 Task: Create new customer invoice with Date Opened: 30-Apr-23, Select Customer: Dollar Tree, Terms: Net 15. Make invoice entry for item-1 with Date: 30-Apr-23, Description: Rimmel Lasting Finish Exaggerate Lip Liner 120 Pink Candy
, Income Account: Income:Sales, Quantity: 1, Unit Price: 10.49, Sales Tax: Y, Sales Tax Included: Y, Tax Table: Sales Tax. Post Invoice with Post Date: 30-Apr-23, Post to Accounts: Assets:Accounts Receivable. Pay / Process Payment with Transaction Date: 14-May-23, Amount: 10.49, Transfer Account: Checking Account. Go to 'Print Invoice'. Give a print command to print a copy of invoice.
Action: Mouse moved to (200, 42)
Screenshot: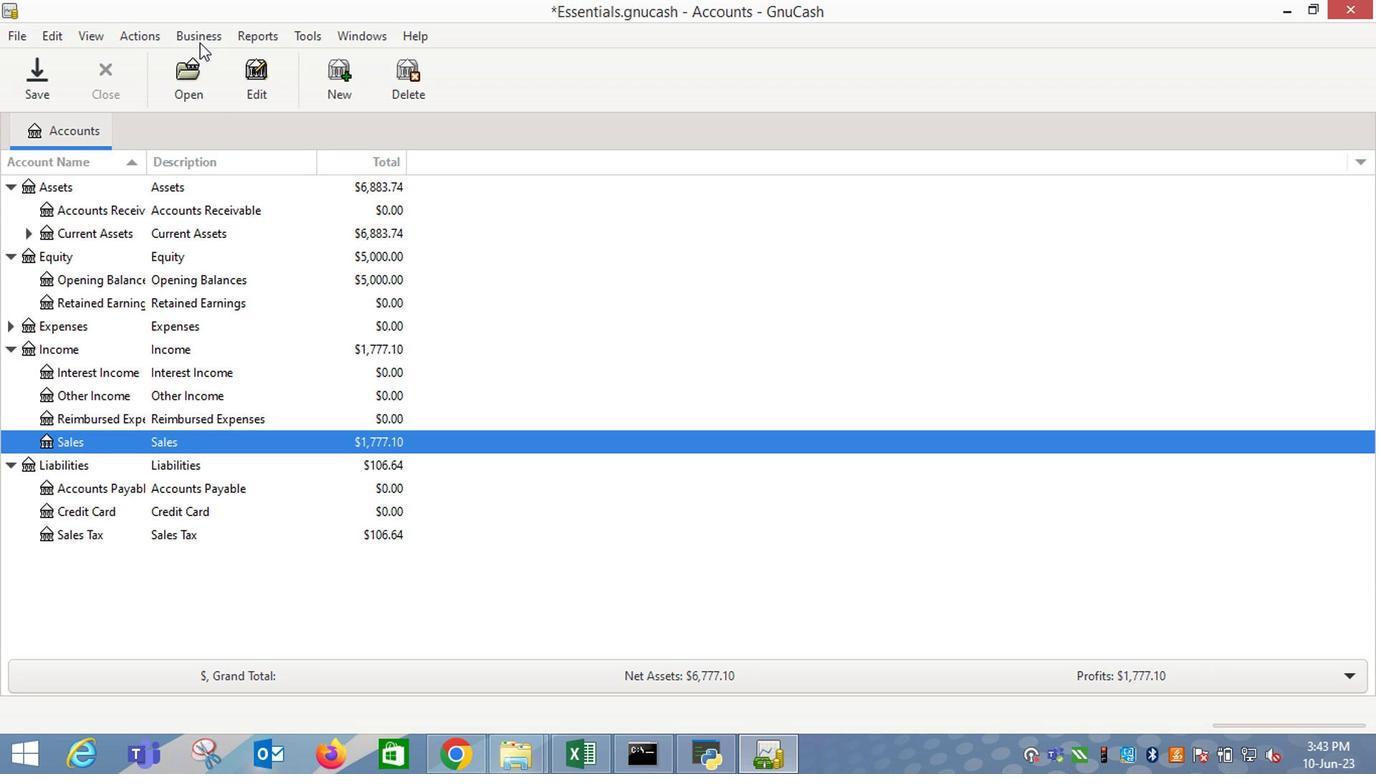 
Action: Mouse pressed left at (200, 42)
Screenshot: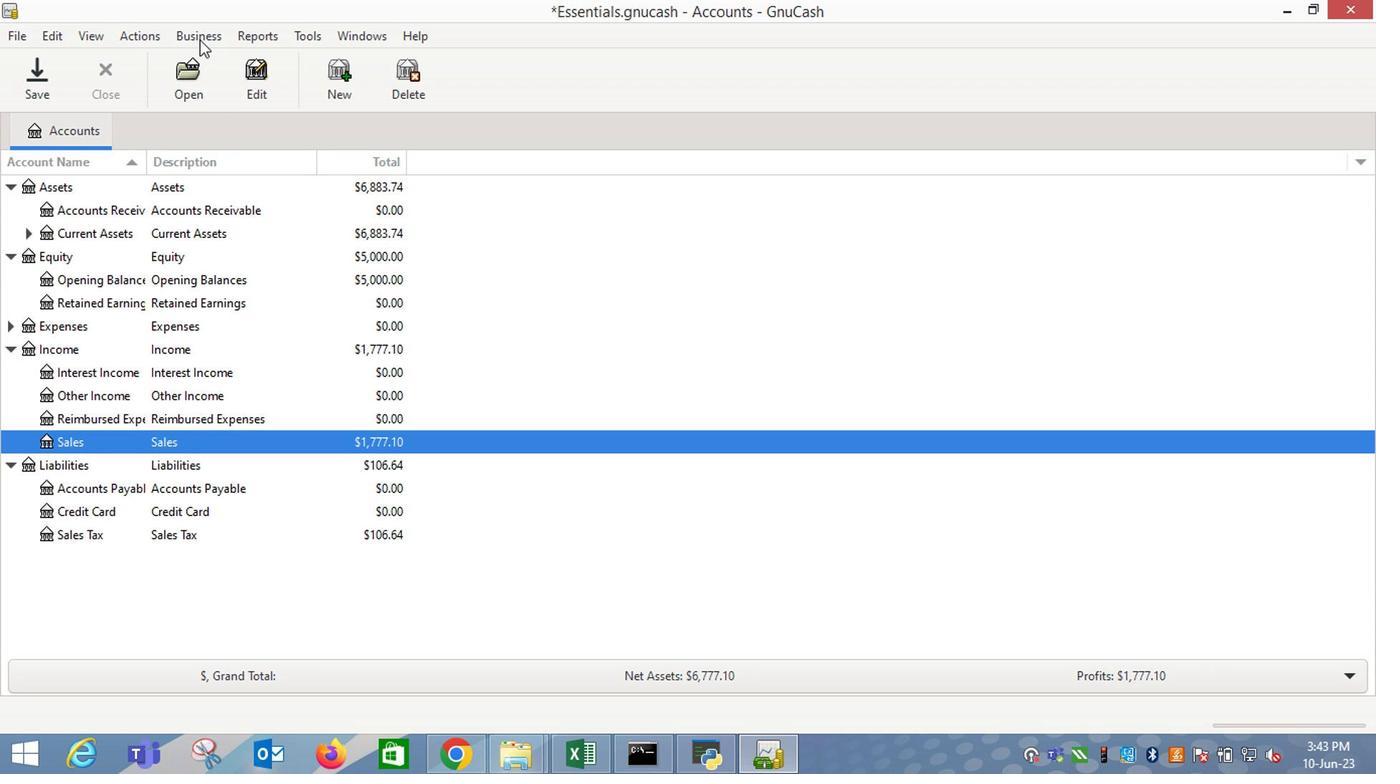 
Action: Mouse moved to (460, 141)
Screenshot: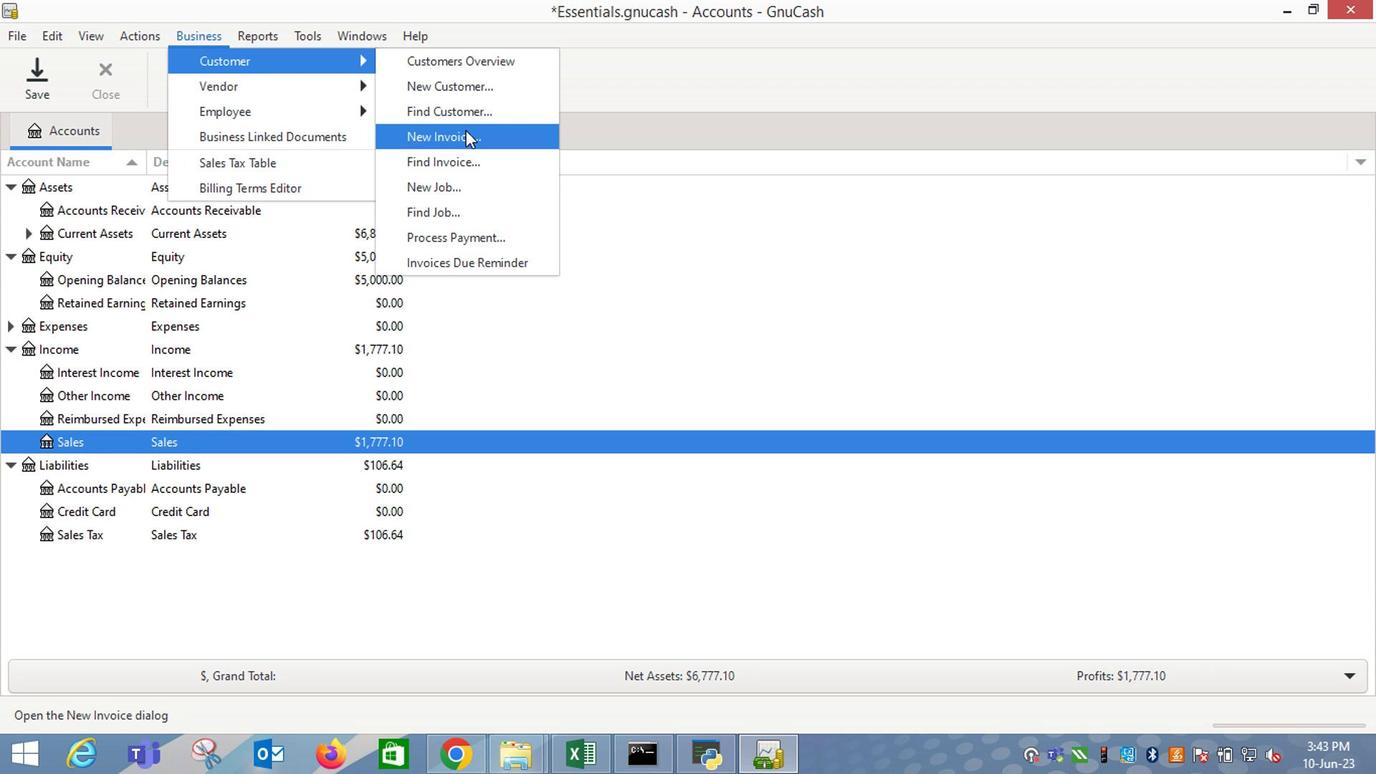 
Action: Mouse pressed left at (460, 141)
Screenshot: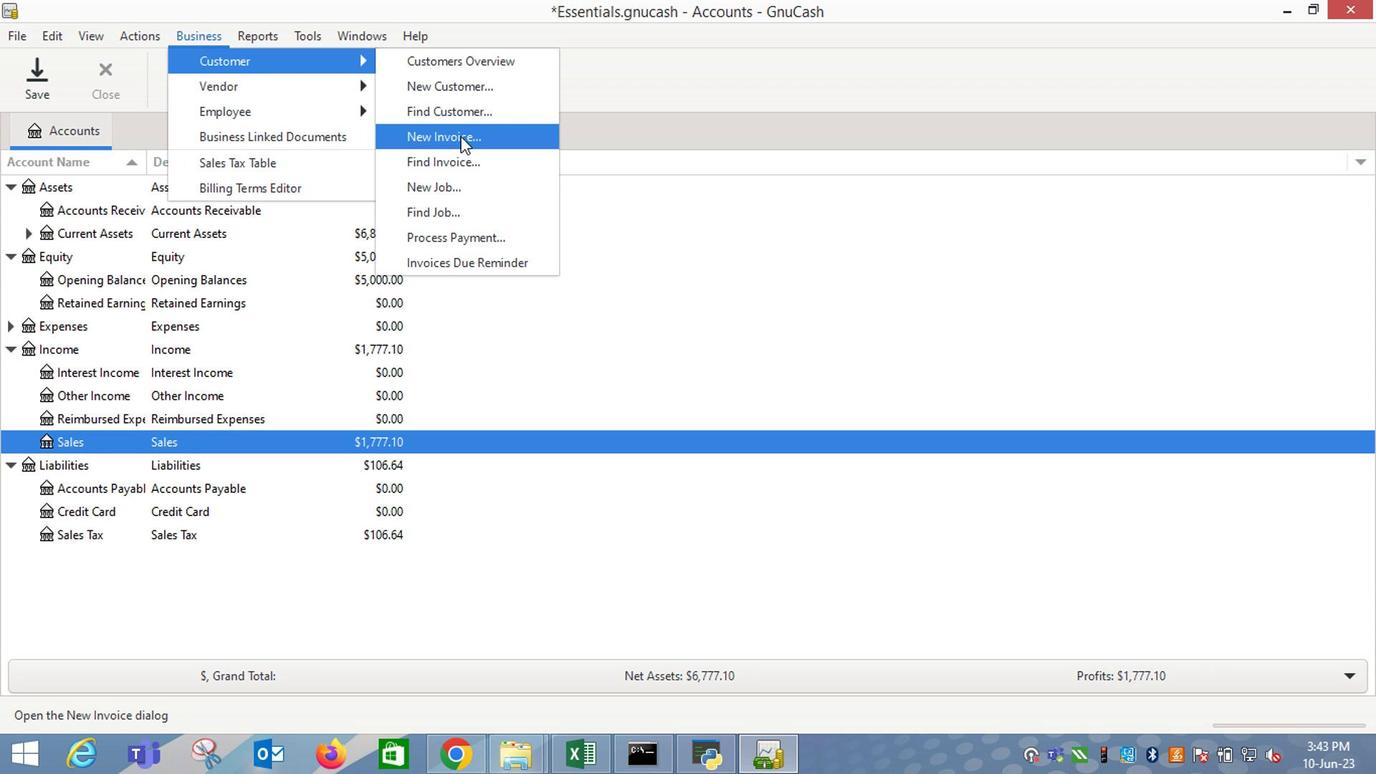 
Action: Mouse moved to (823, 314)
Screenshot: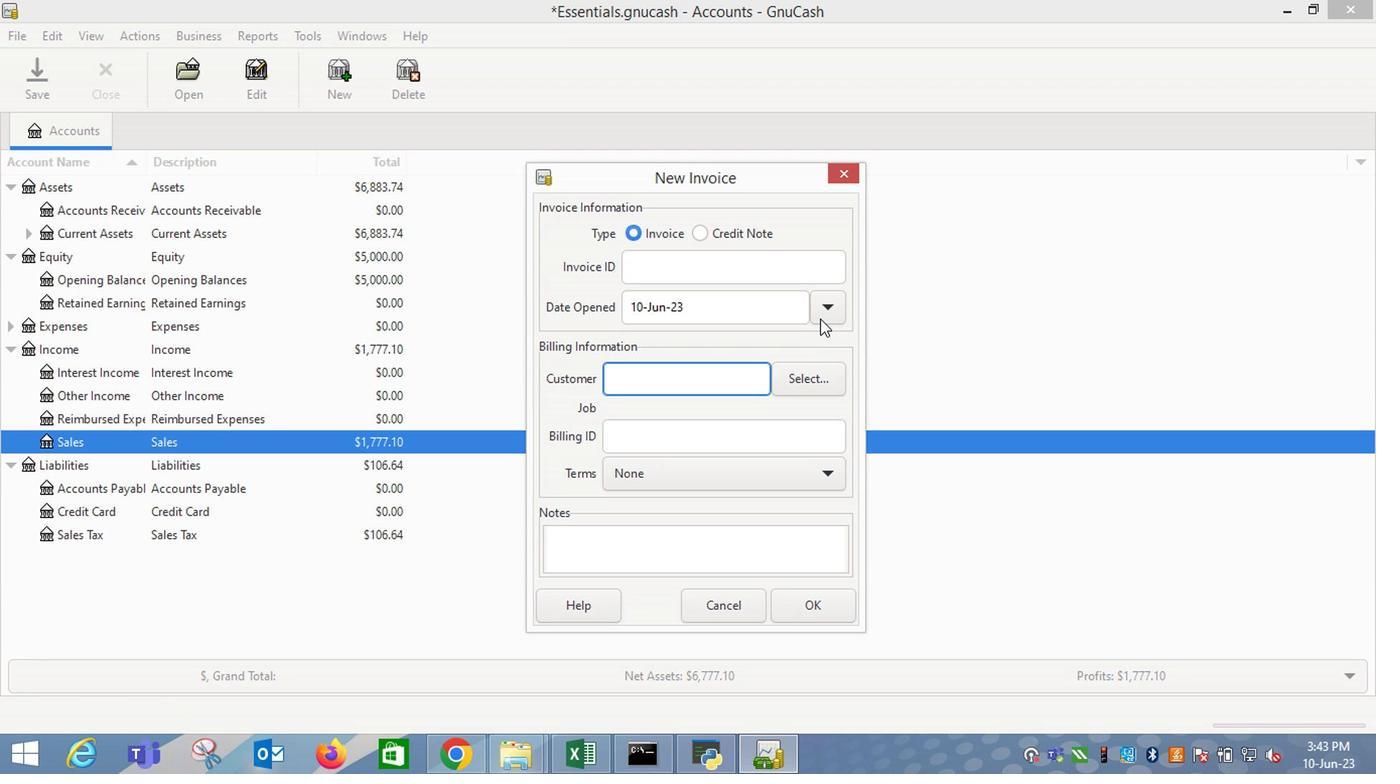 
Action: Mouse pressed left at (823, 314)
Screenshot: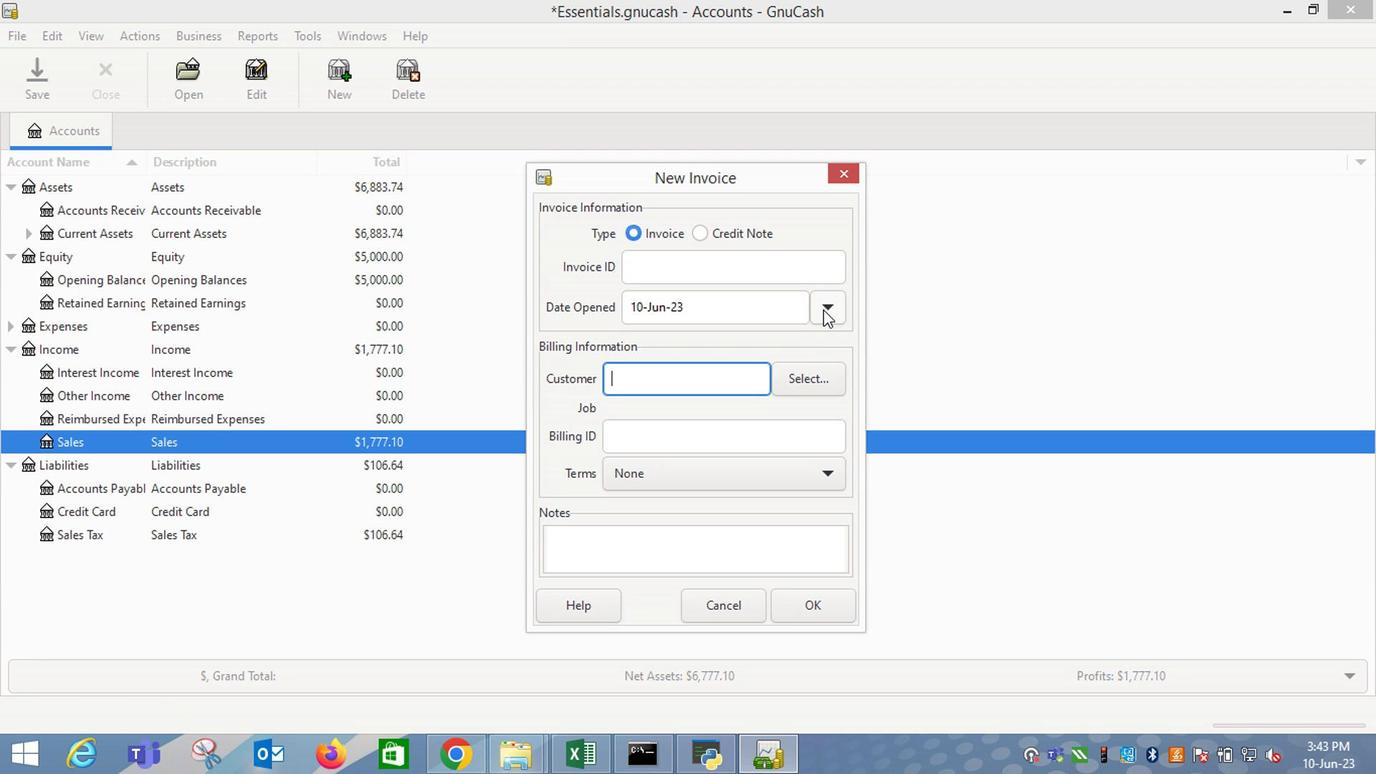 
Action: Mouse moved to (666, 339)
Screenshot: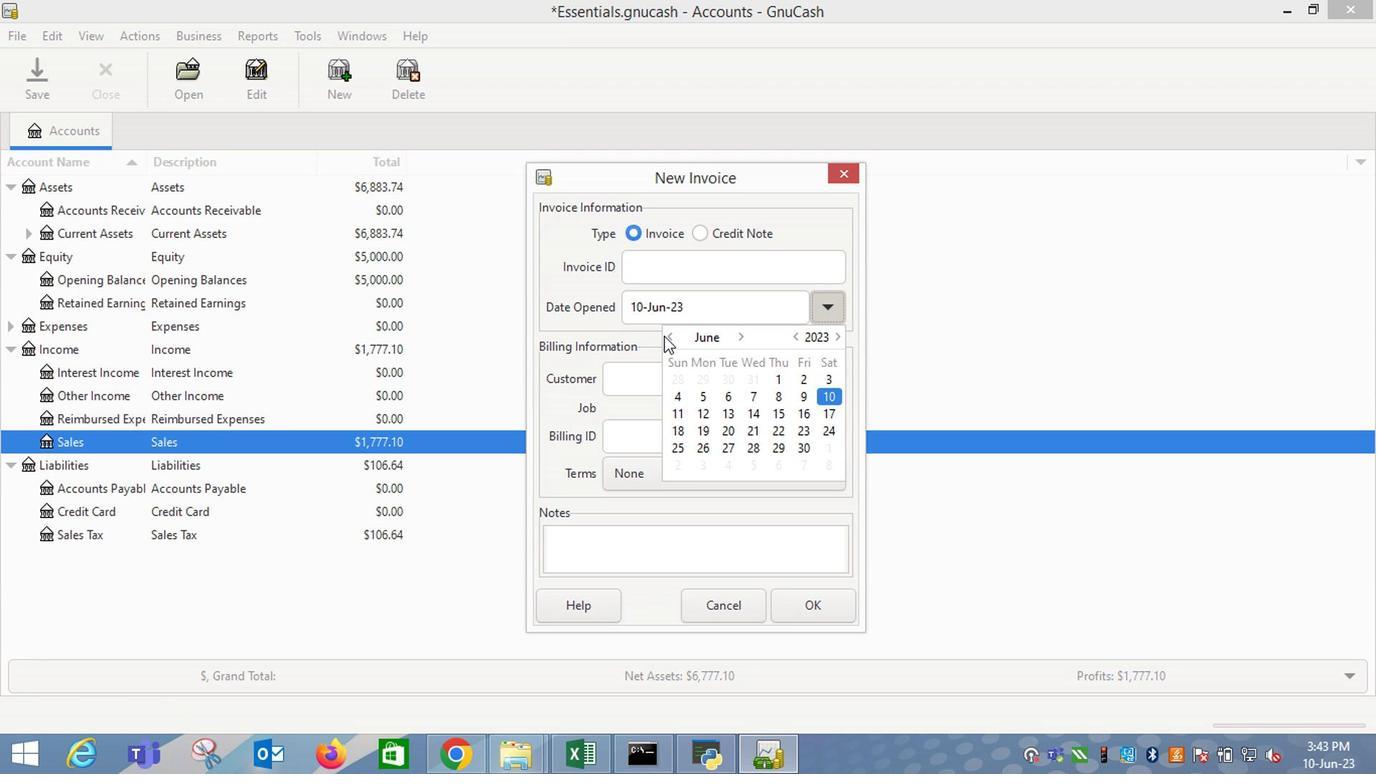
Action: Mouse pressed left at (666, 339)
Screenshot: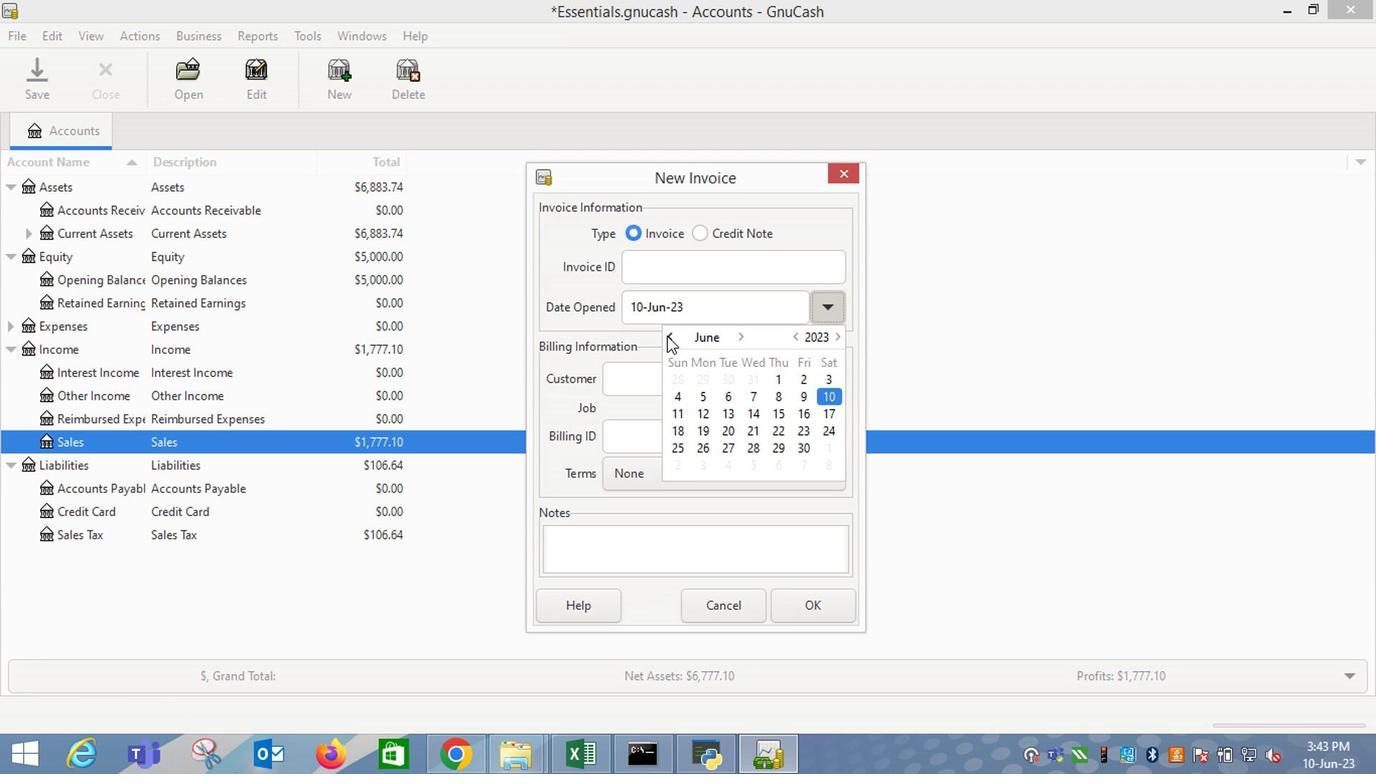 
Action: Mouse moved to (732, 444)
Screenshot: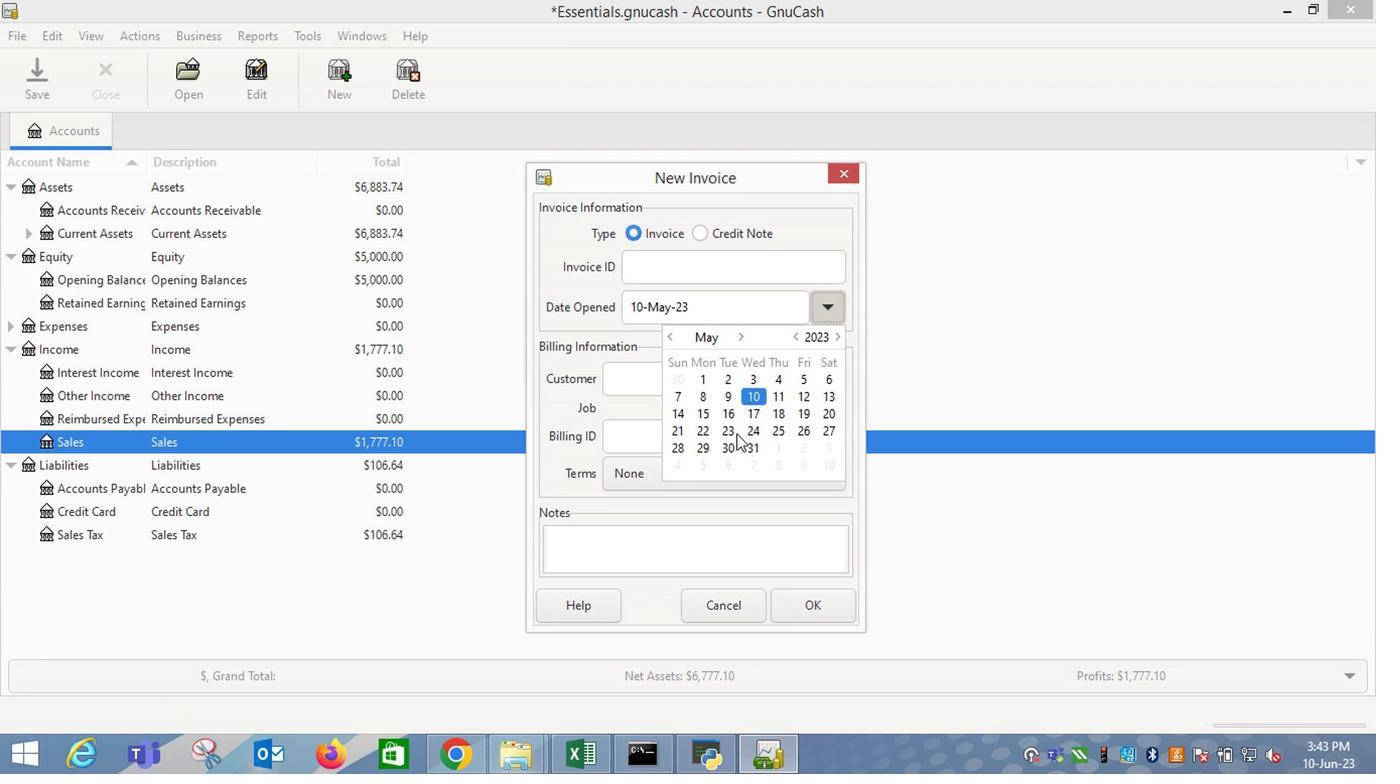 
Action: Mouse pressed left at (732, 444)
Screenshot: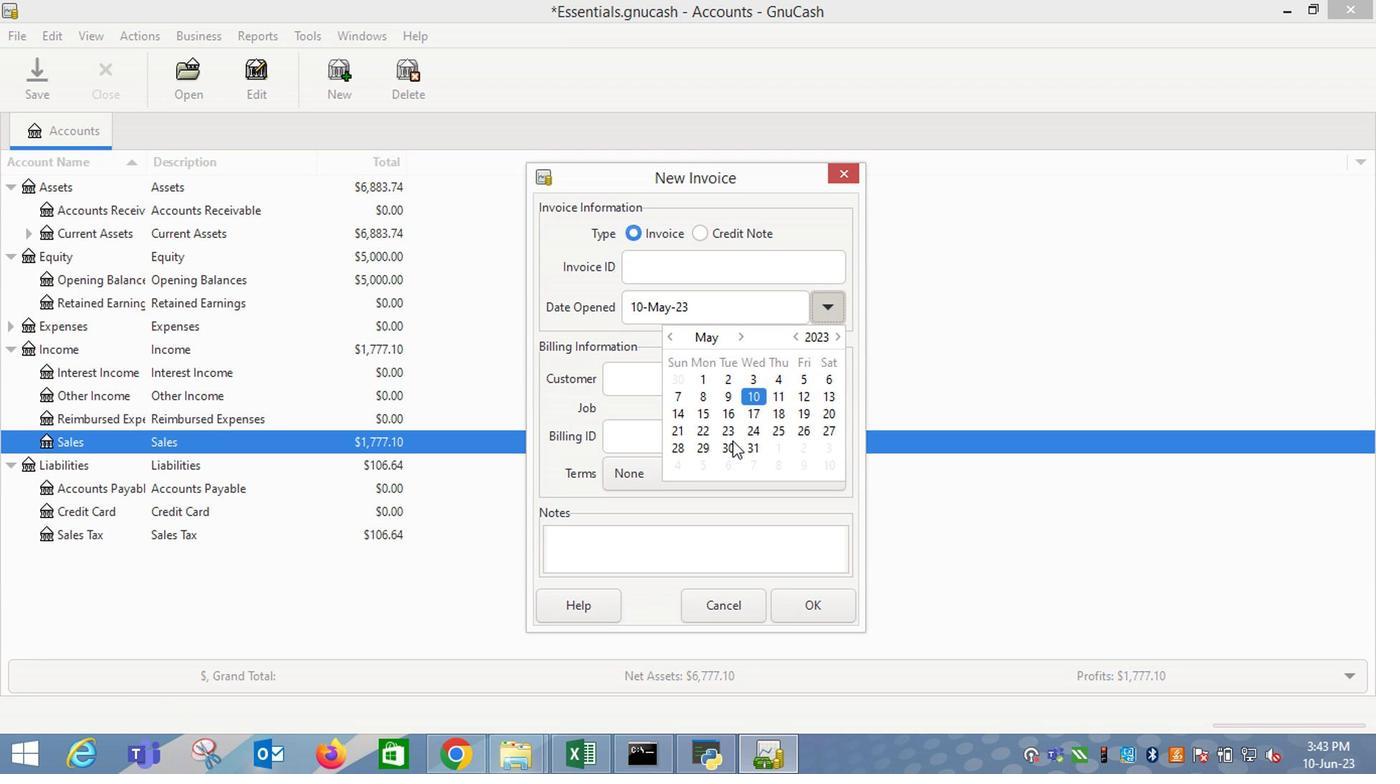 
Action: Mouse moved to (666, 339)
Screenshot: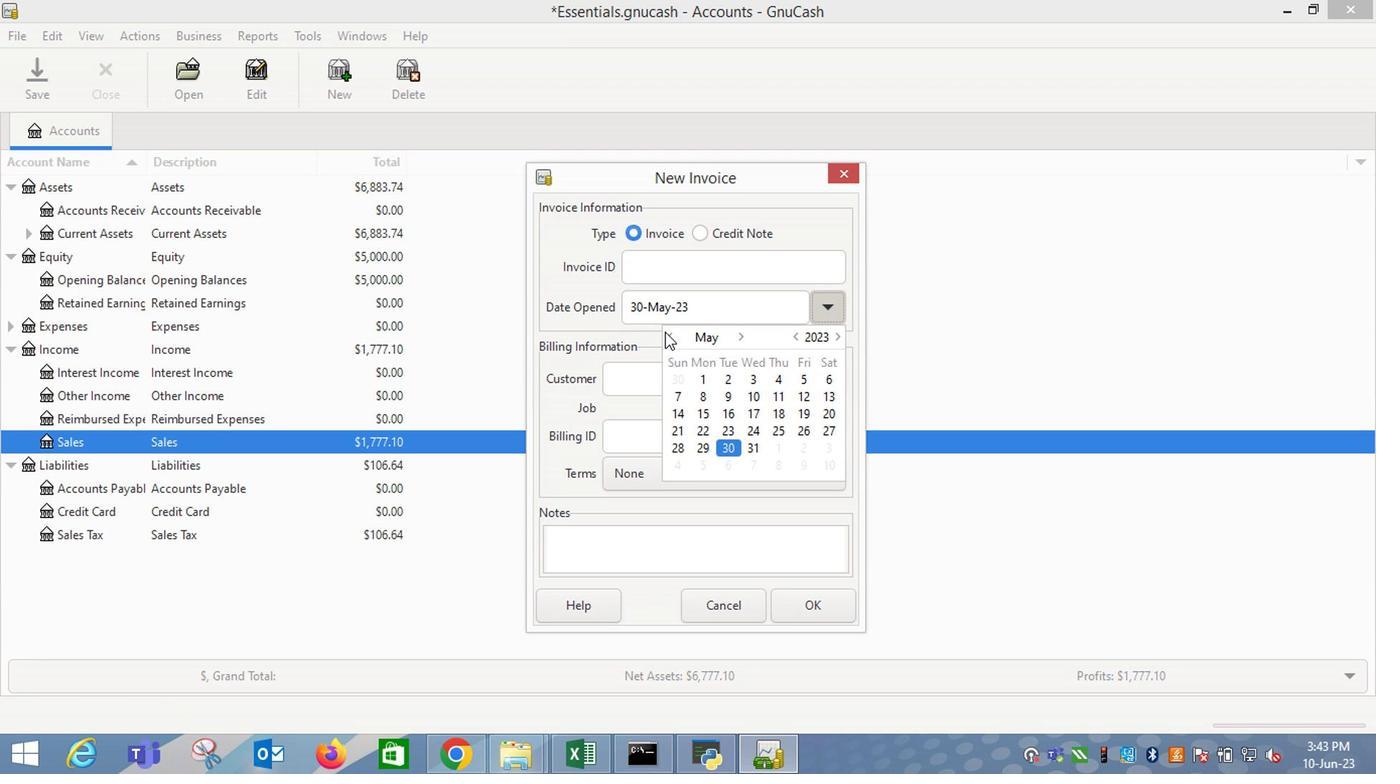 
Action: Mouse pressed left at (666, 339)
Screenshot: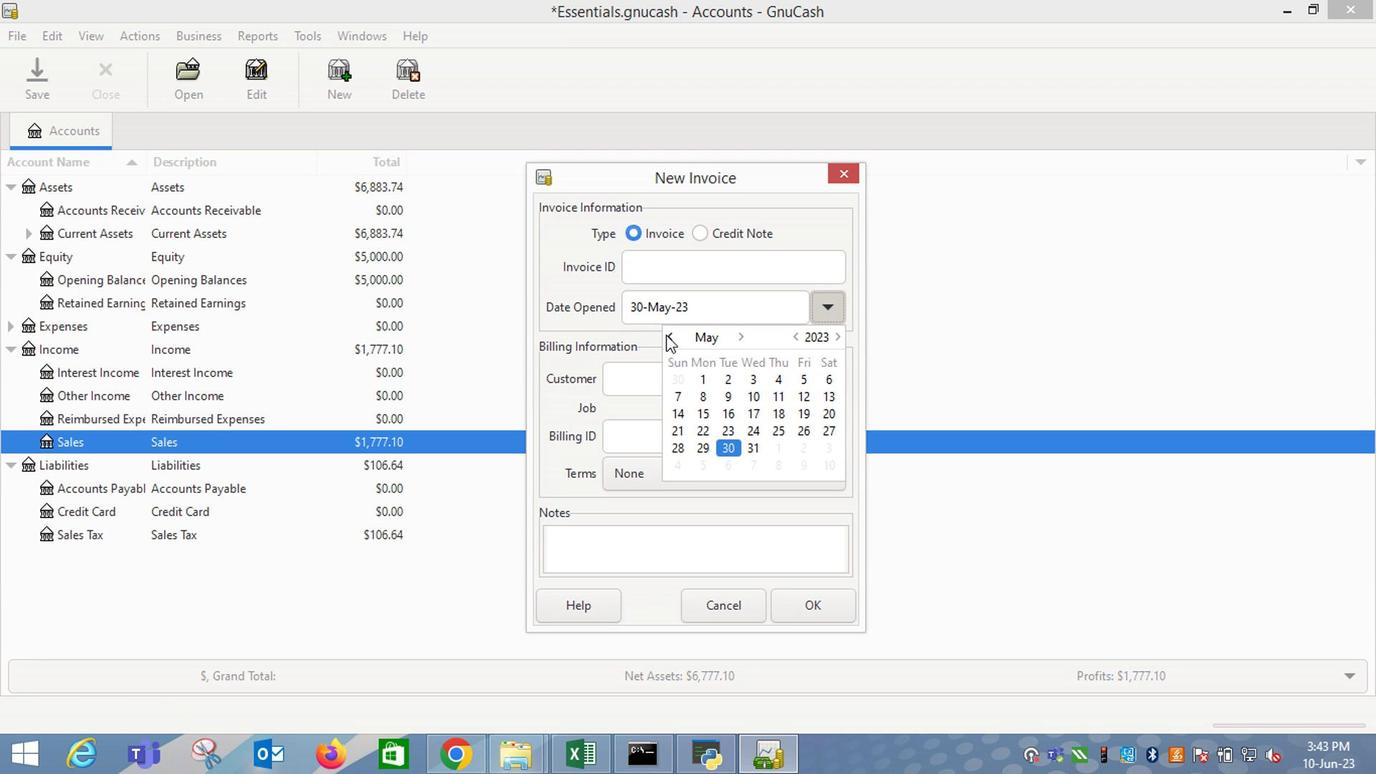 
Action: Mouse moved to (673, 467)
Screenshot: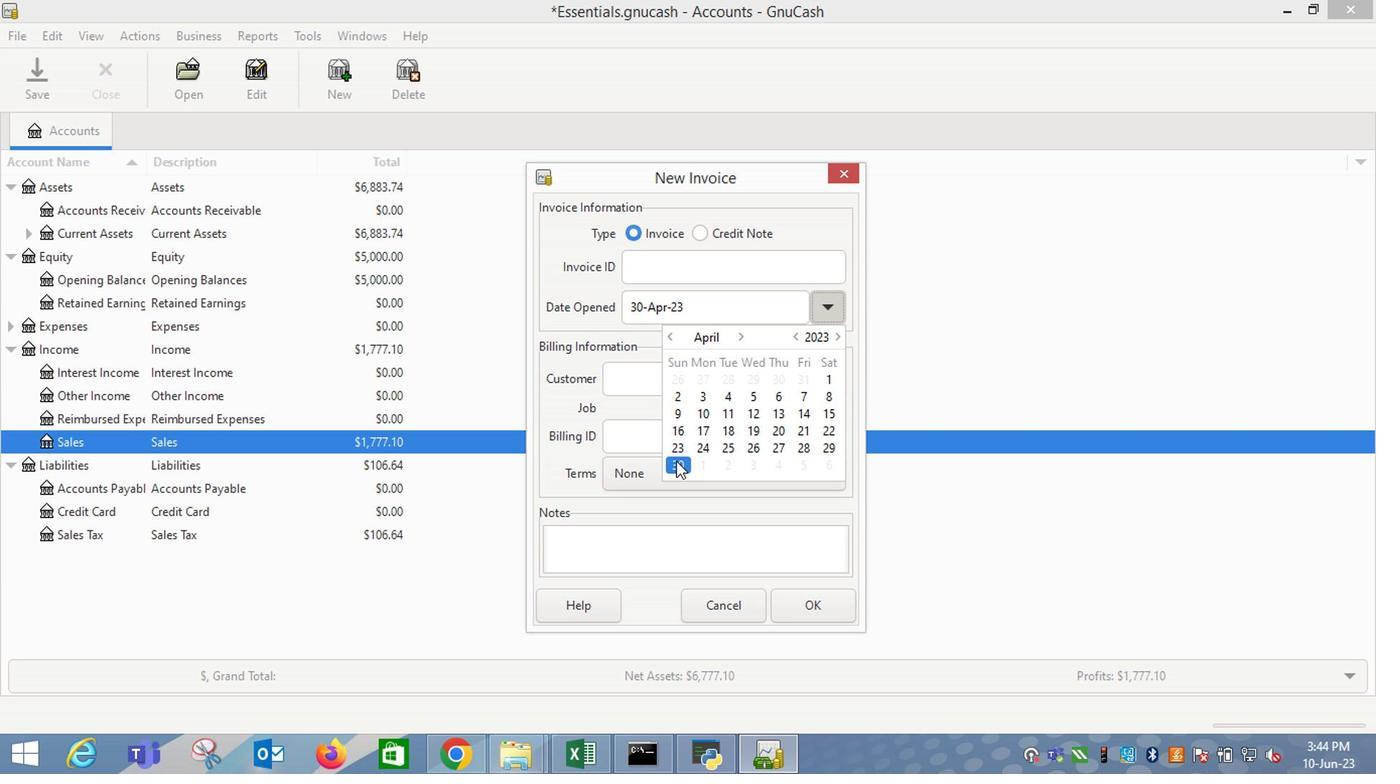 
Action: Mouse pressed left at (673, 467)
Screenshot: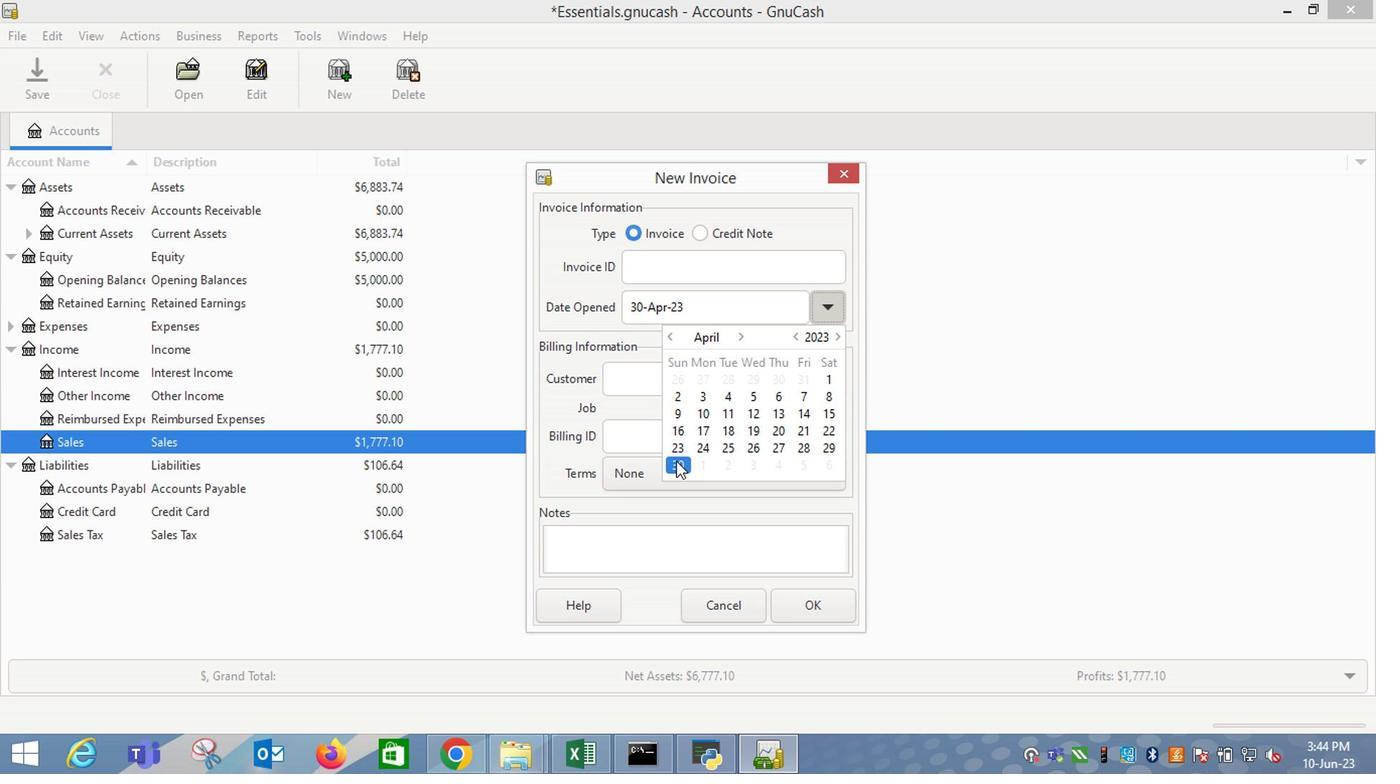 
Action: Mouse moved to (618, 374)
Screenshot: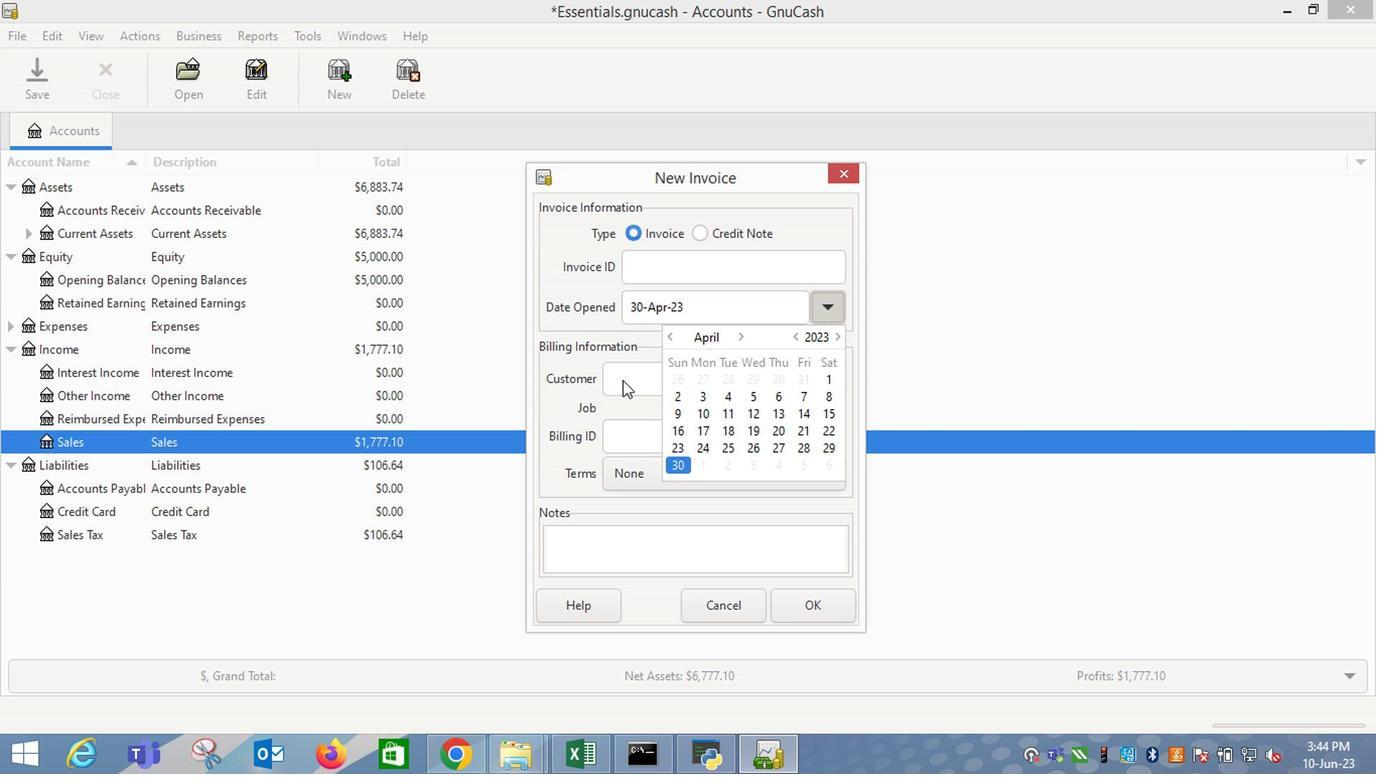 
Action: Mouse pressed left at (618, 374)
Screenshot: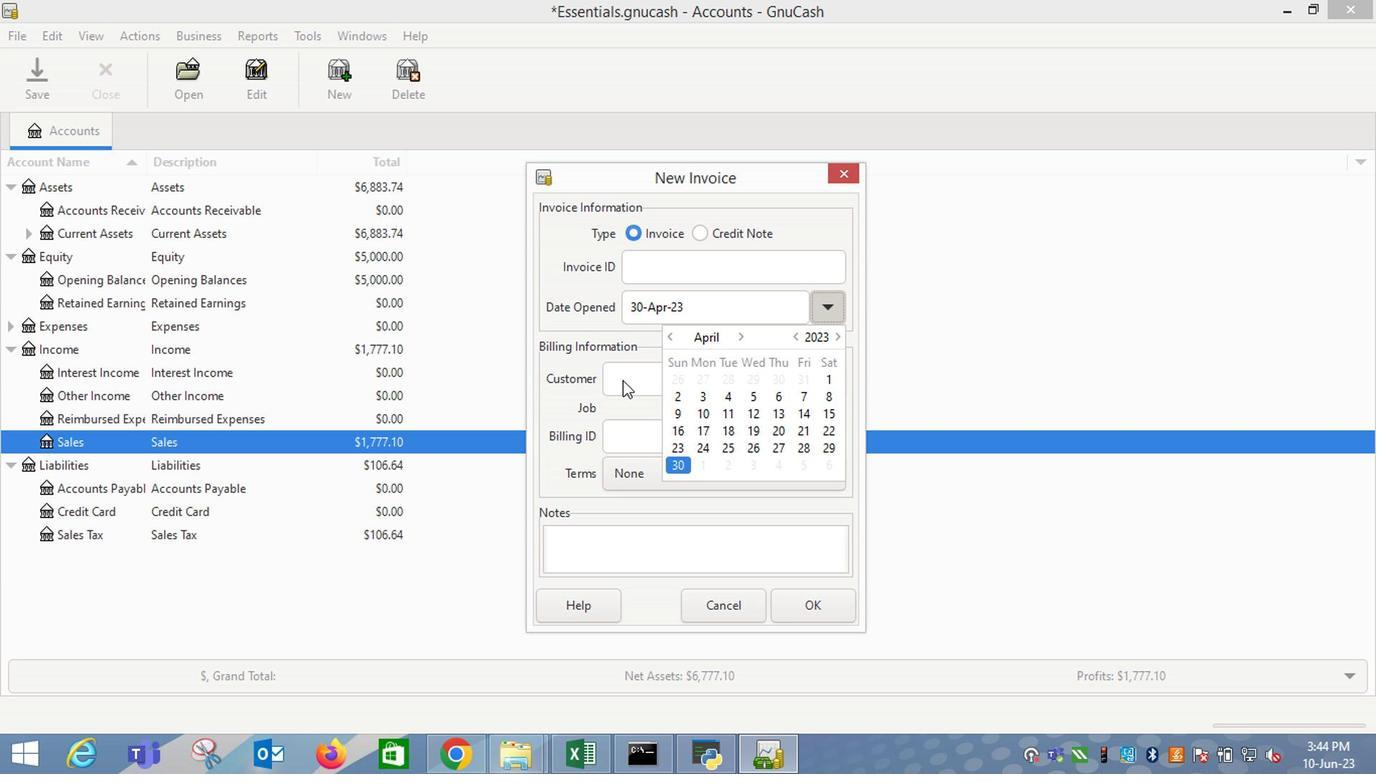 
Action: Mouse moved to (656, 387)
Screenshot: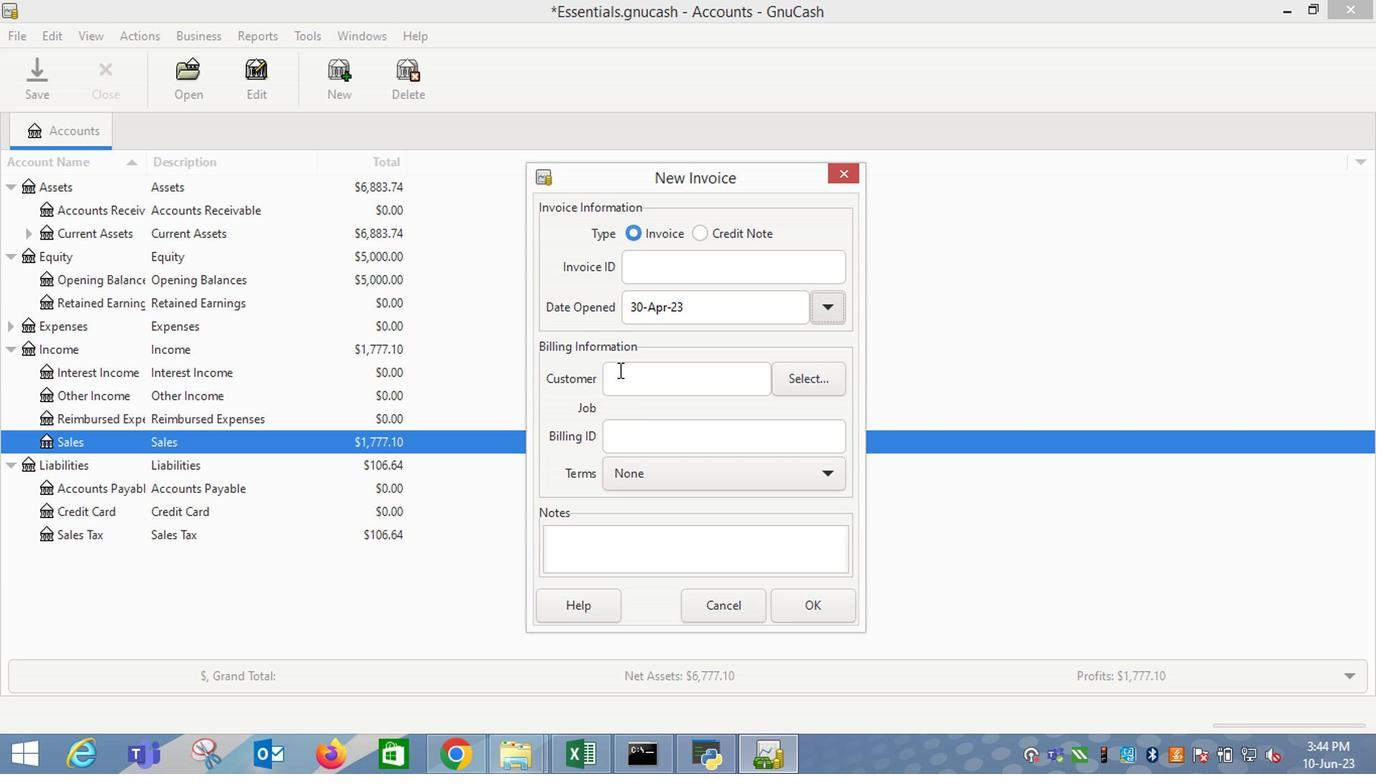 
Action: Mouse pressed left at (656, 387)
Screenshot: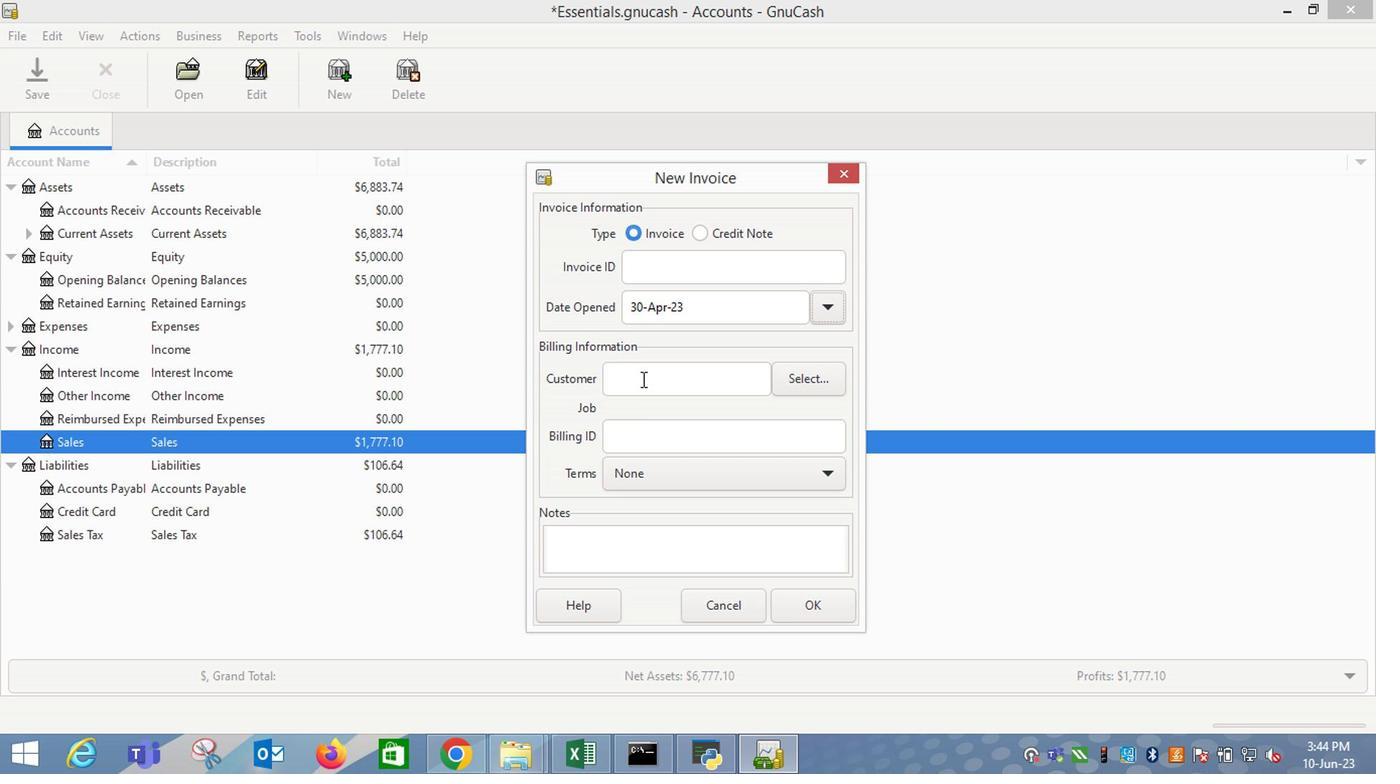 
Action: Mouse moved to (658, 387)
Screenshot: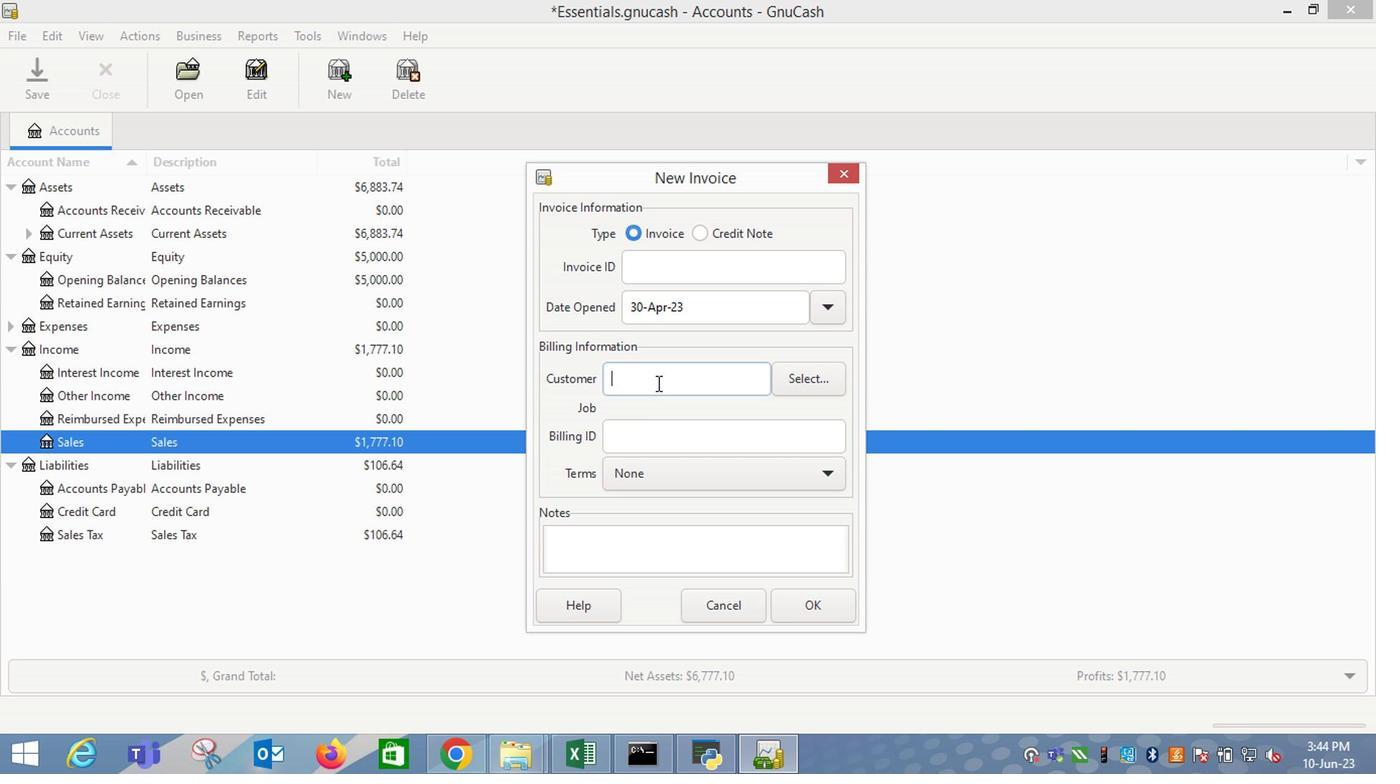 
Action: Key pressed <Key.shift_r>Doll
Screenshot: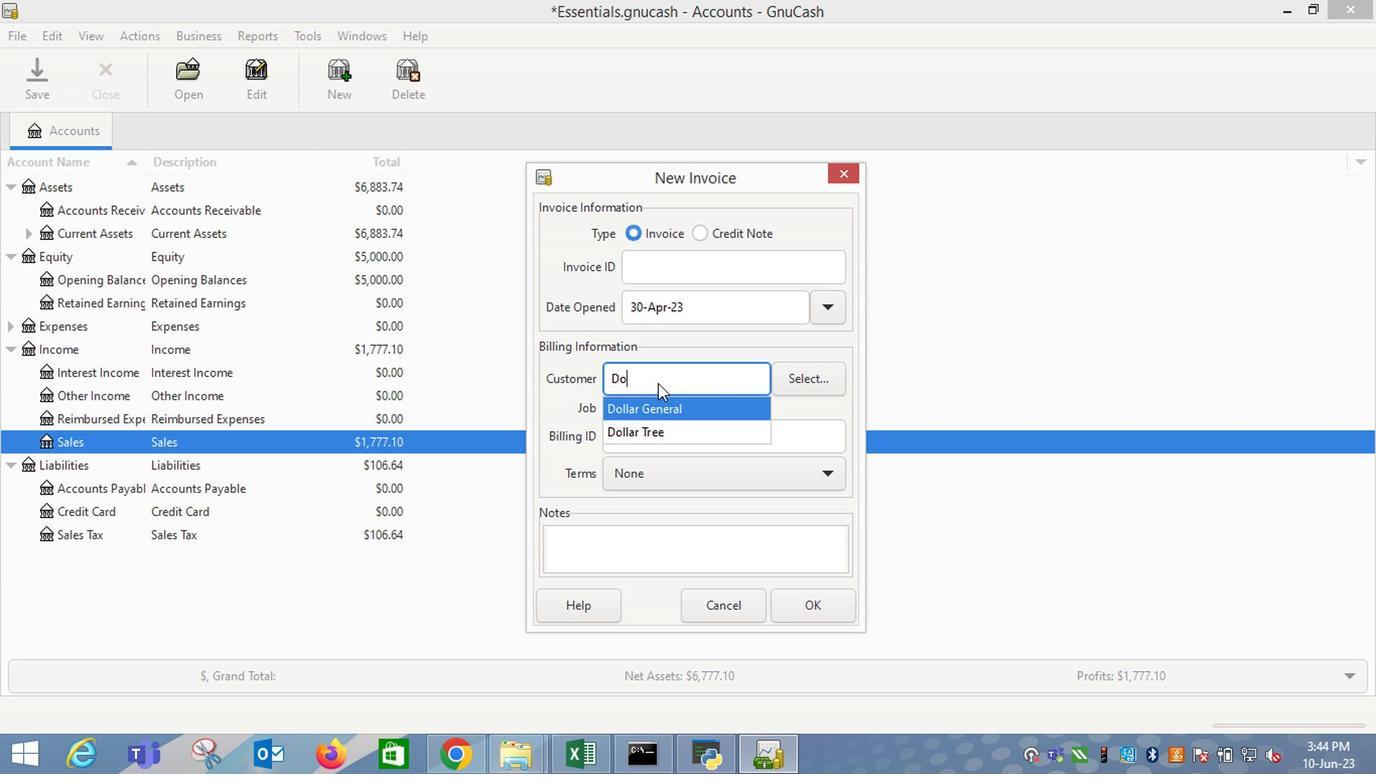 
Action: Mouse moved to (635, 432)
Screenshot: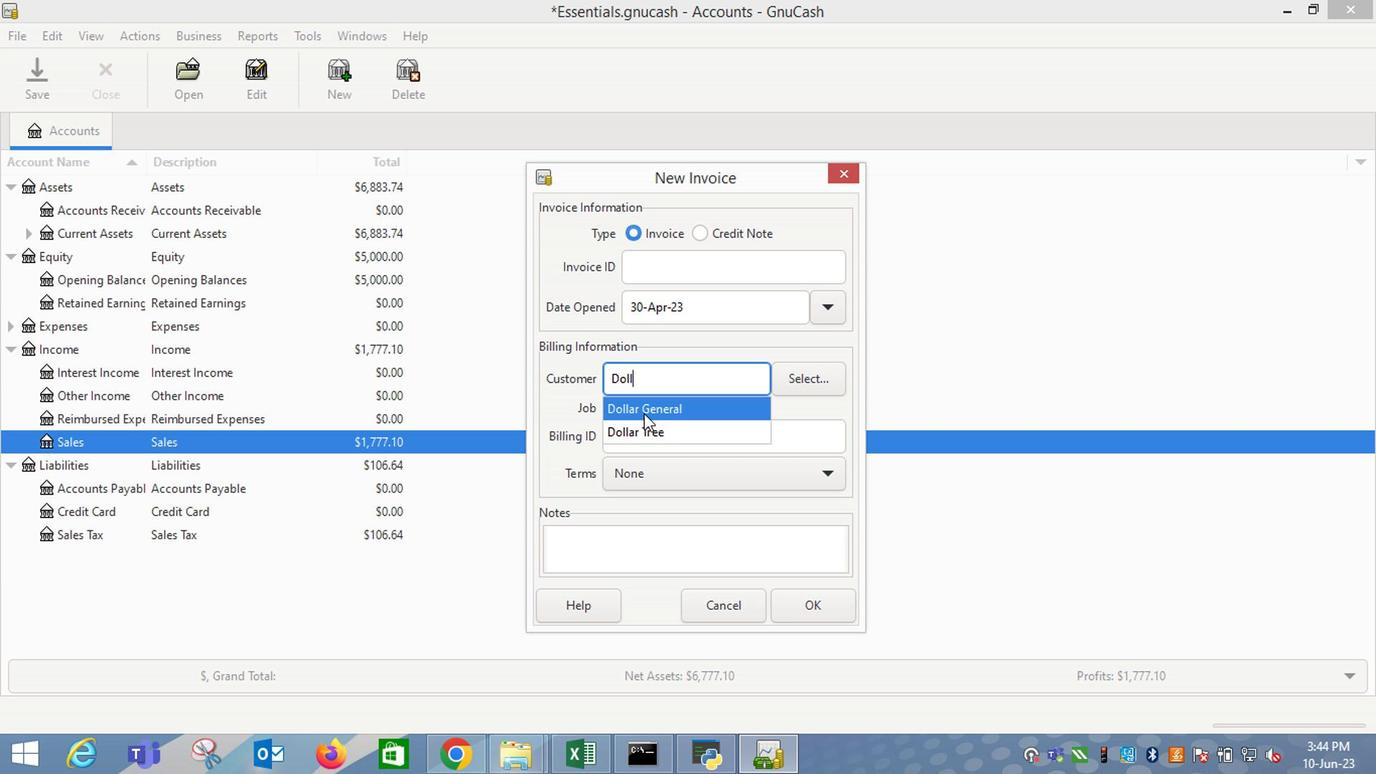 
Action: Mouse pressed left at (635, 432)
Screenshot: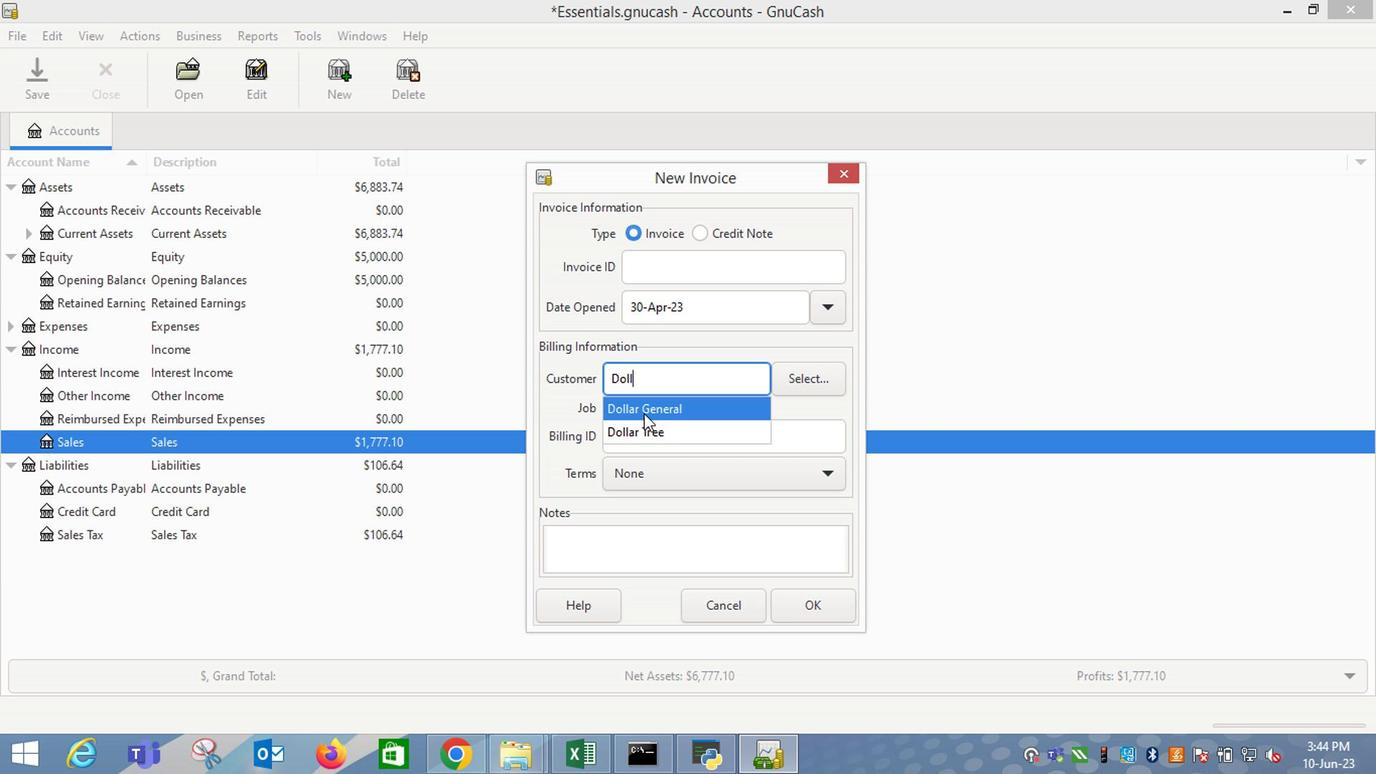 
Action: Mouse moved to (655, 487)
Screenshot: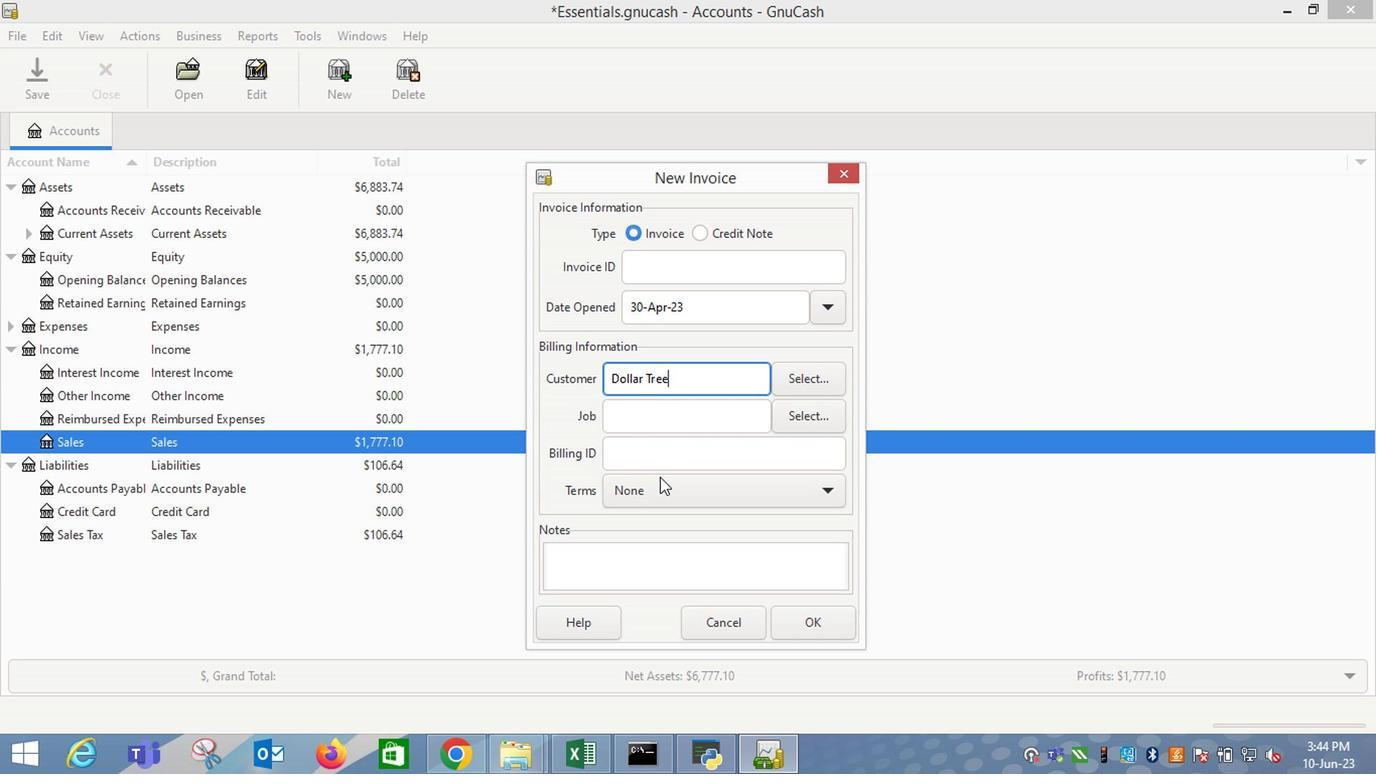 
Action: Mouse pressed left at (655, 487)
Screenshot: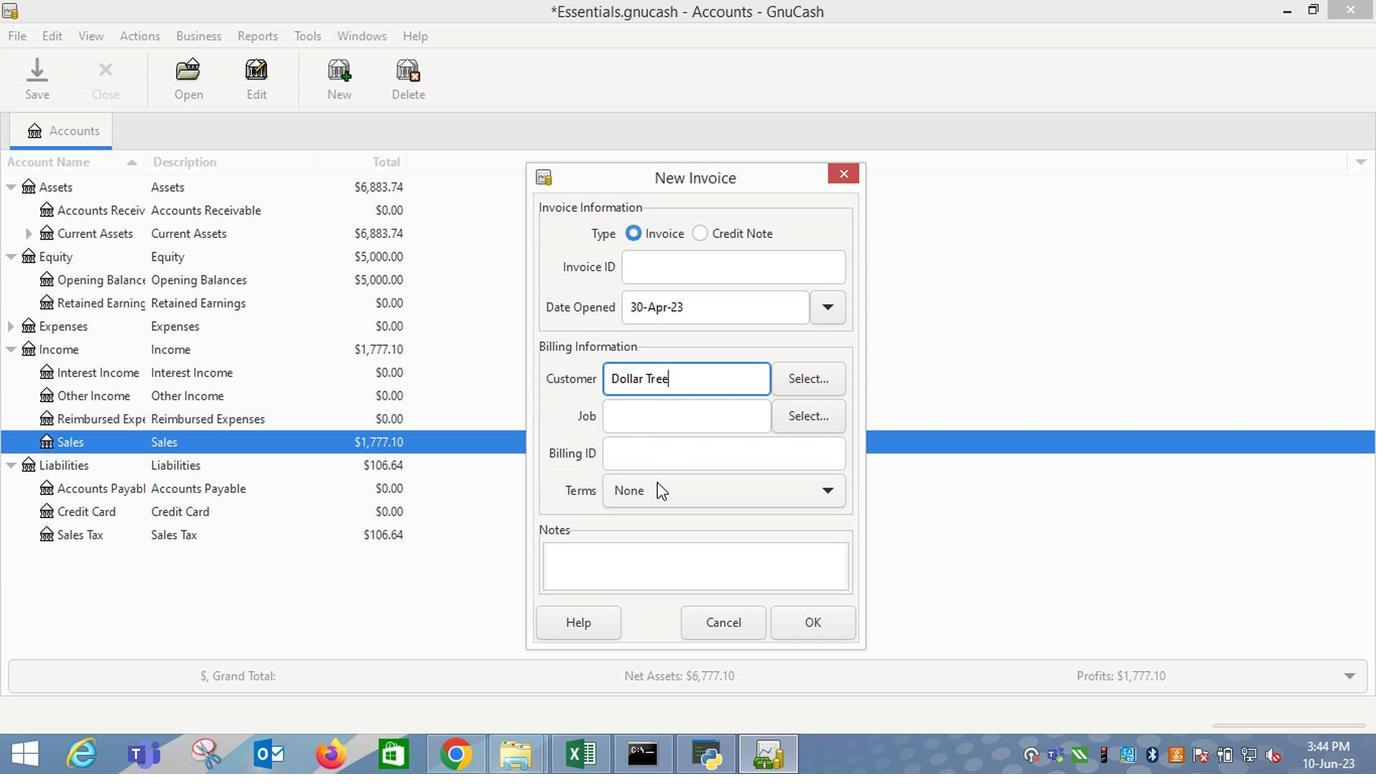 
Action: Mouse moved to (653, 534)
Screenshot: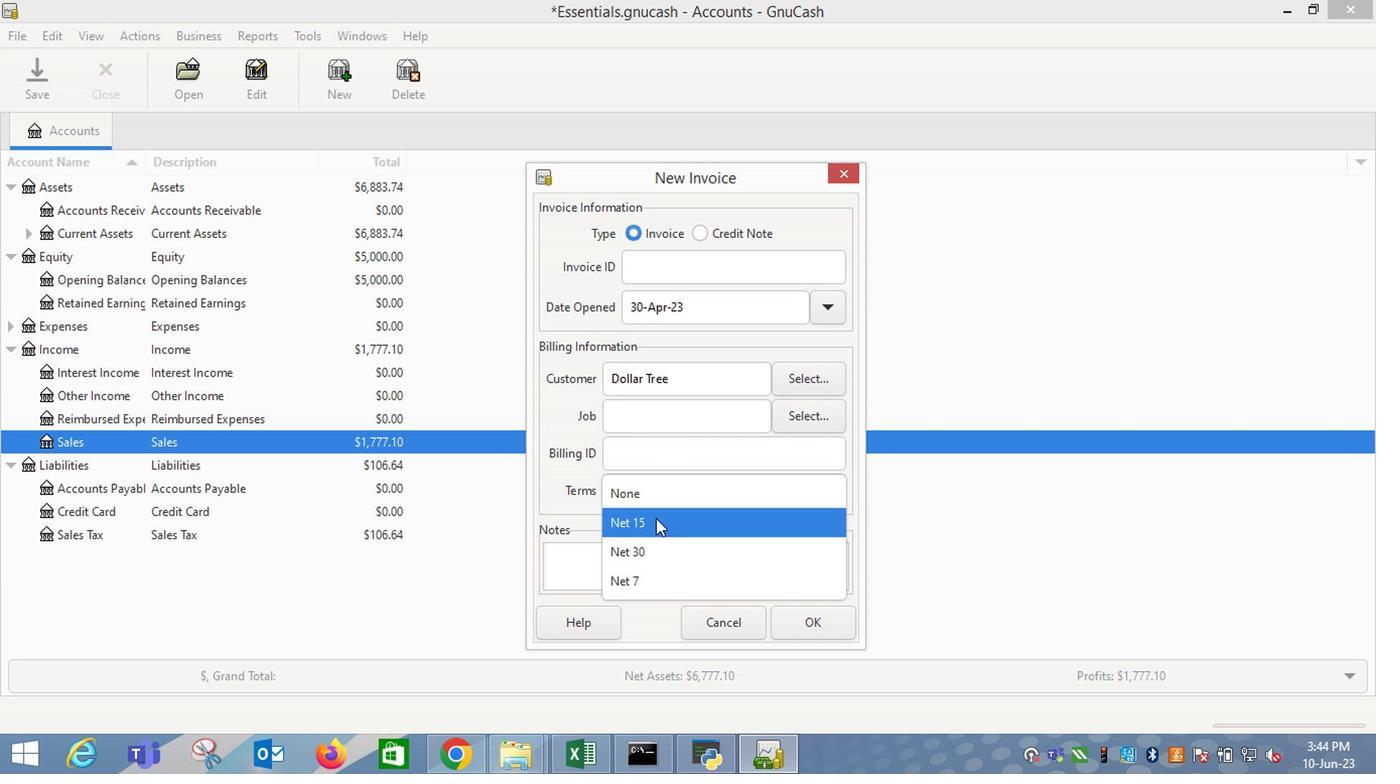 
Action: Mouse pressed left at (653, 534)
Screenshot: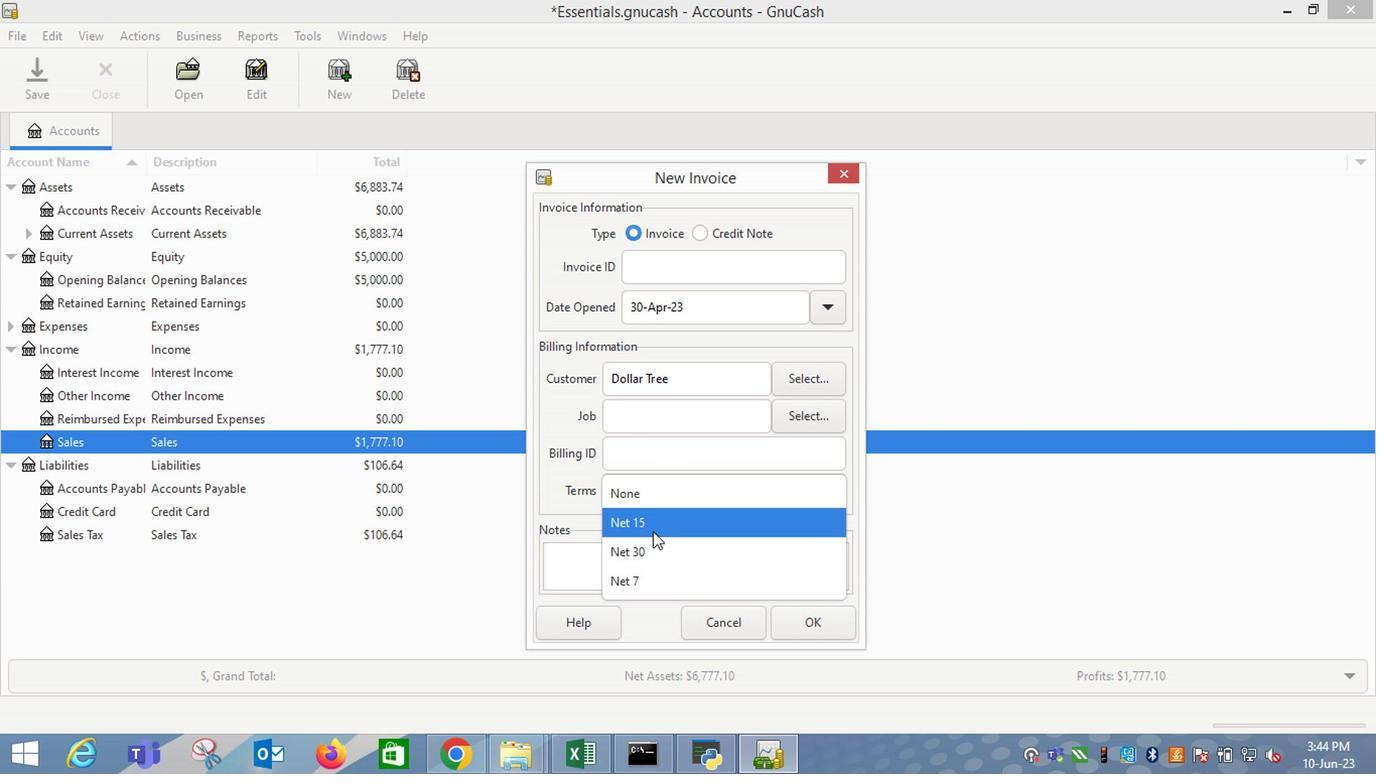 
Action: Mouse moved to (778, 618)
Screenshot: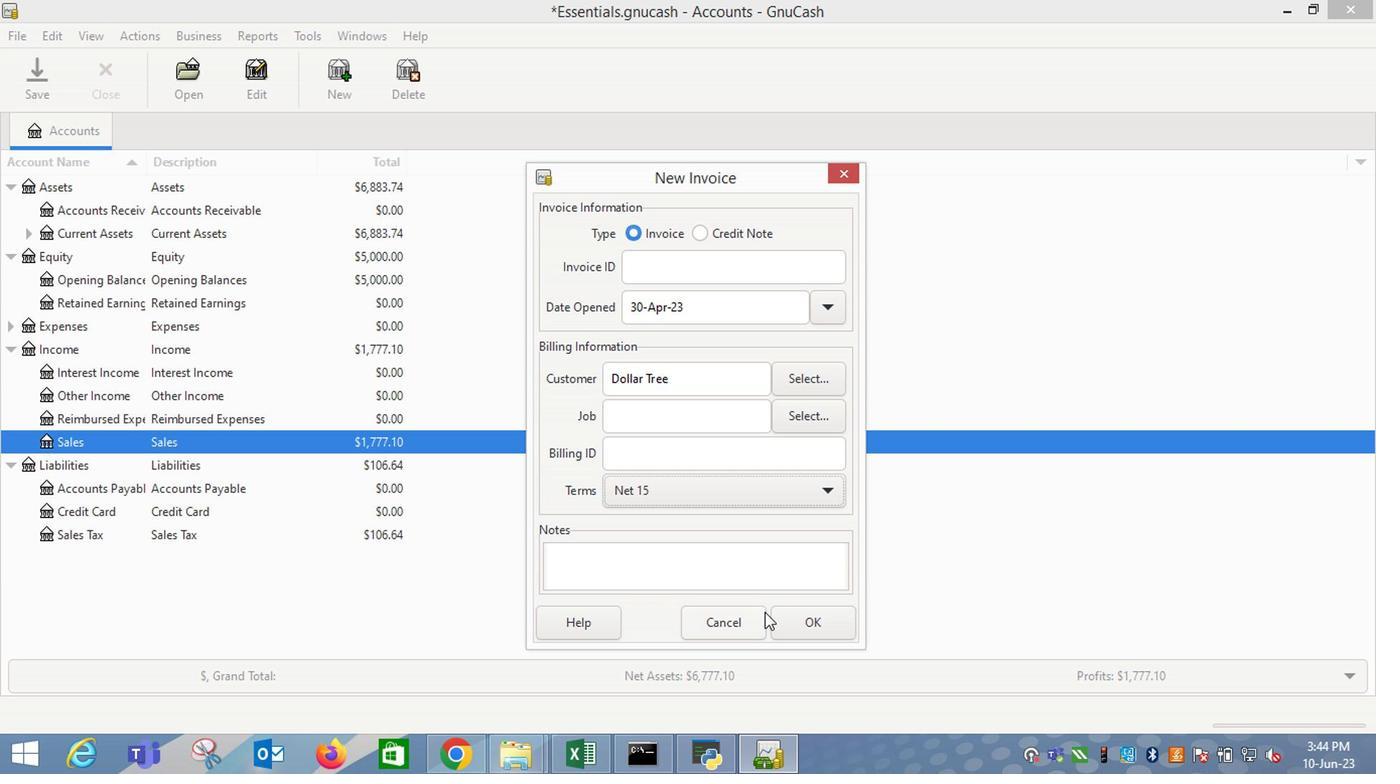 
Action: Mouse pressed left at (778, 618)
Screenshot: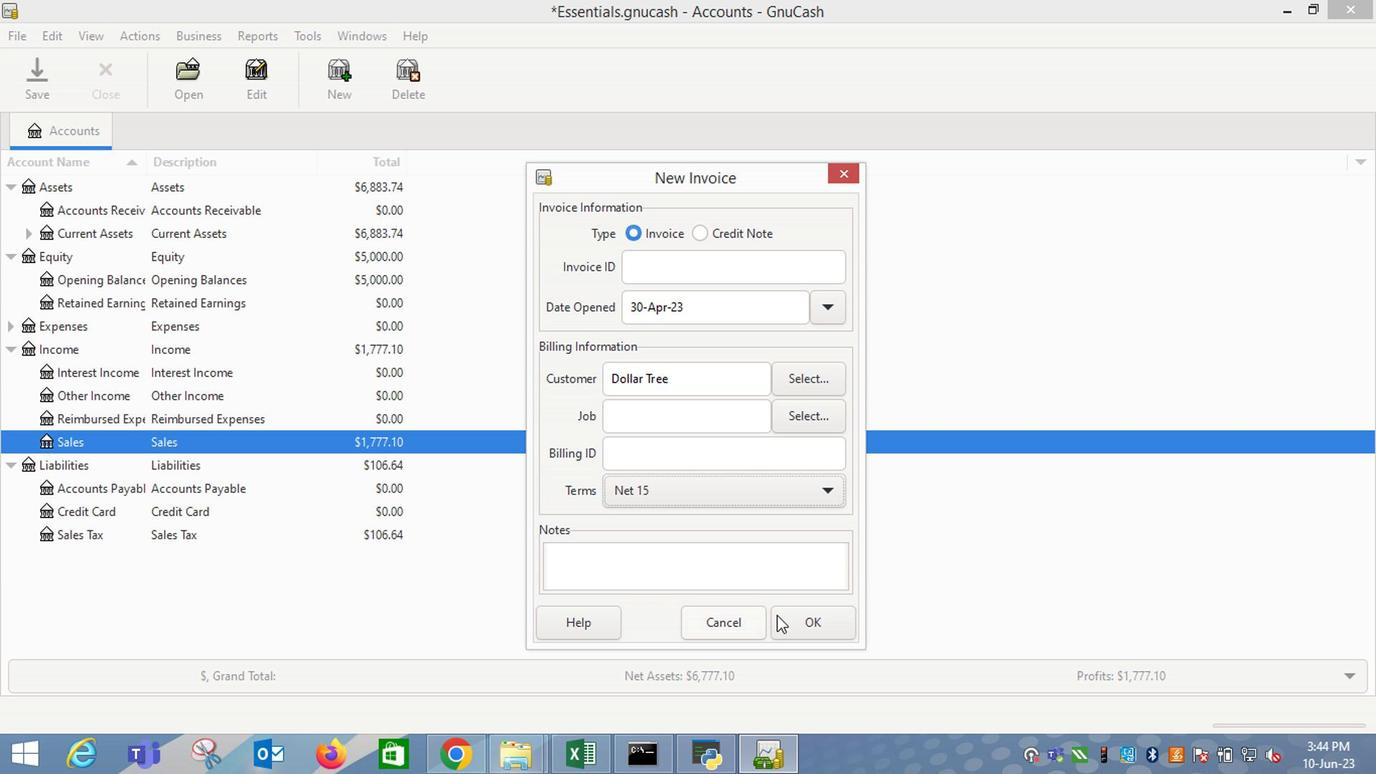 
Action: Mouse moved to (100, 396)
Screenshot: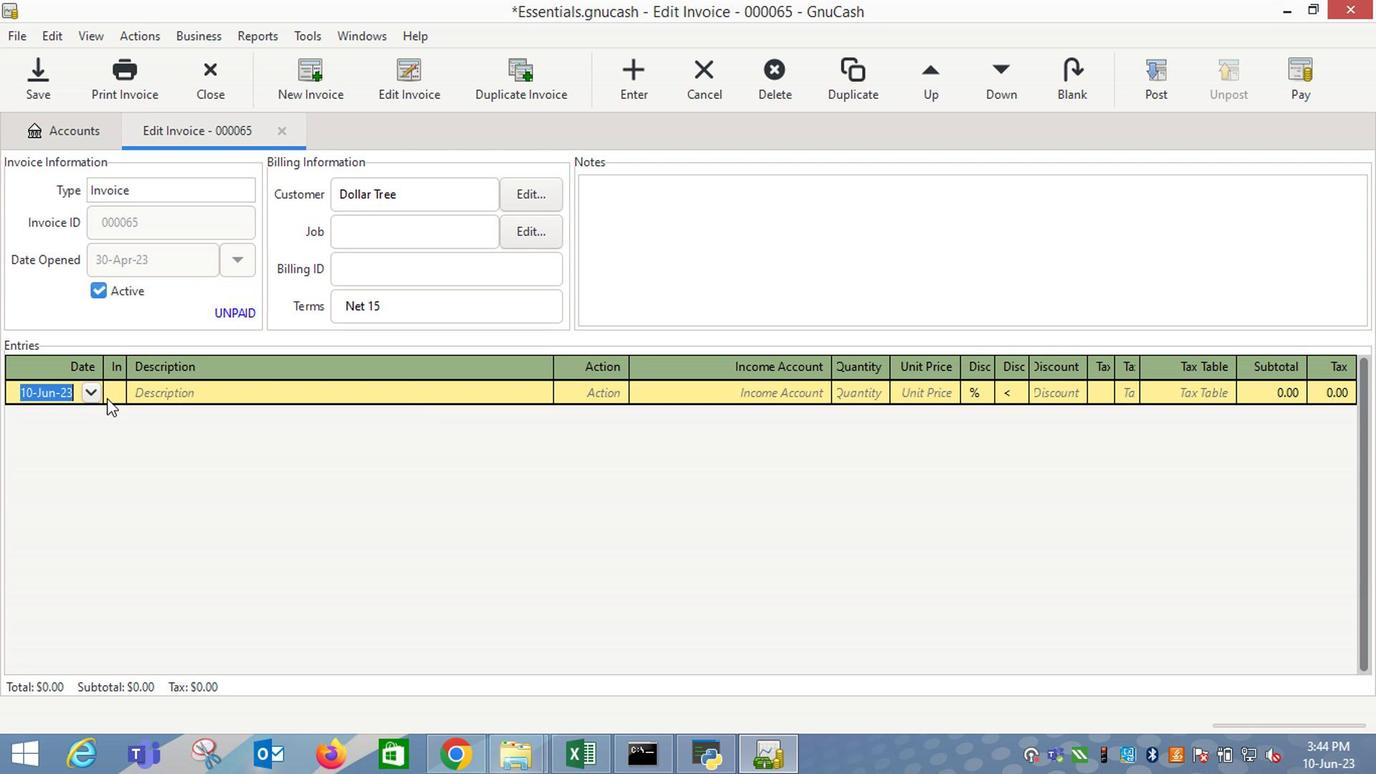 
Action: Mouse pressed left at (100, 396)
Screenshot: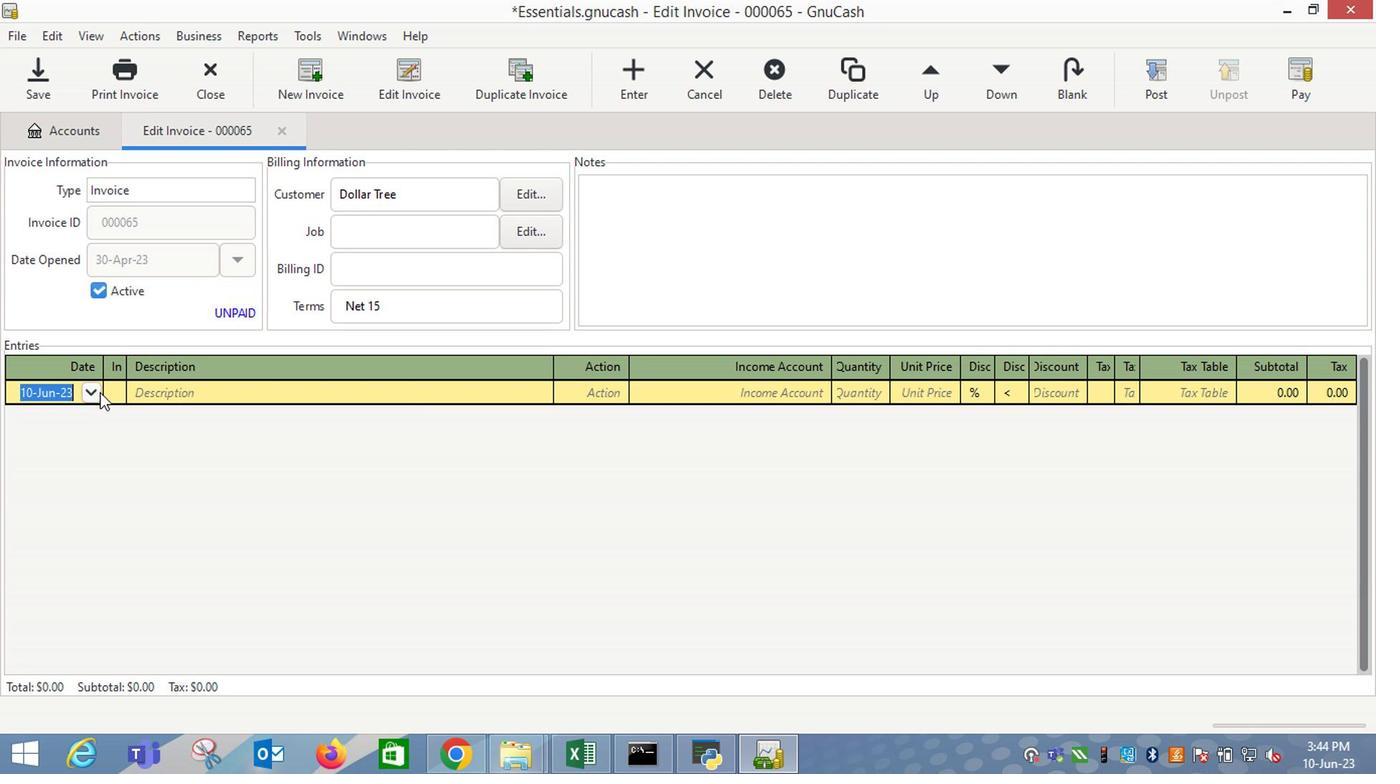 
Action: Mouse moved to (13, 427)
Screenshot: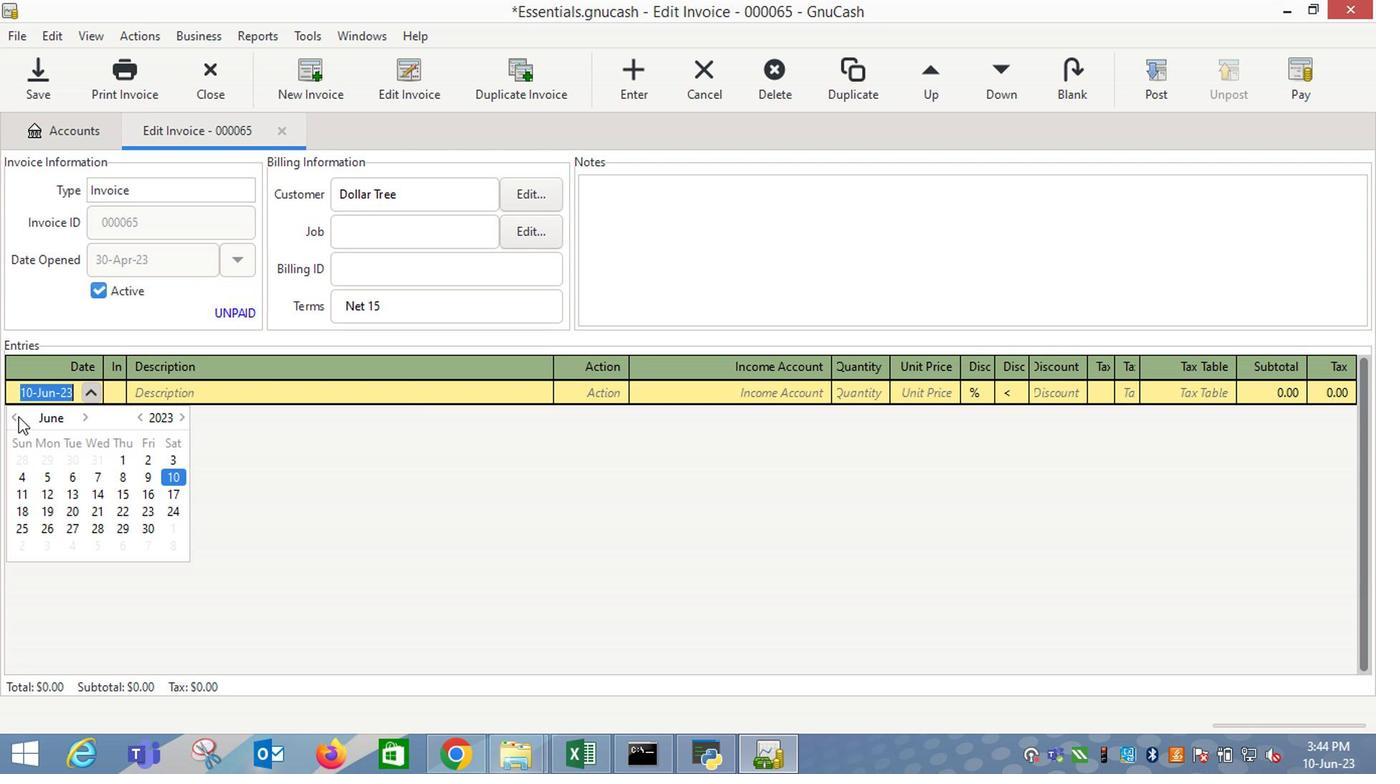 
Action: Mouse pressed left at (13, 427)
Screenshot: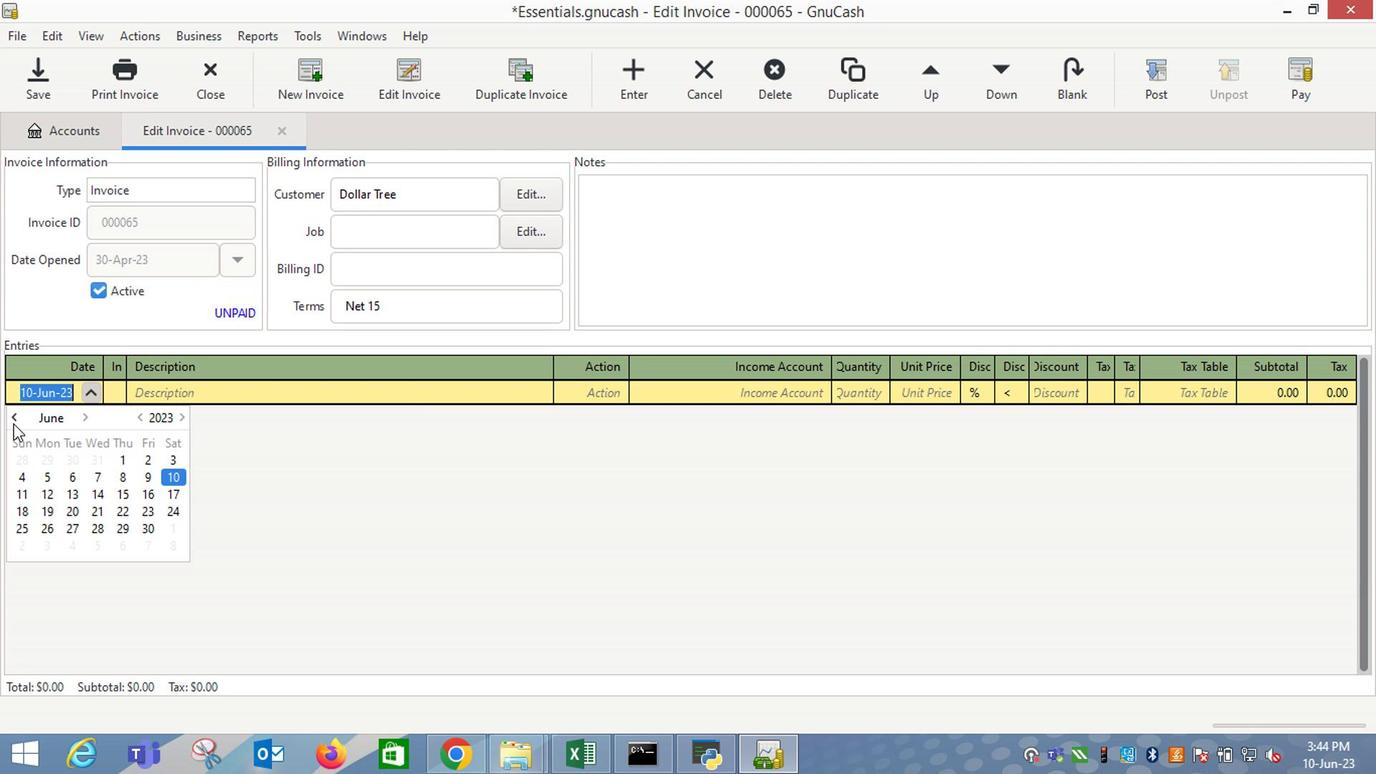 
Action: Mouse pressed left at (13, 427)
Screenshot: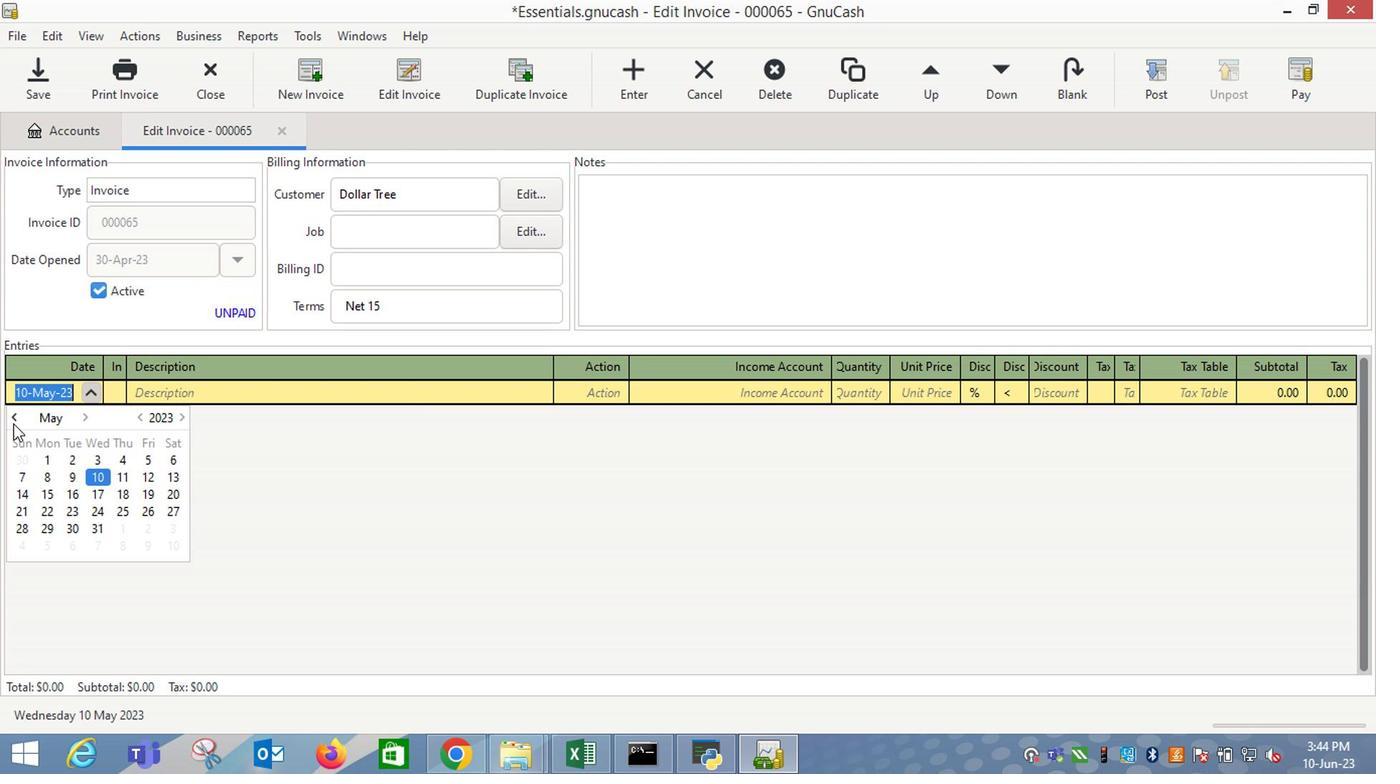 
Action: Mouse moved to (24, 554)
Screenshot: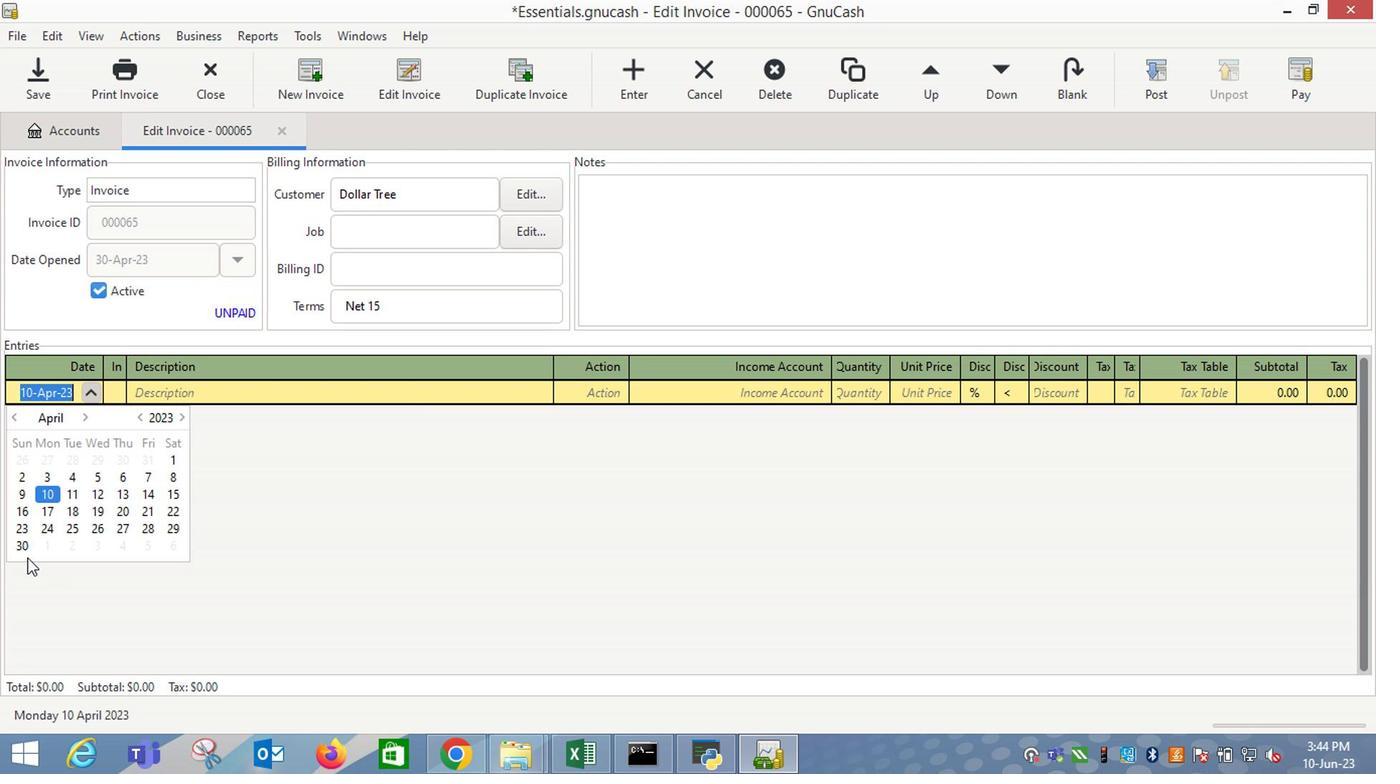 
Action: Mouse pressed left at (24, 554)
Screenshot: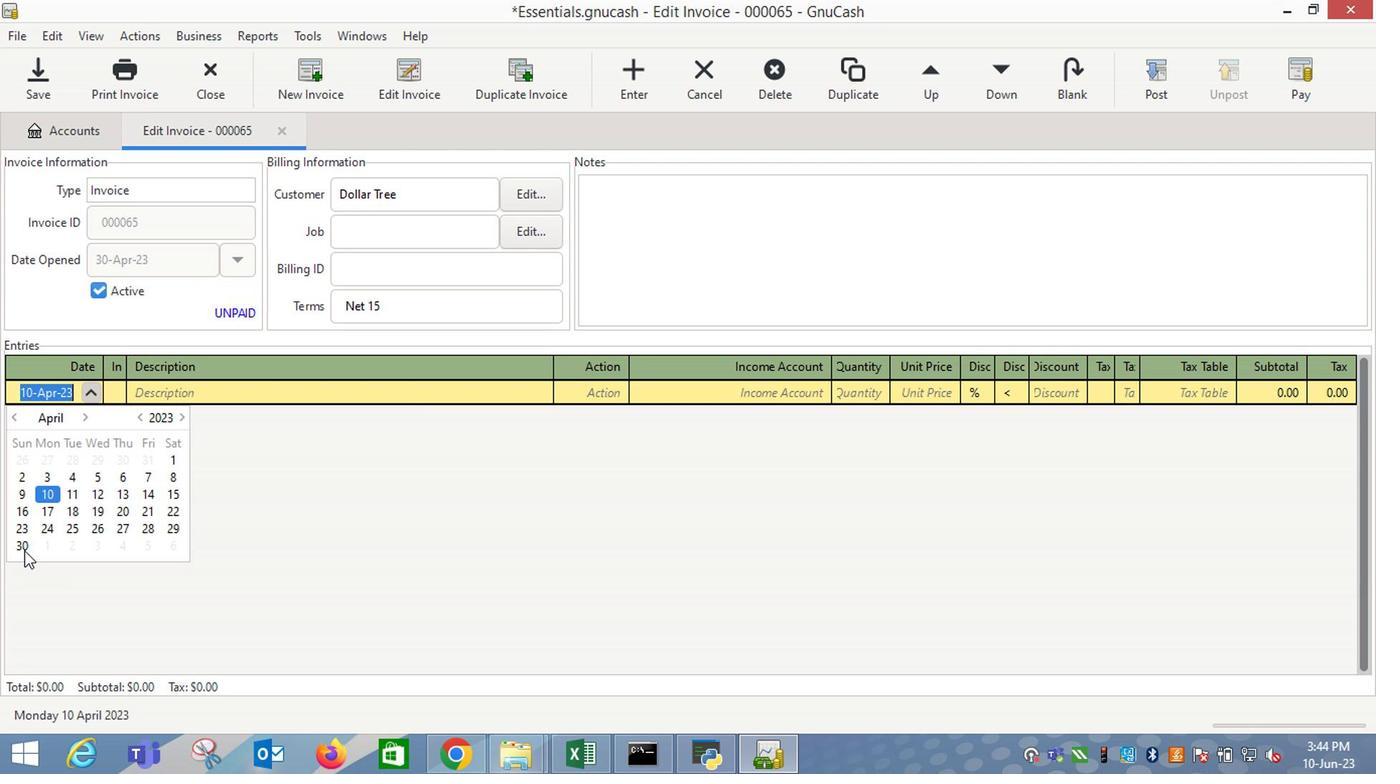 
Action: Mouse moved to (24, 554)
Screenshot: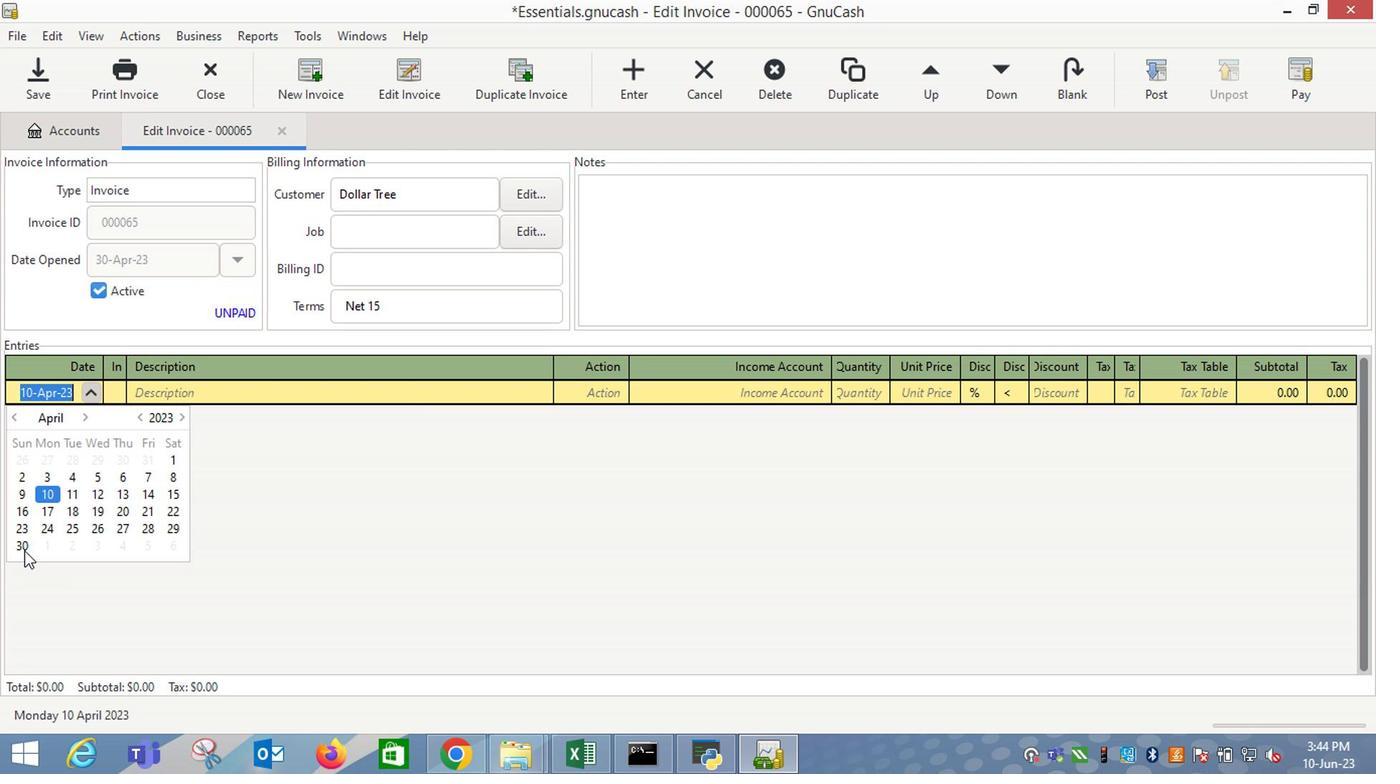 
Action: Key pressed <Key.tab><Key.shift_r>Rimmel<Key.space><Key.tab>1<Key.tab><Key.tab>
Screenshot: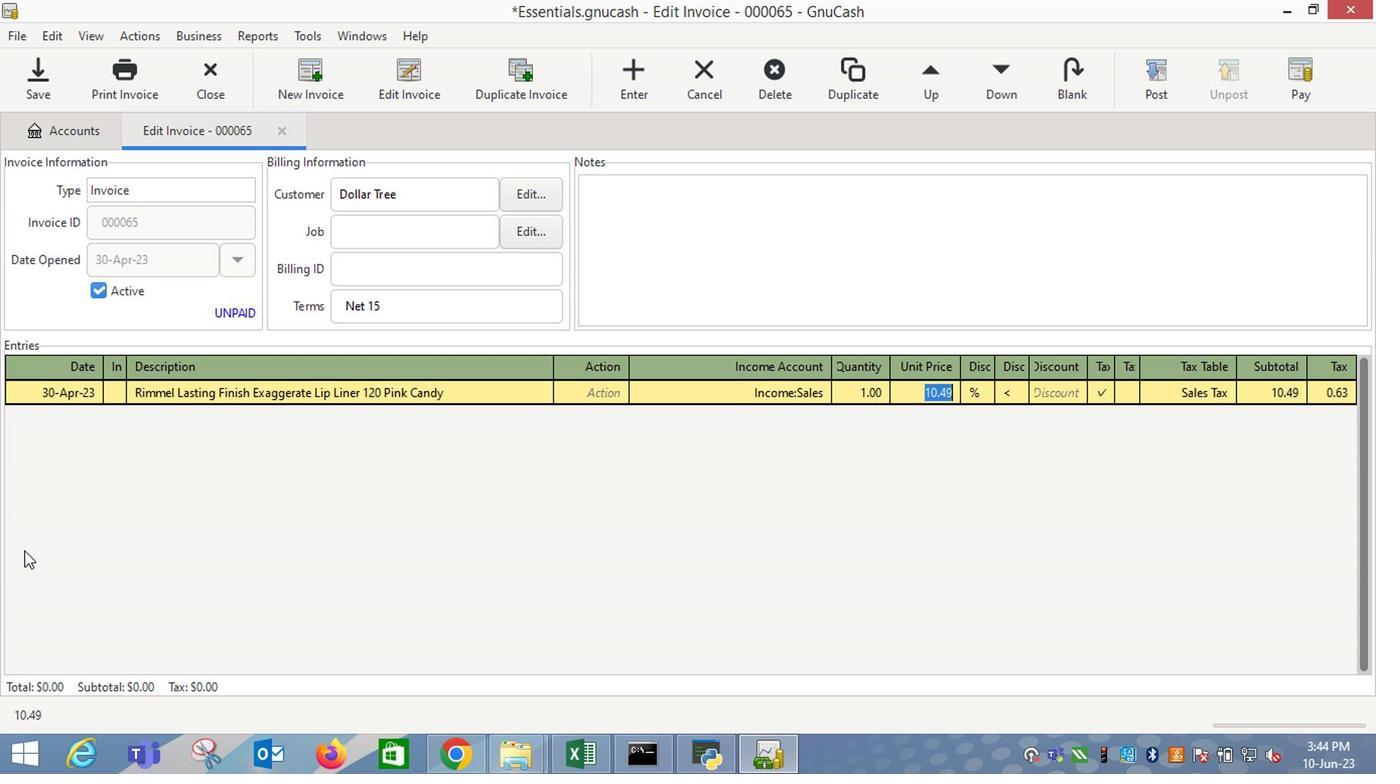 
Action: Mouse moved to (1125, 399)
Screenshot: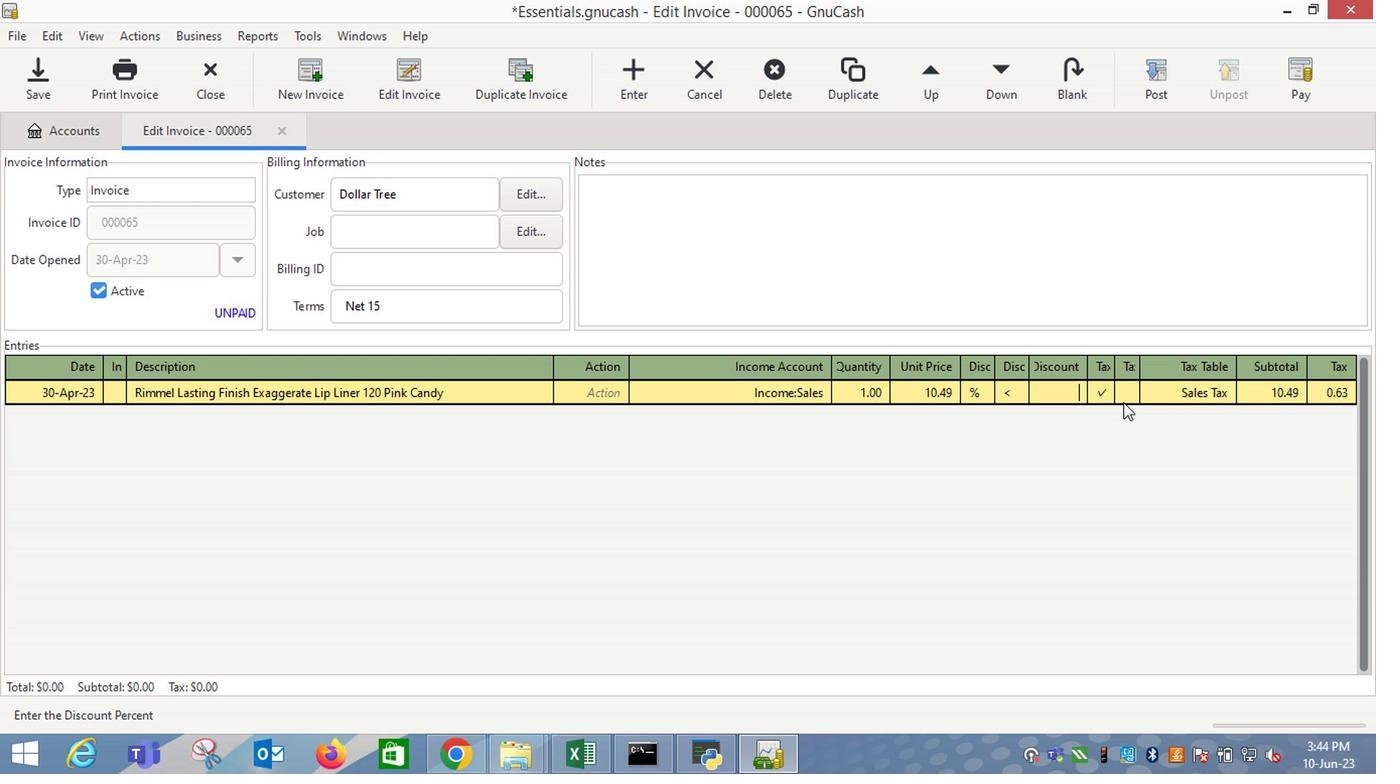 
Action: Mouse pressed left at (1125, 399)
Screenshot: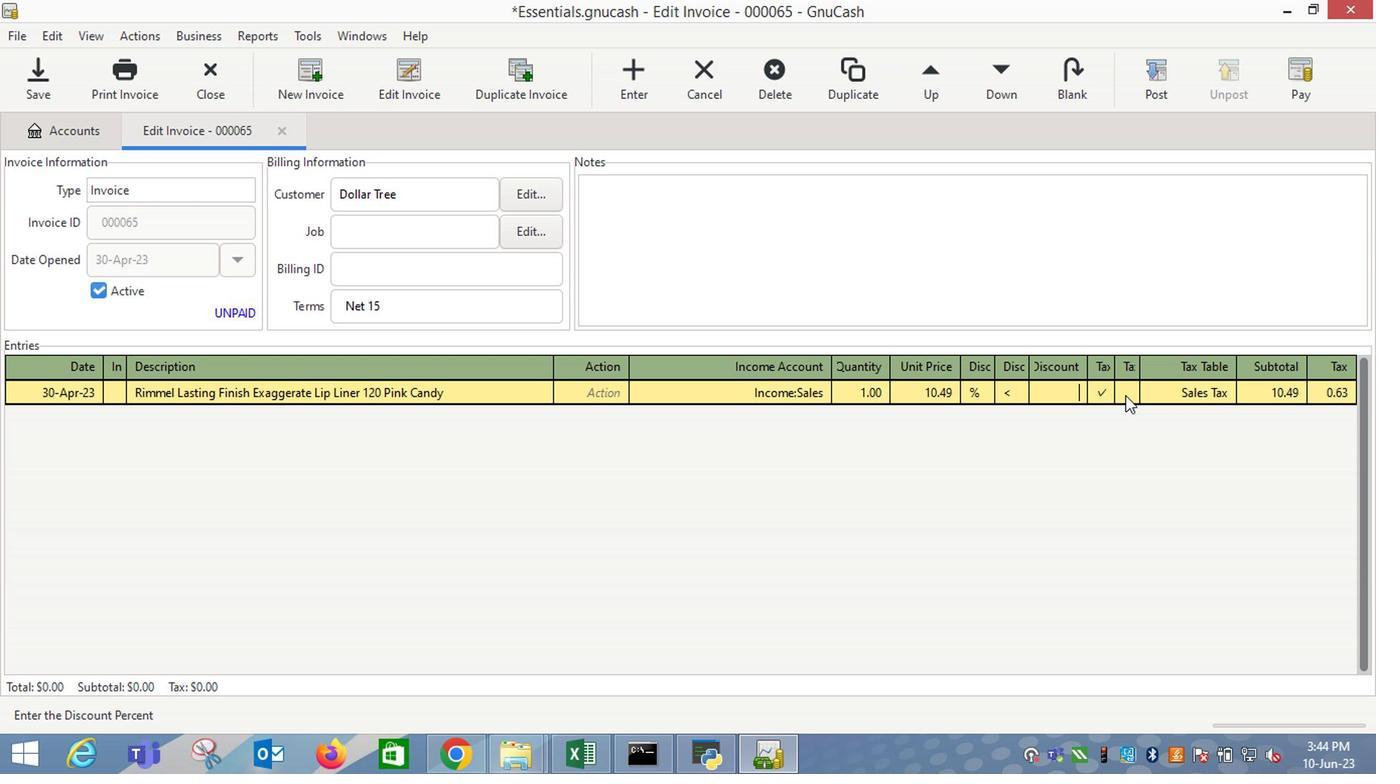 
Action: Mouse moved to (1200, 400)
Screenshot: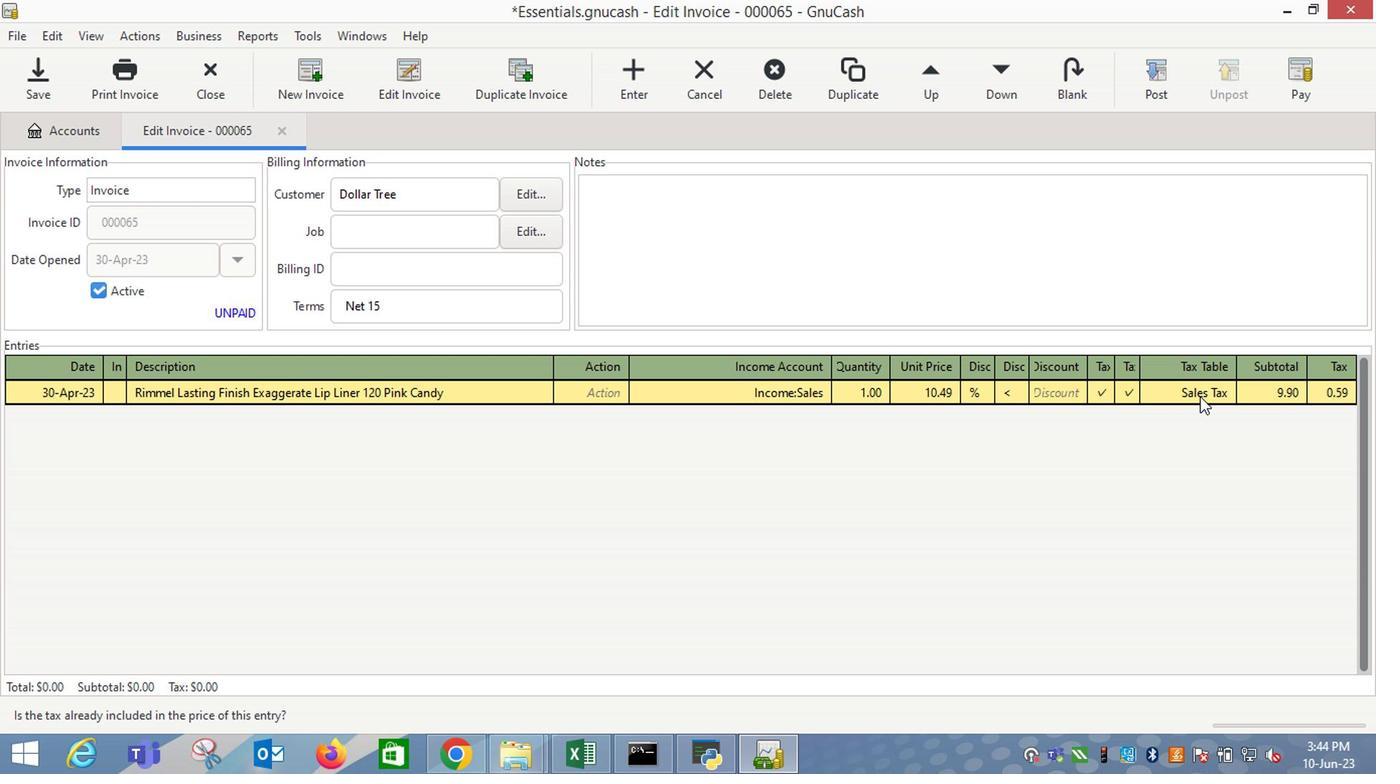 
Action: Mouse pressed left at (1200, 400)
Screenshot: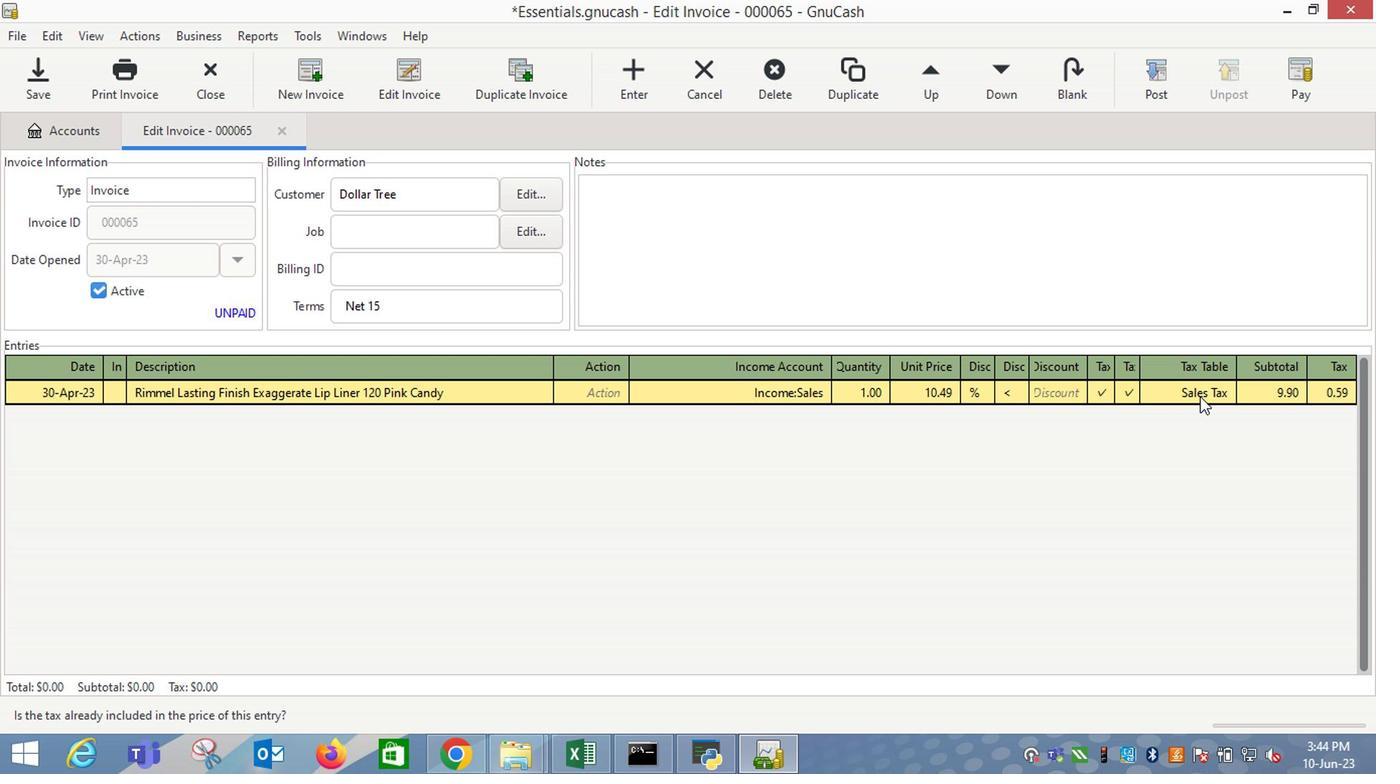 
Action: Mouse moved to (1194, 403)
Screenshot: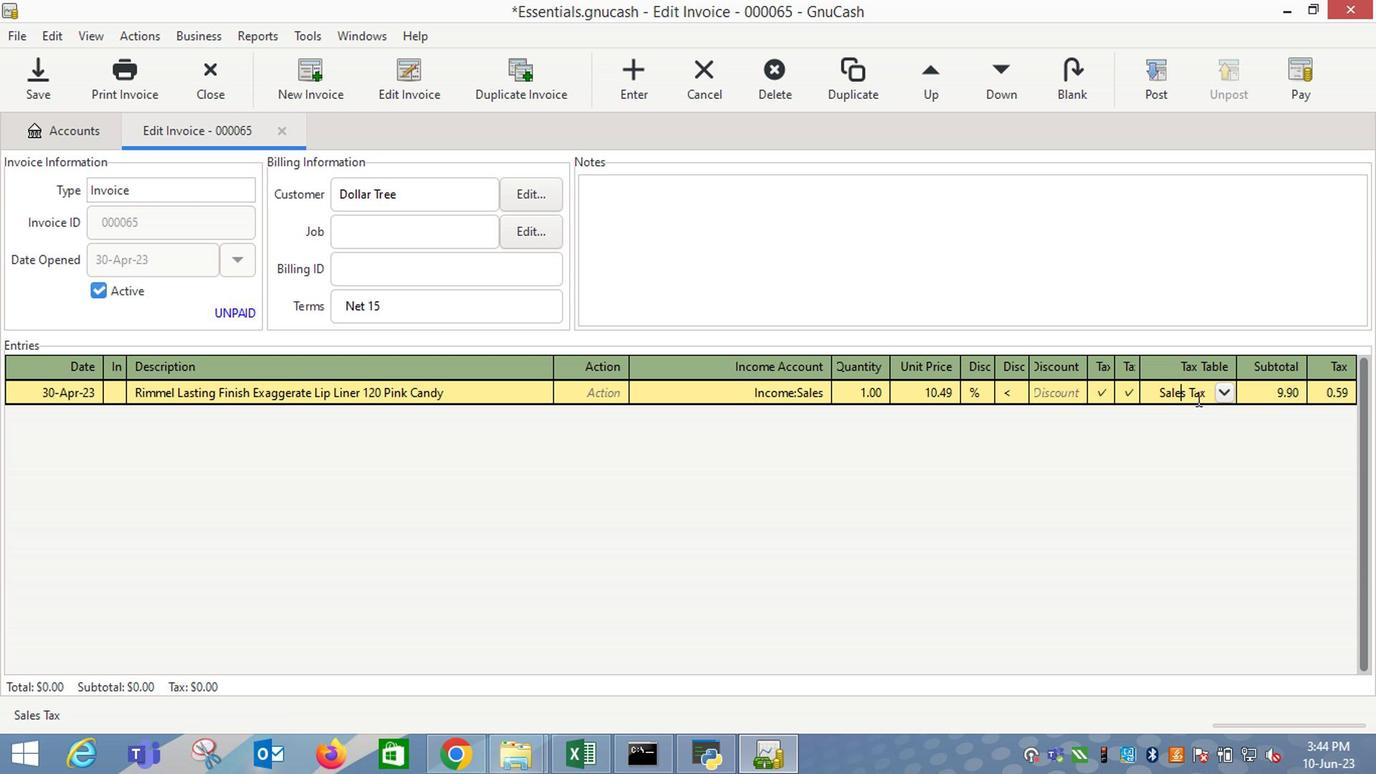 
Action: Key pressed <Key.enter>
Screenshot: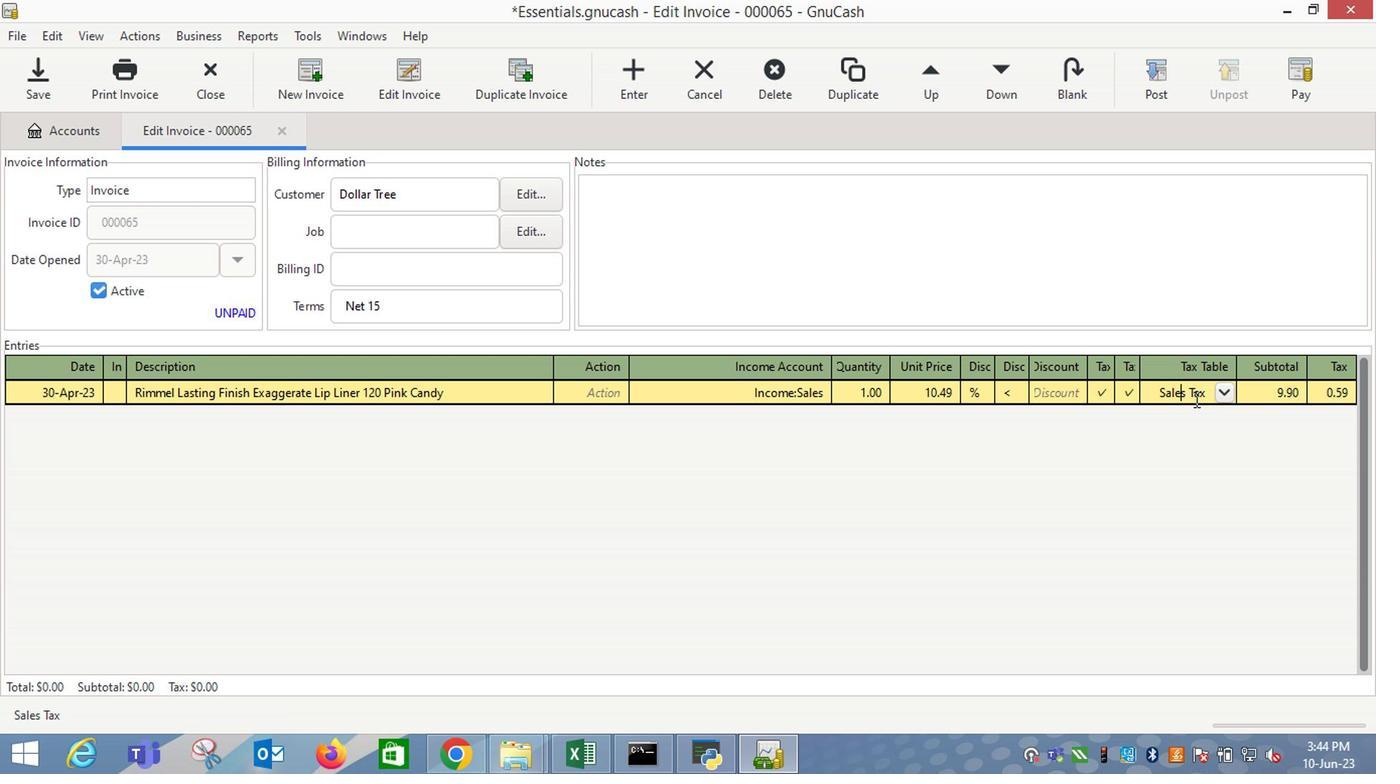 
Action: Mouse moved to (1169, 88)
Screenshot: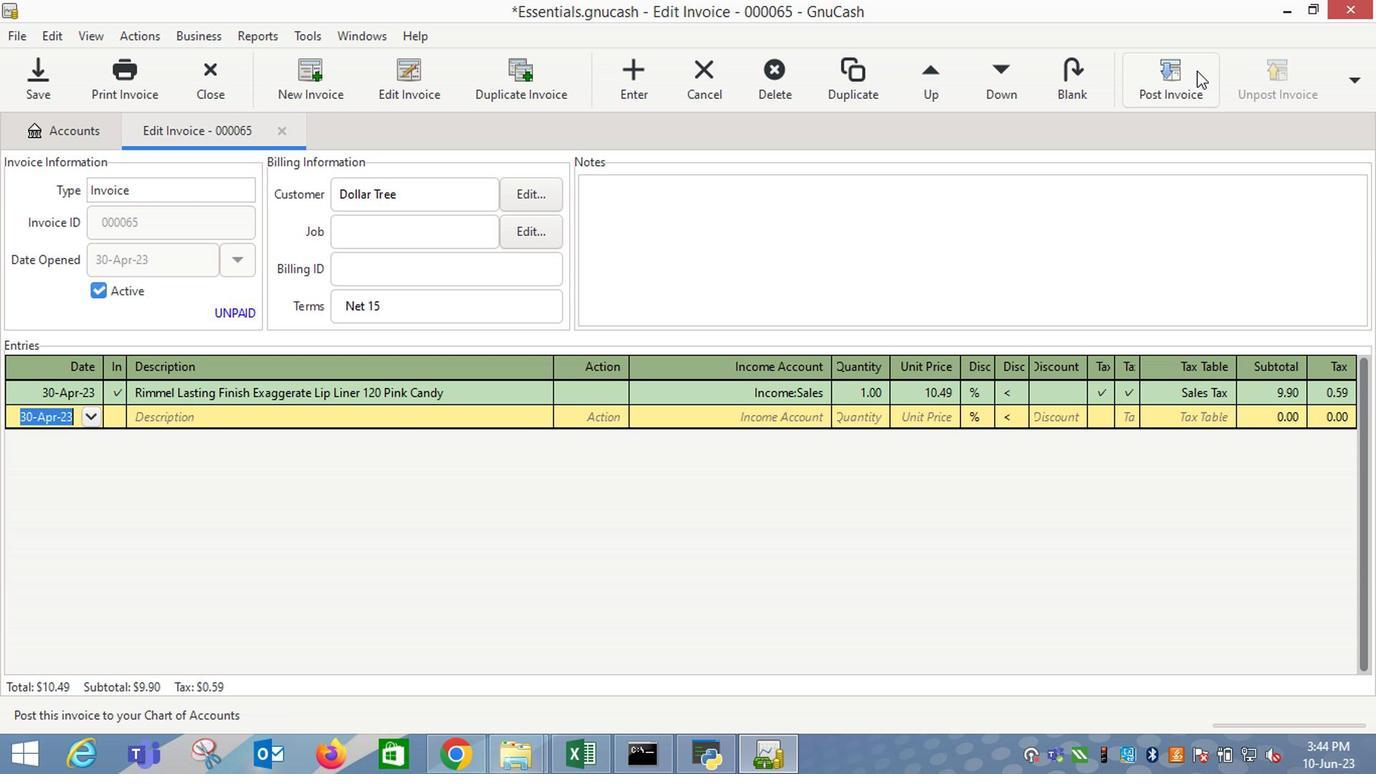 
Action: Mouse pressed left at (1169, 88)
Screenshot: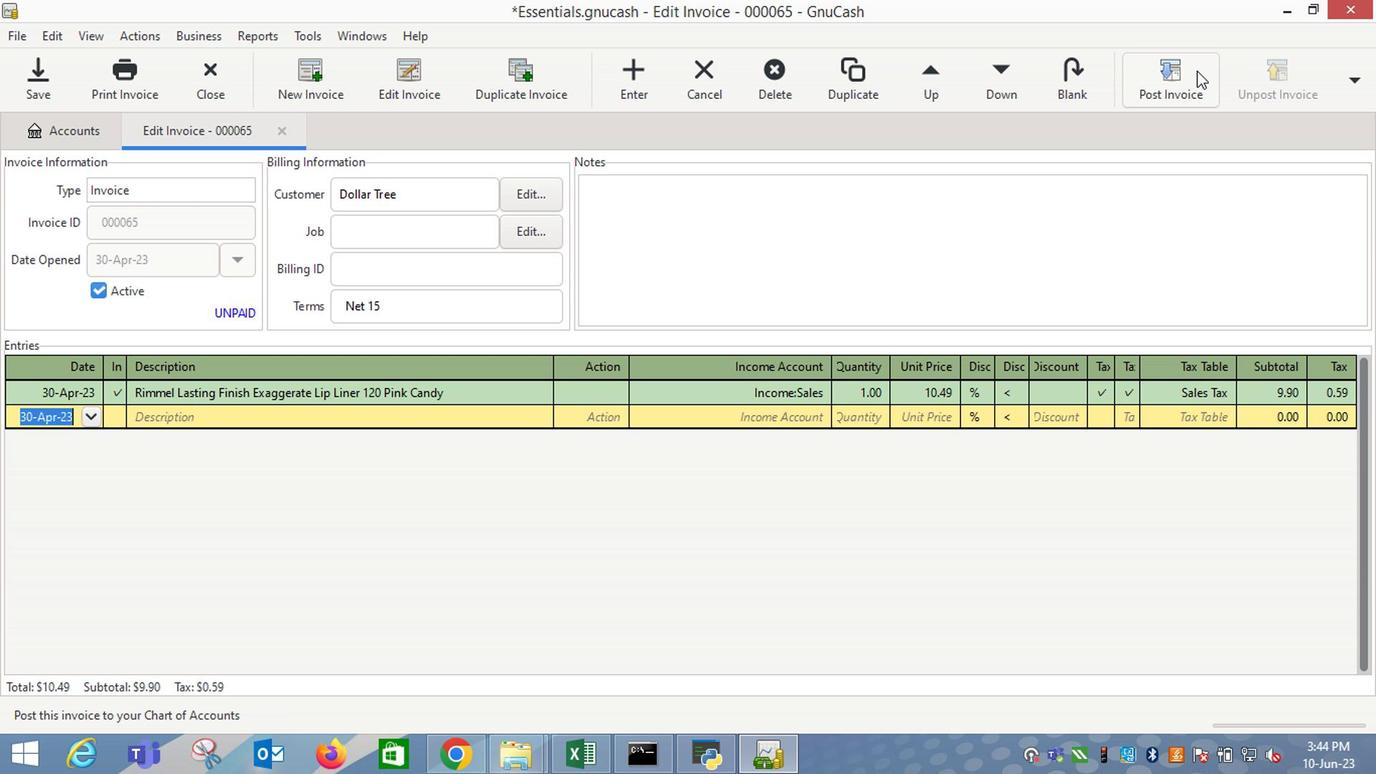
Action: Mouse moved to (856, 341)
Screenshot: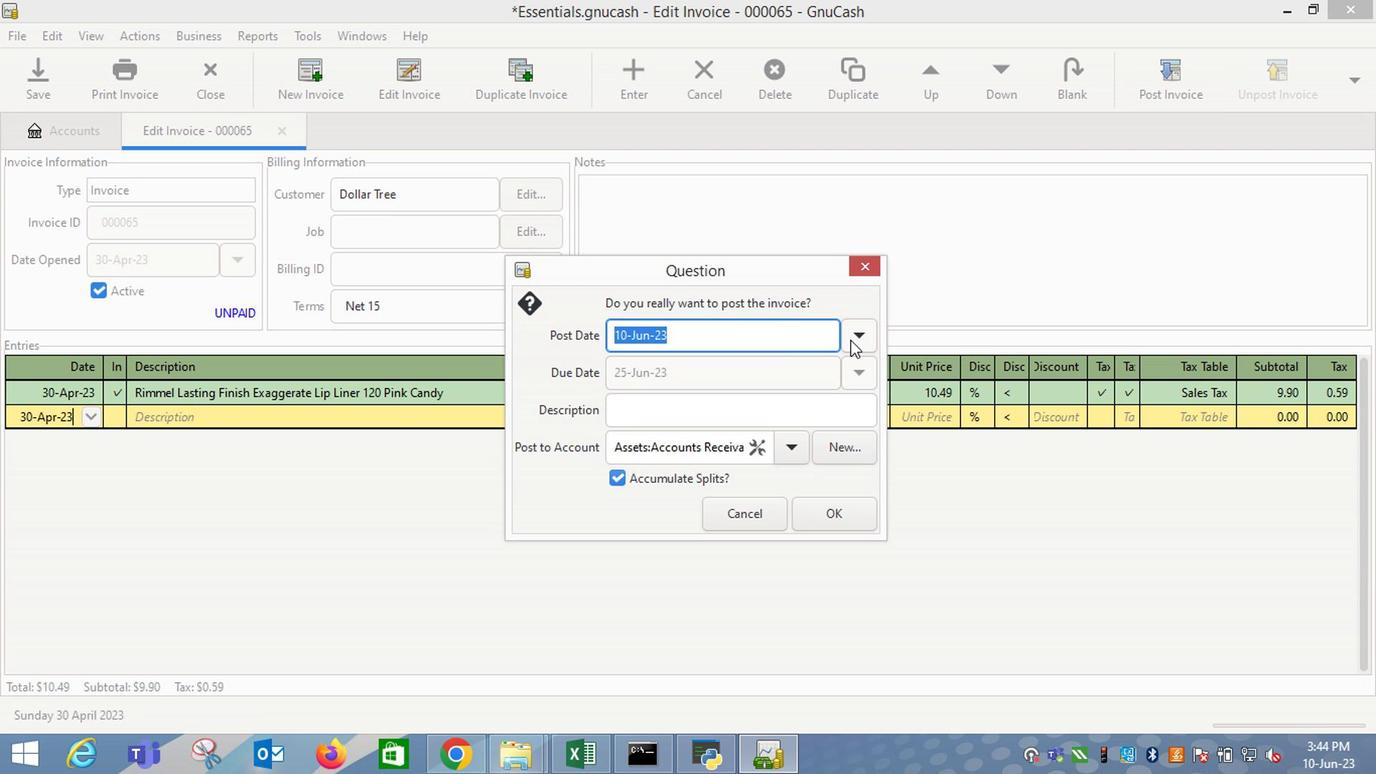 
Action: Mouse pressed left at (856, 341)
Screenshot: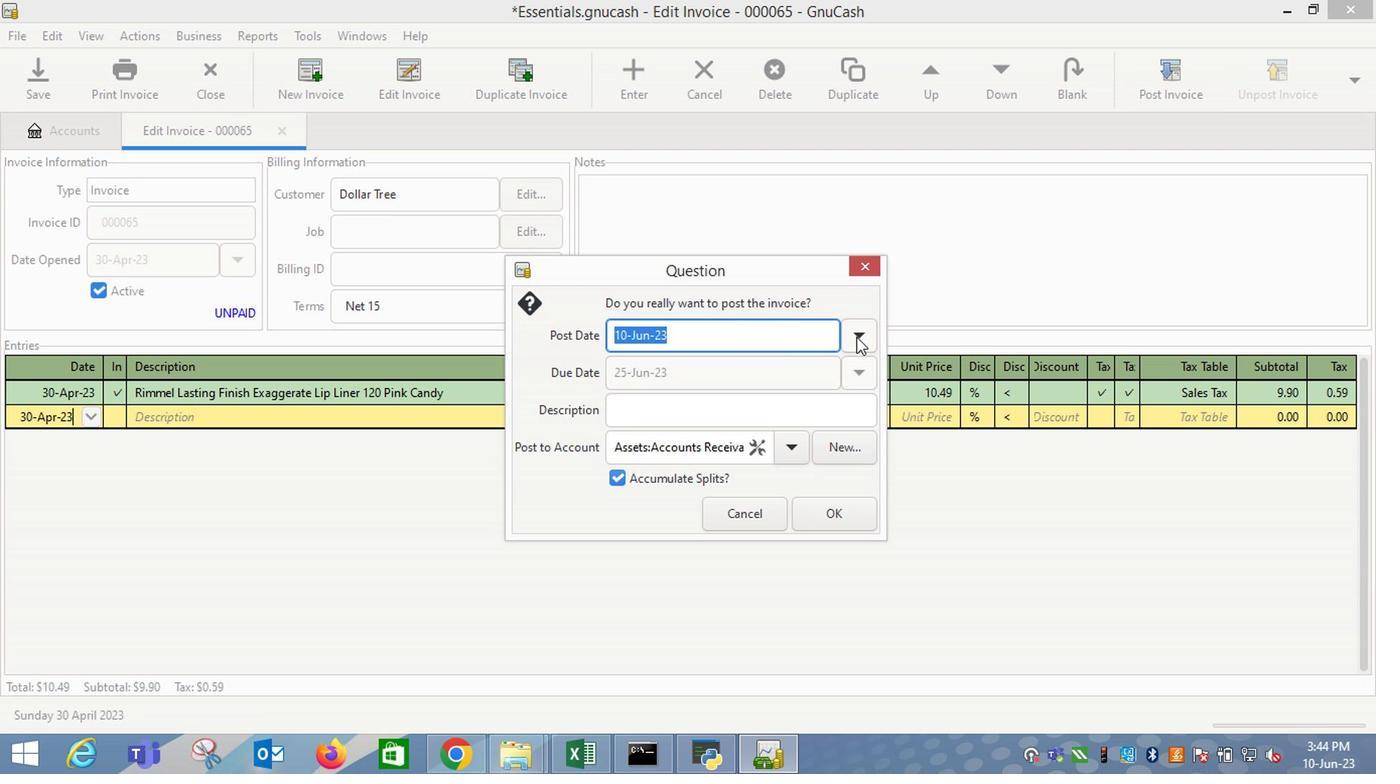 
Action: Mouse moved to (696, 364)
Screenshot: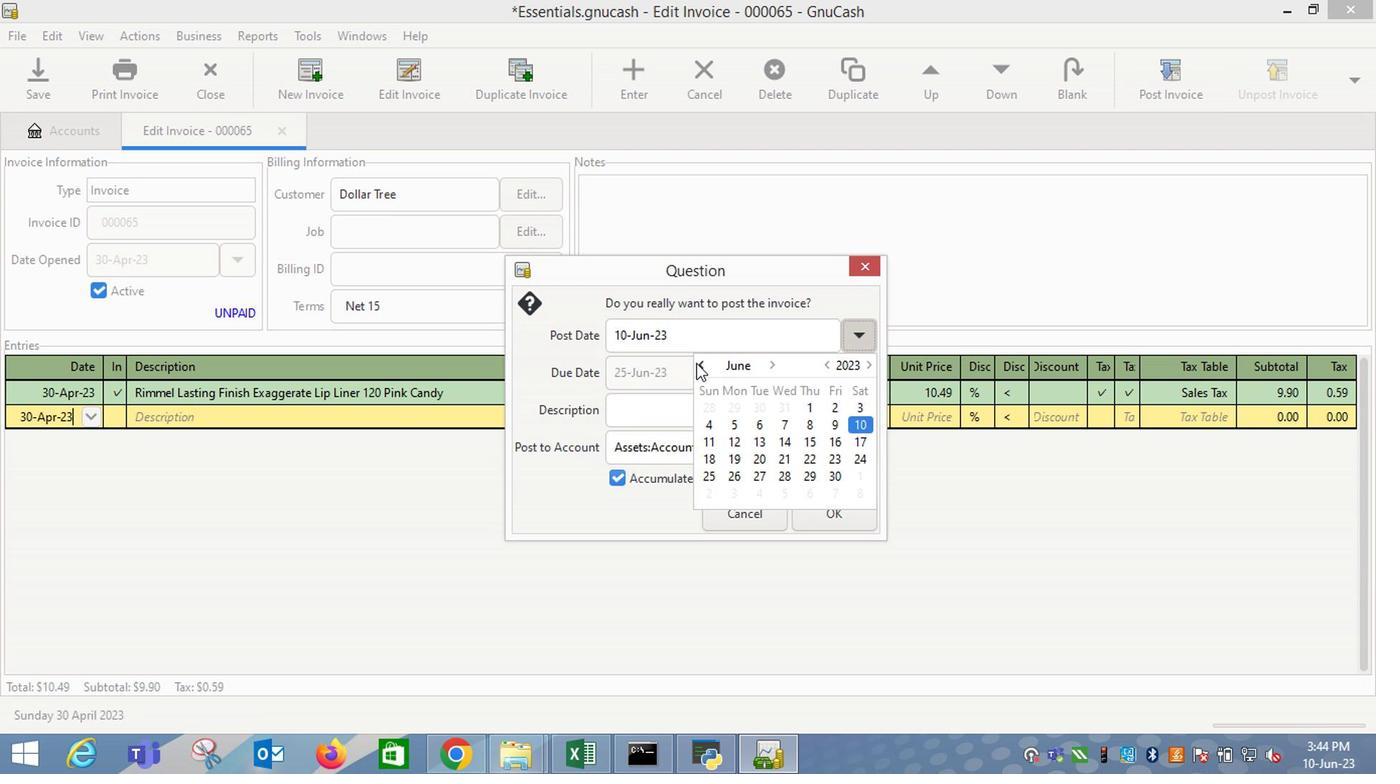
Action: Mouse pressed left at (696, 364)
Screenshot: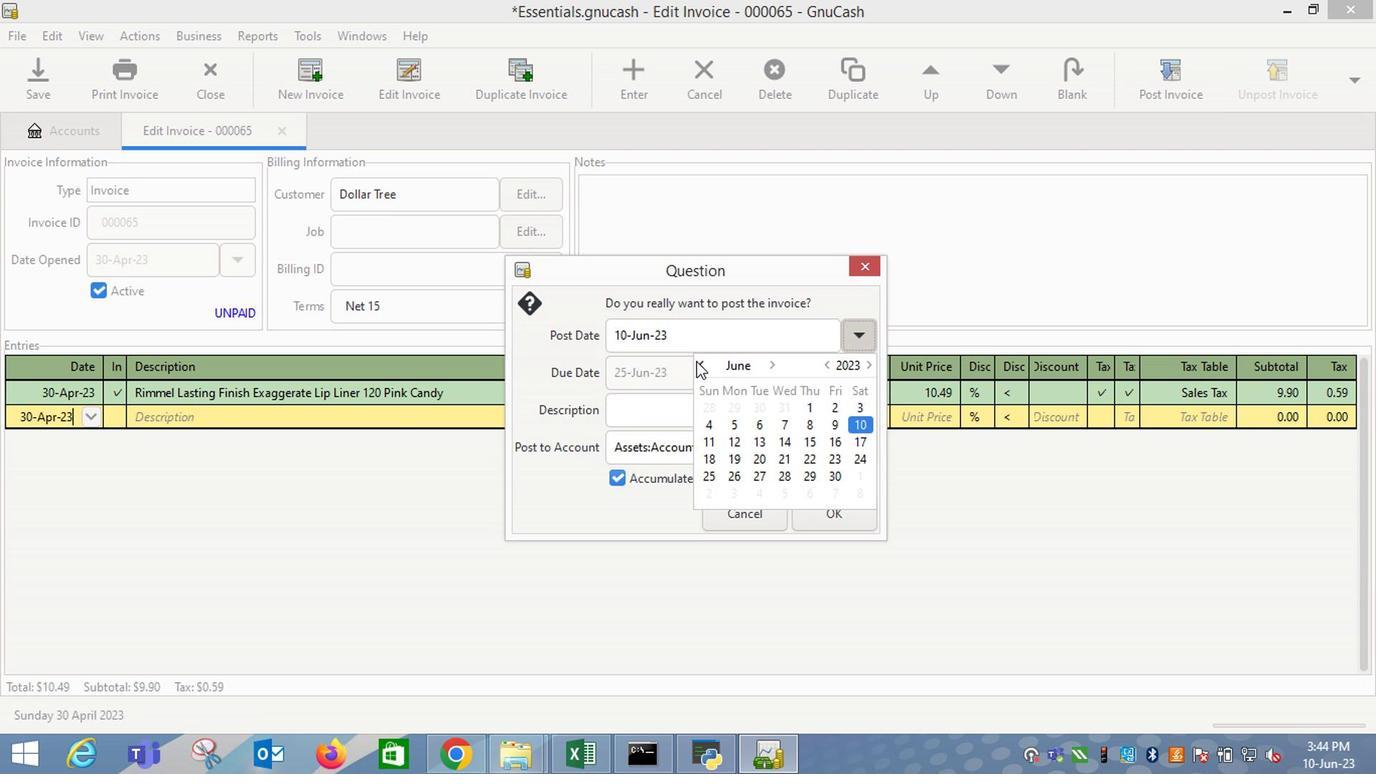 
Action: Mouse pressed left at (696, 364)
Screenshot: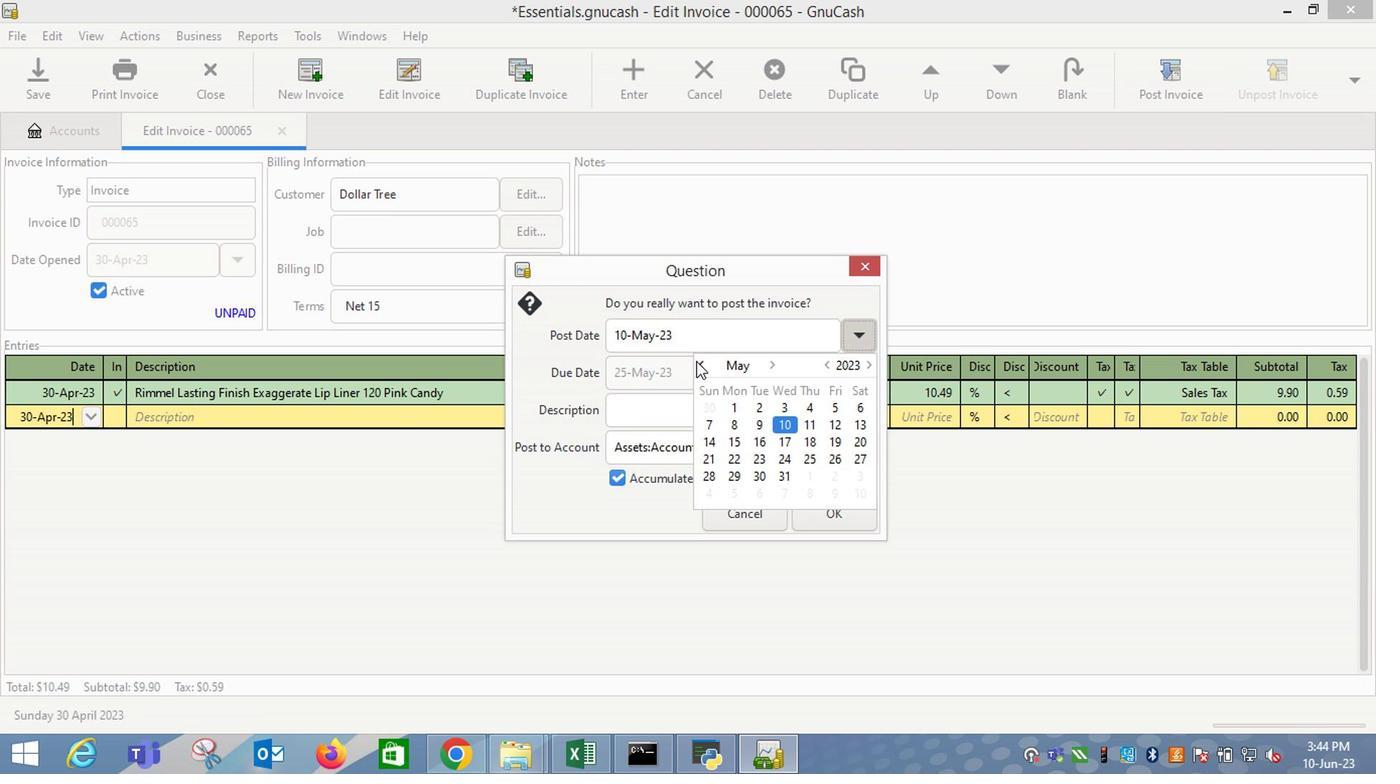 
Action: Mouse moved to (711, 501)
Screenshot: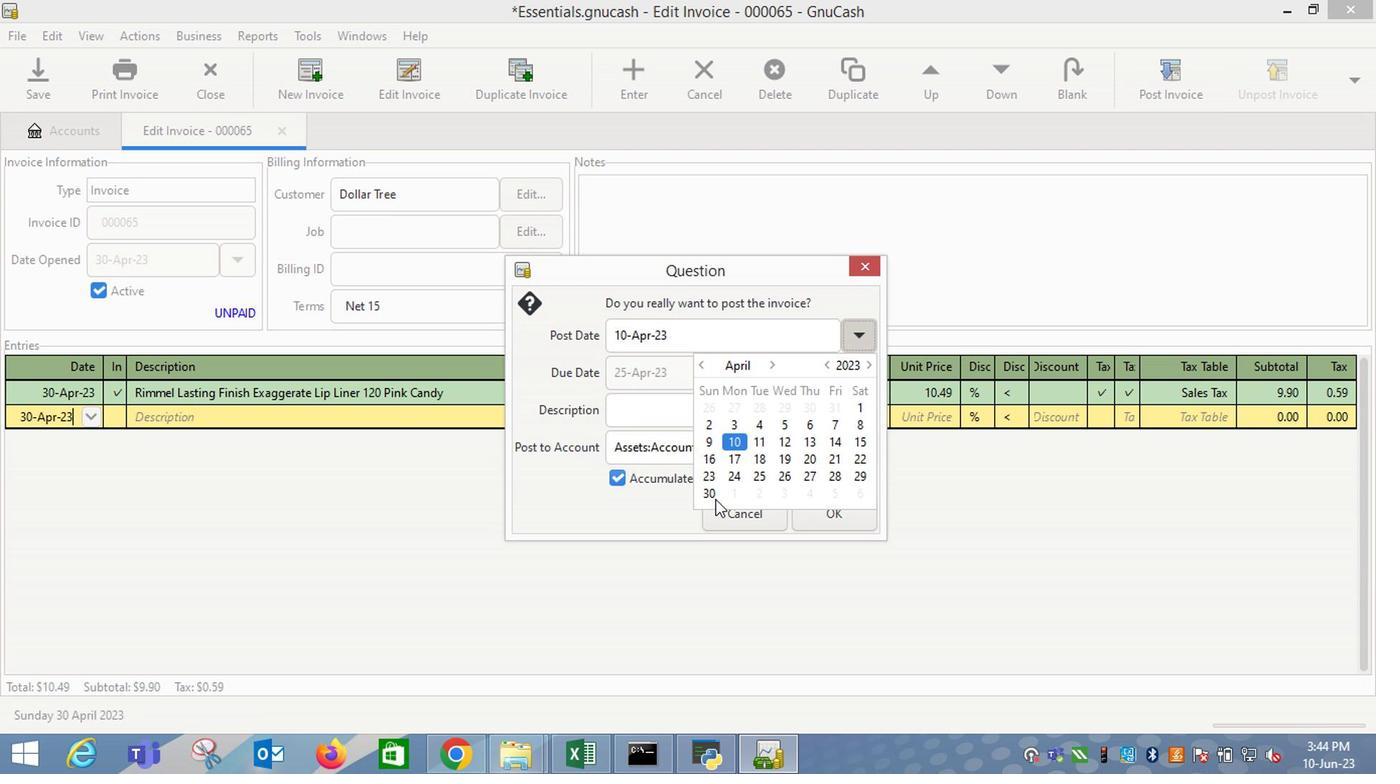 
Action: Mouse pressed left at (711, 501)
Screenshot: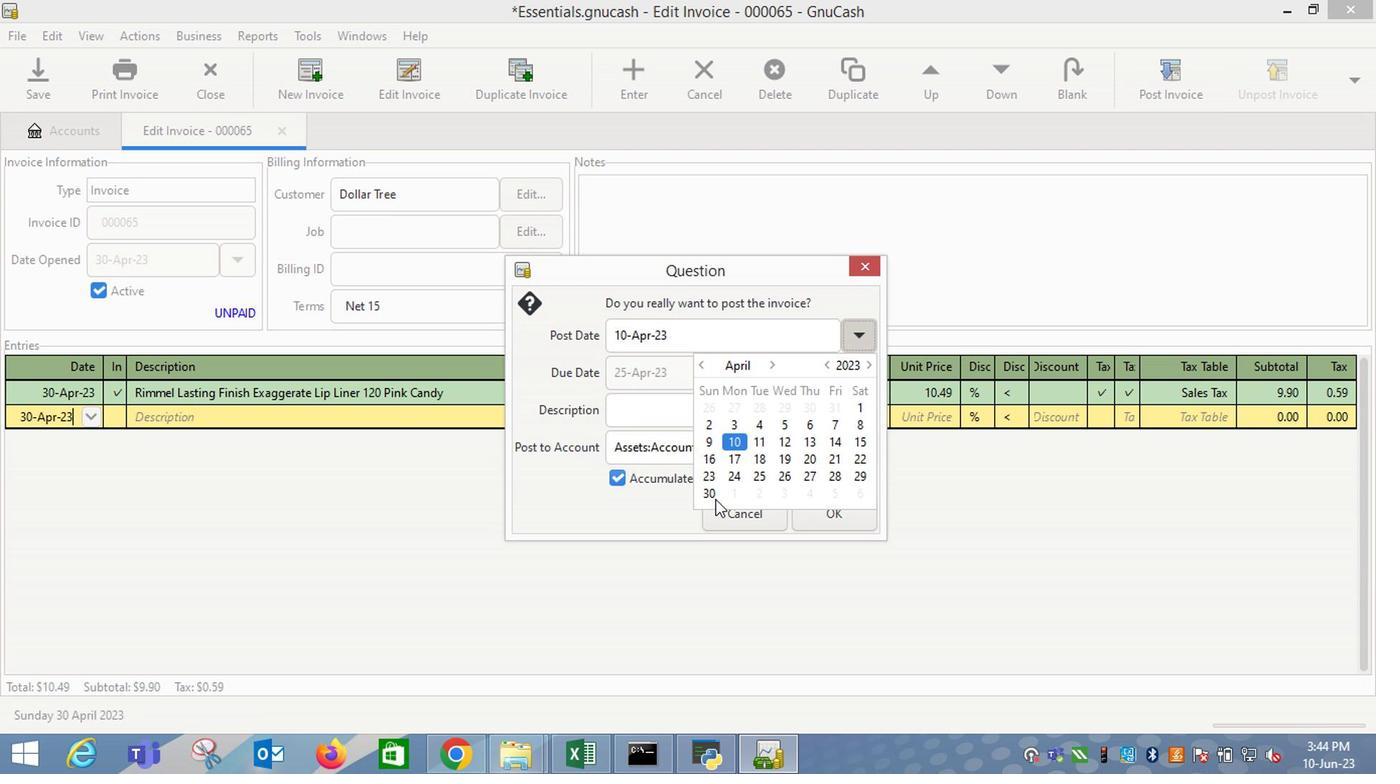 
Action: Mouse moved to (710, 498)
Screenshot: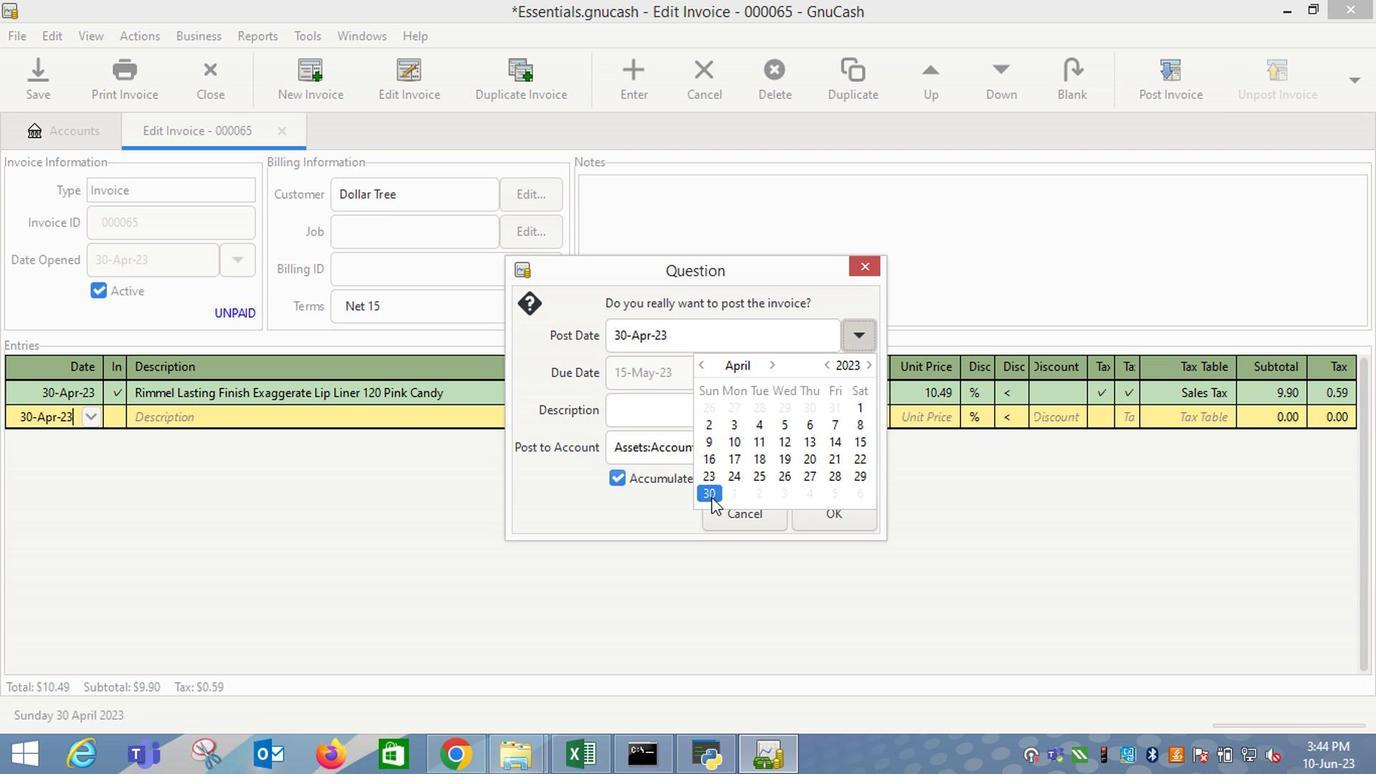 
Action: Key pressed <Key.tab>
Screenshot: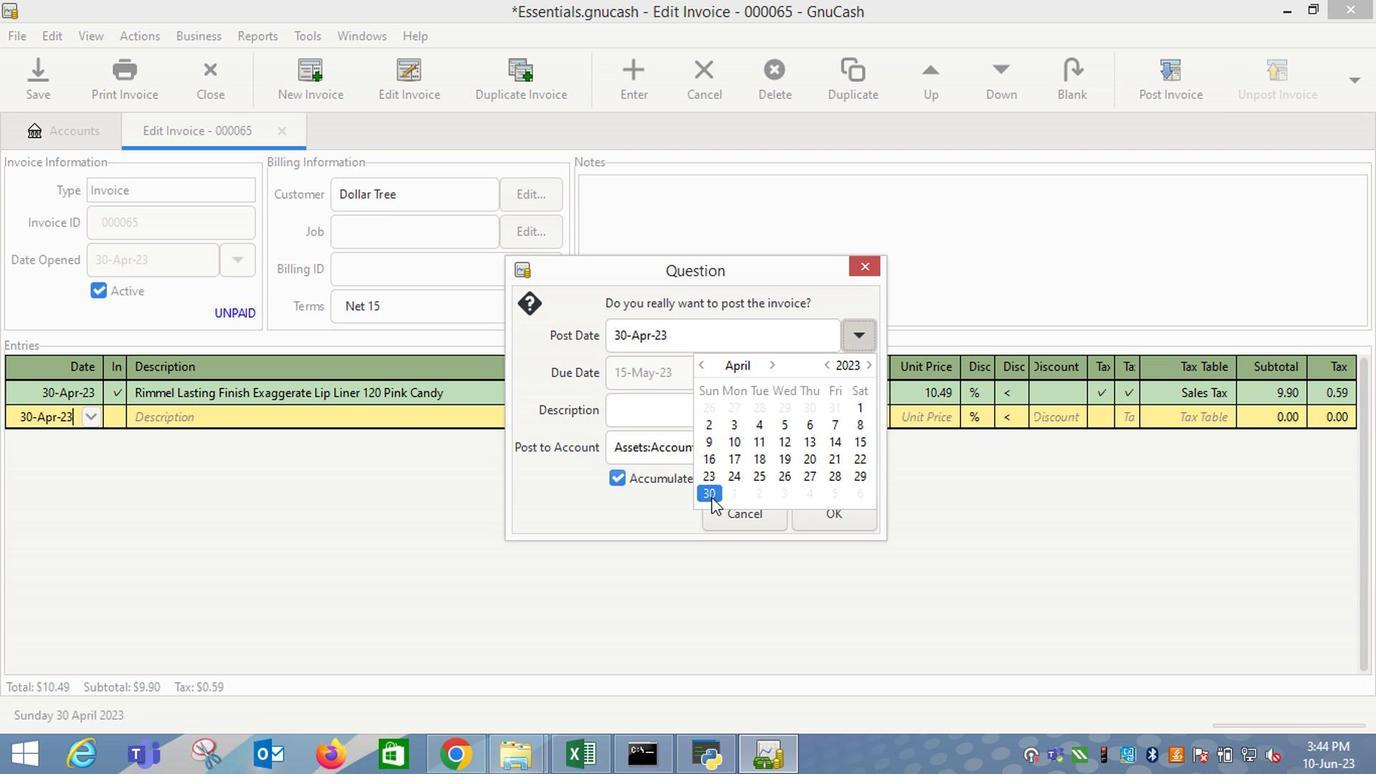 
Action: Mouse moved to (638, 400)
Screenshot: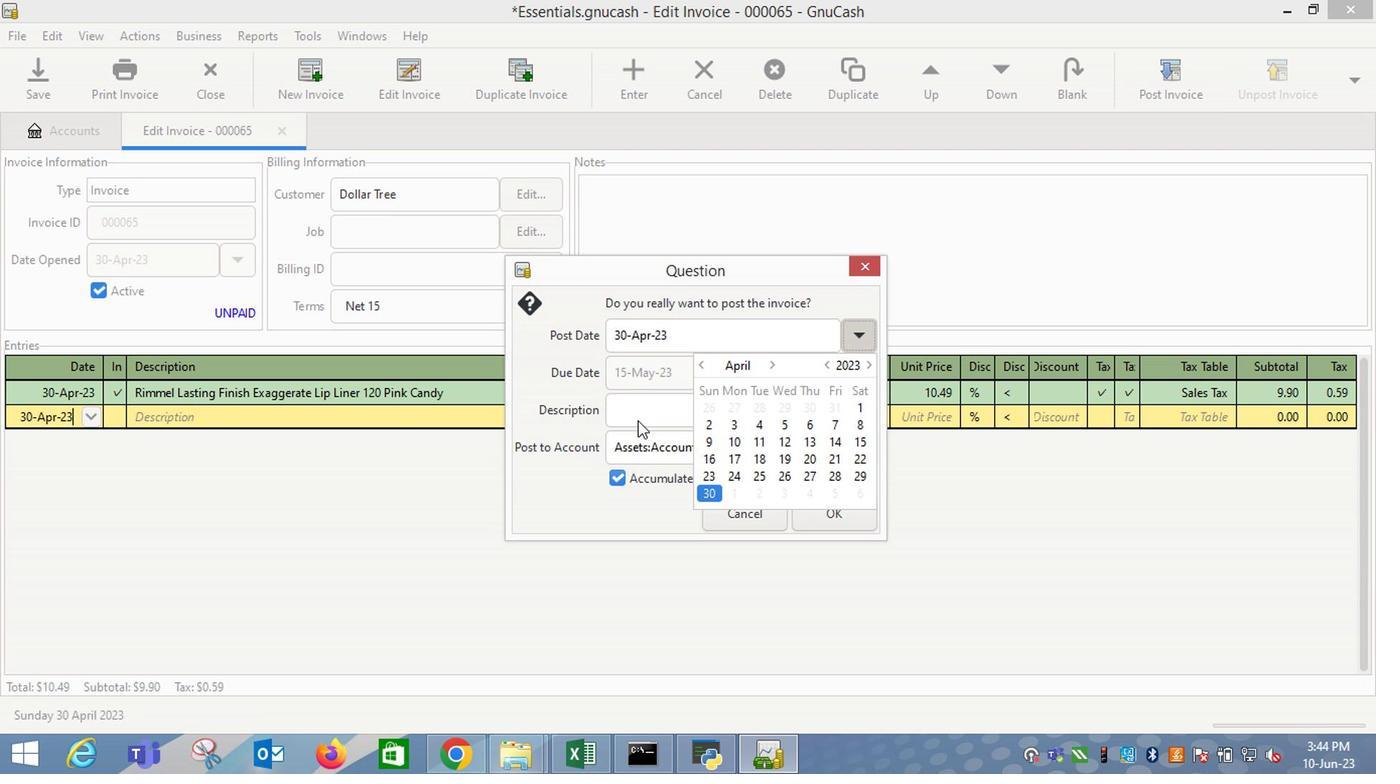 
Action: Mouse pressed left at (638, 400)
Screenshot: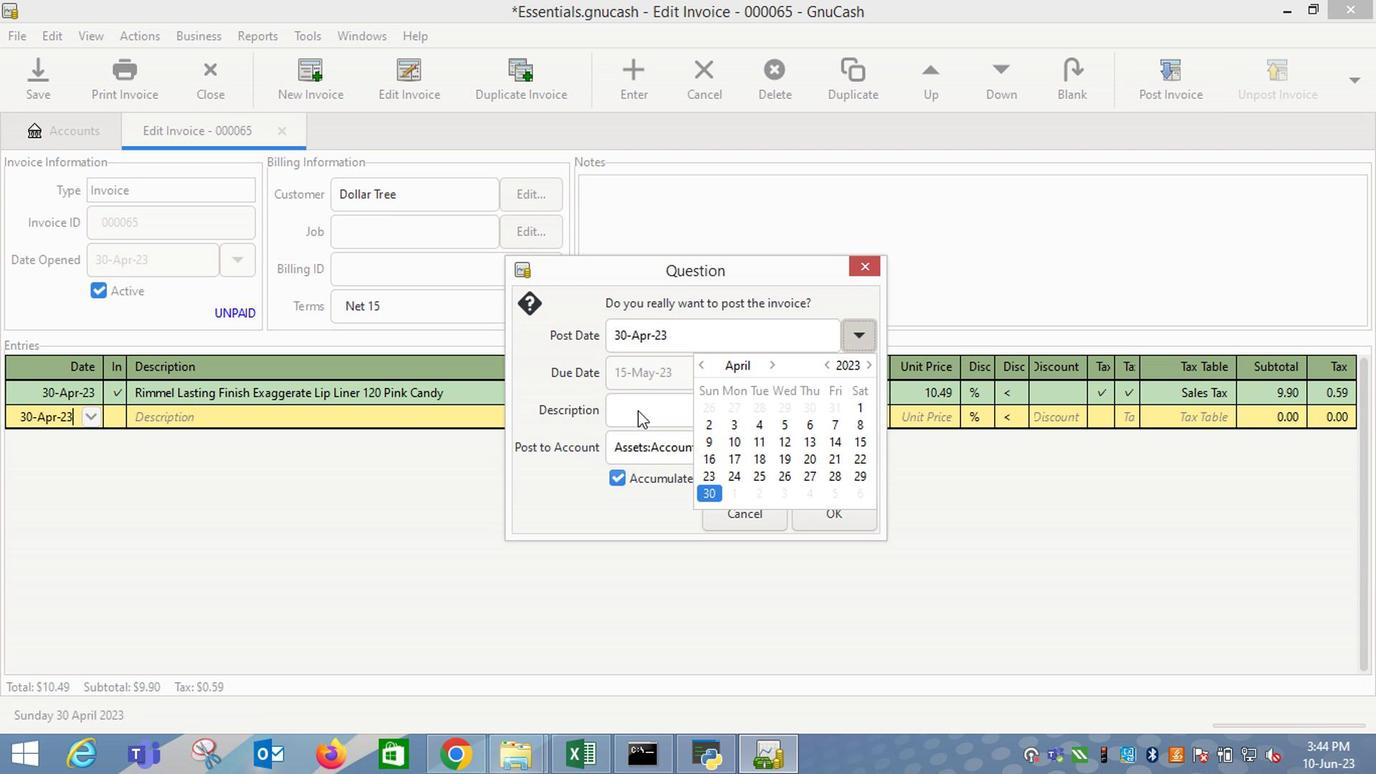 
Action: Mouse moved to (820, 509)
Screenshot: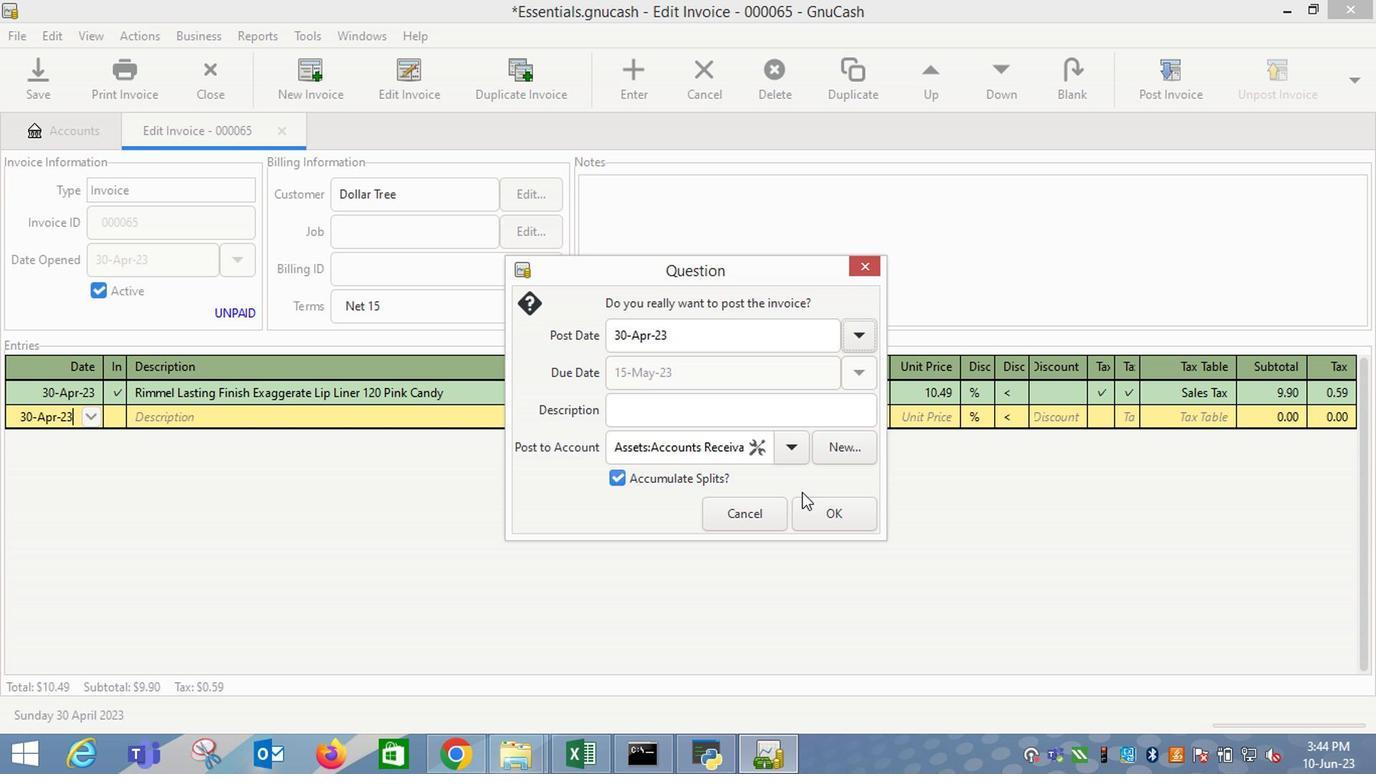 
Action: Mouse pressed left at (820, 509)
Screenshot: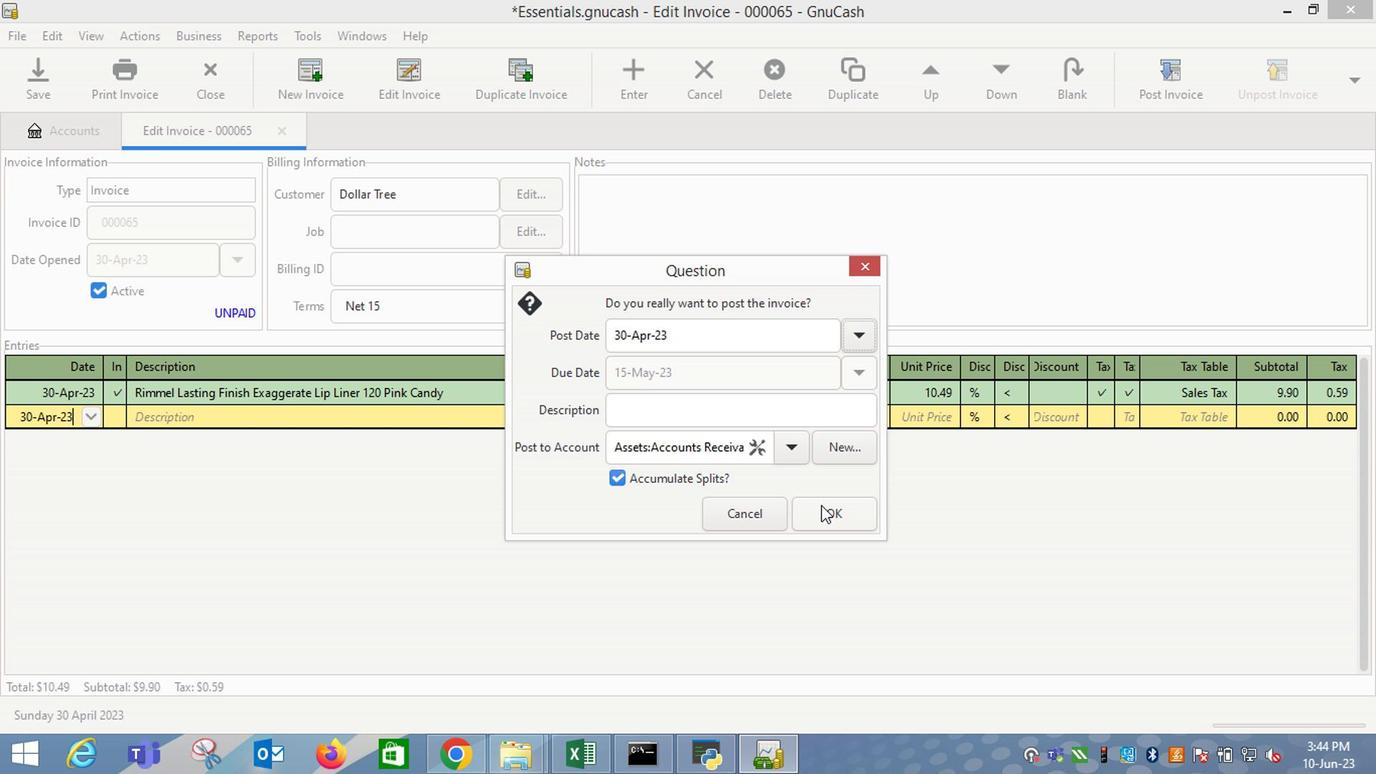 
Action: Mouse moved to (1294, 76)
Screenshot: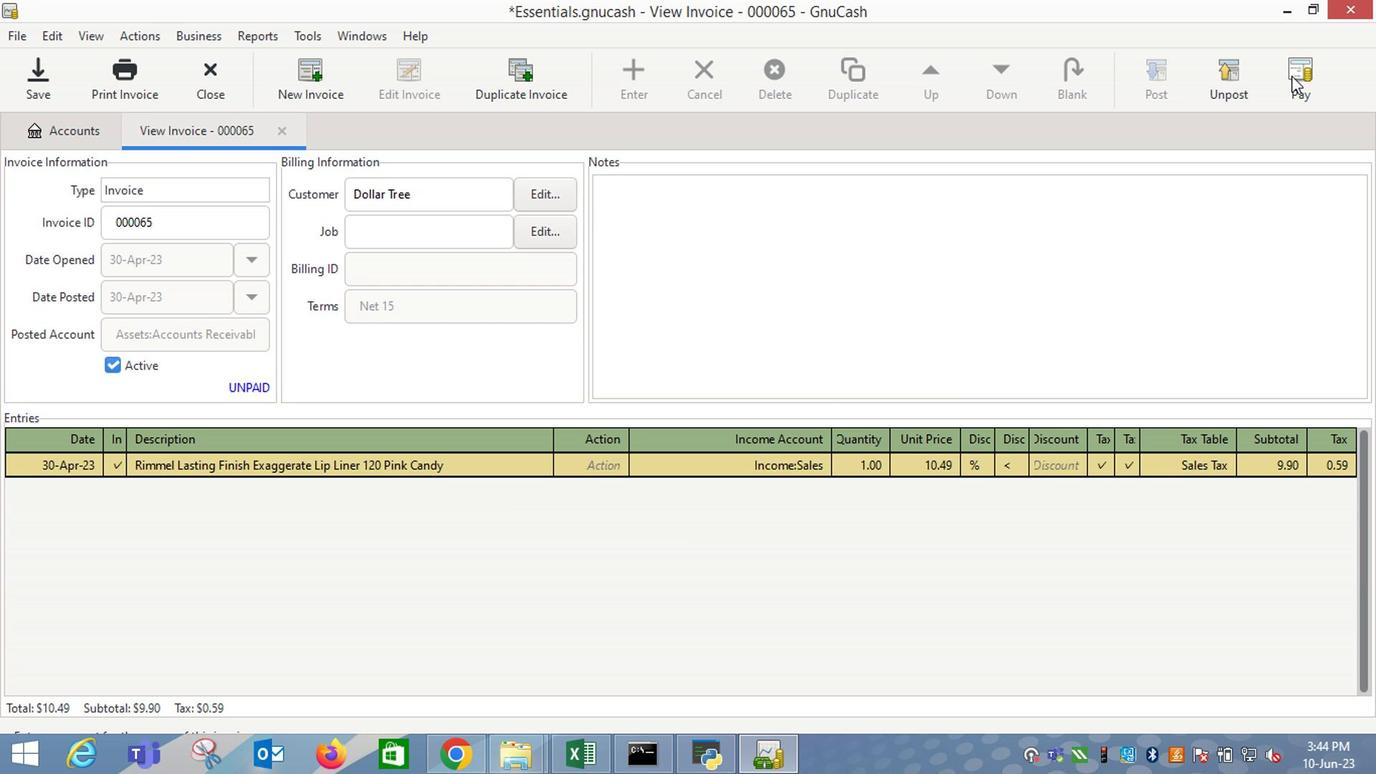 
Action: Mouse pressed left at (1294, 76)
Screenshot: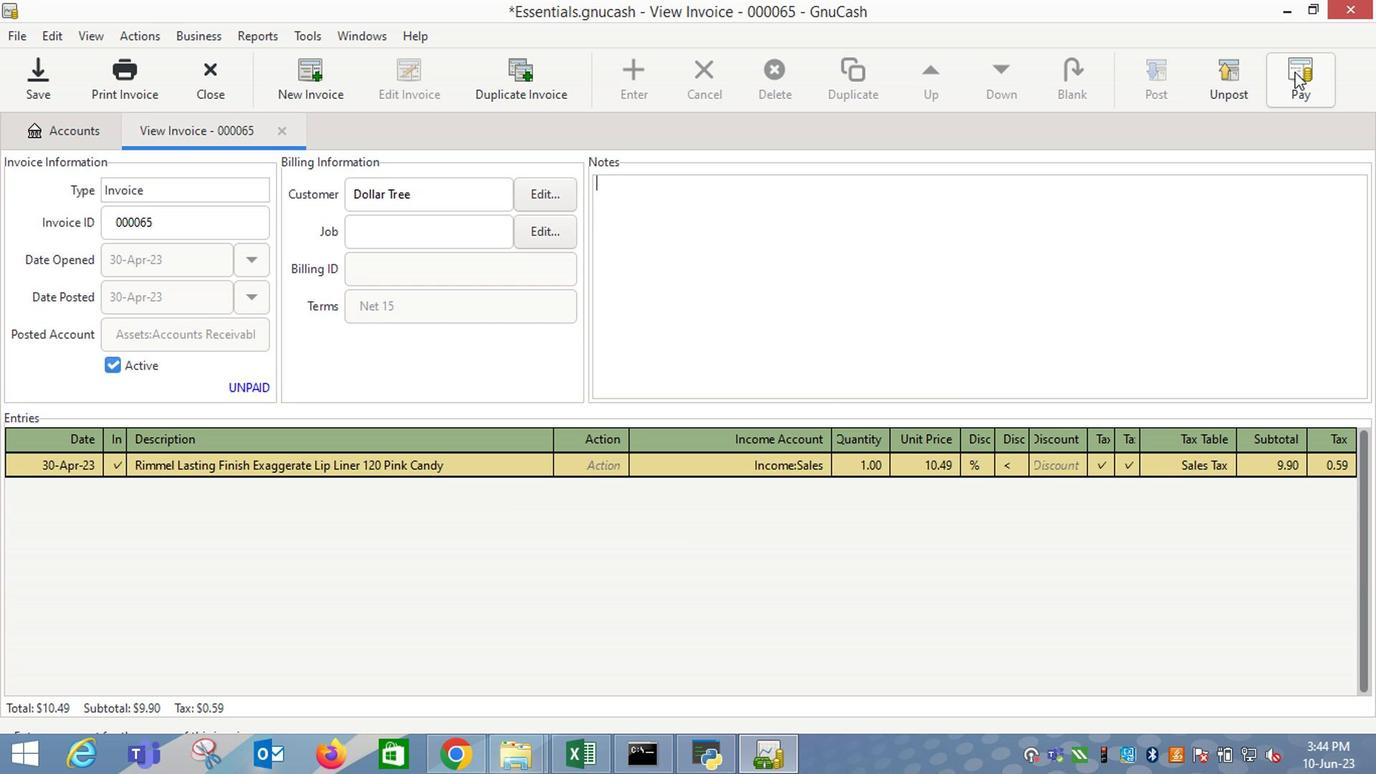 
Action: Mouse moved to (625, 404)
Screenshot: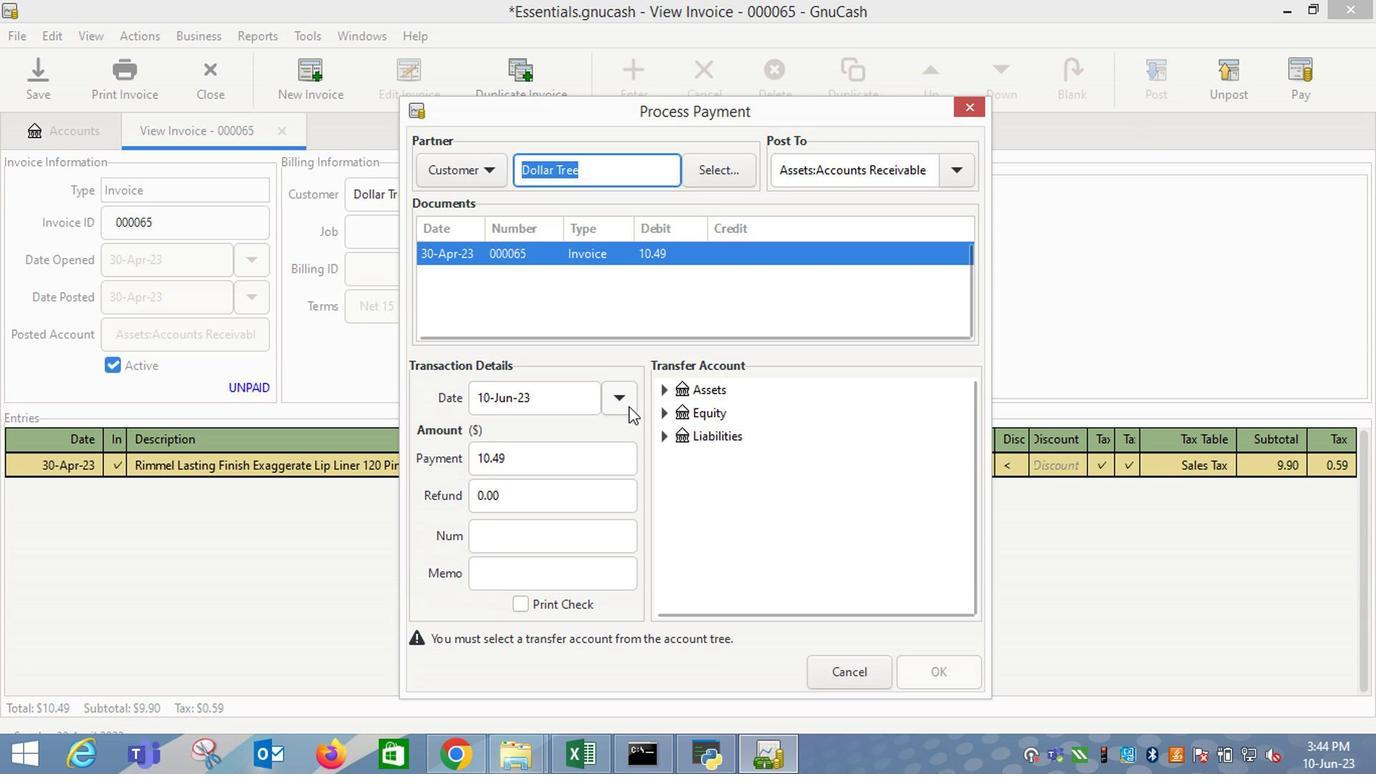 
Action: Mouse pressed left at (625, 404)
Screenshot: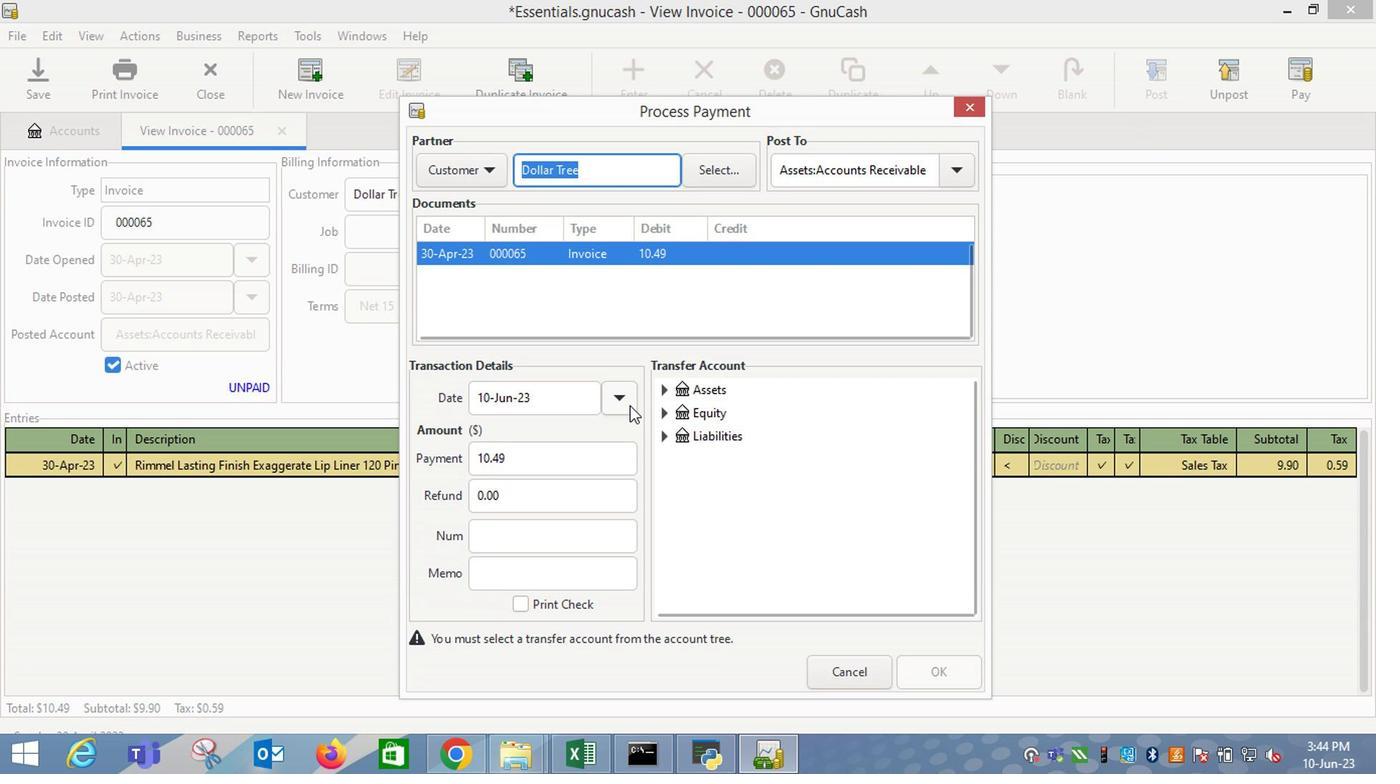 
Action: Mouse moved to (459, 434)
Screenshot: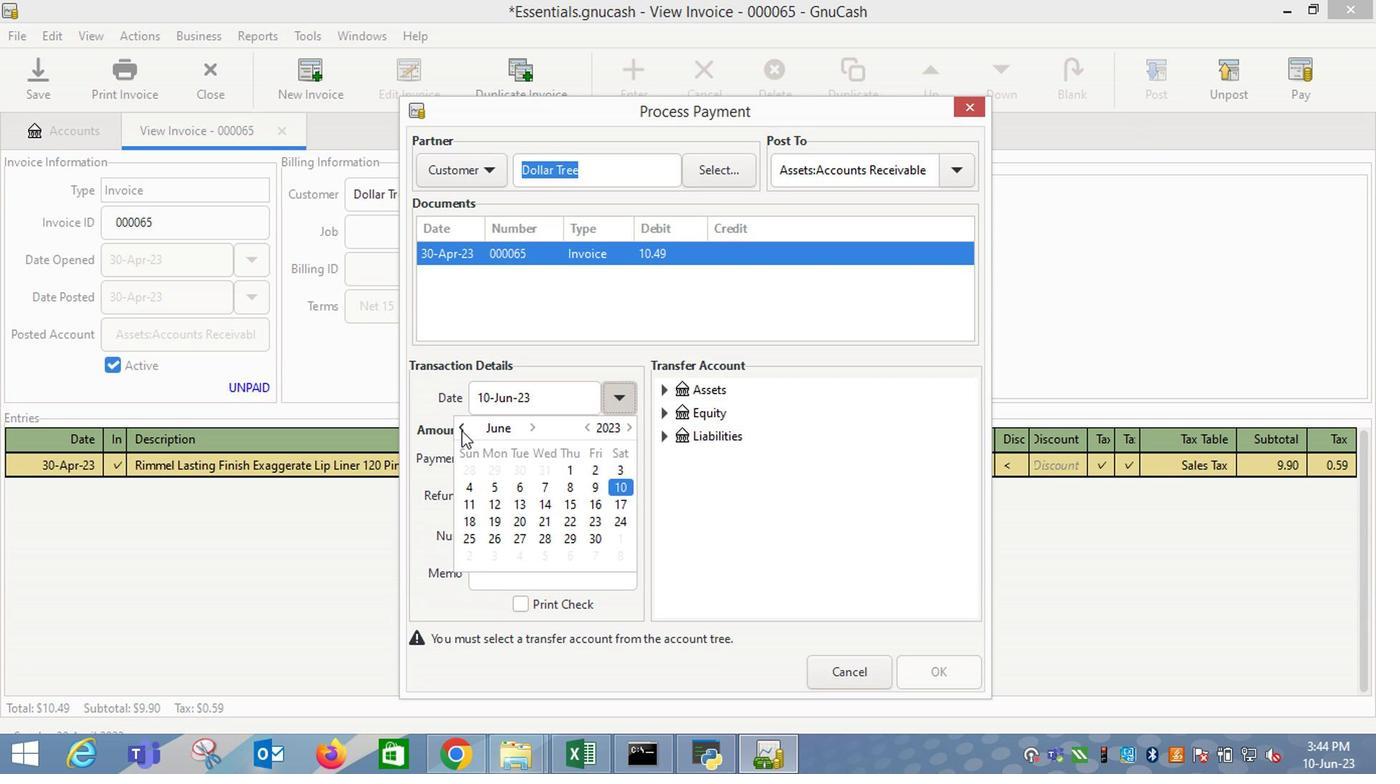 
Action: Mouse pressed left at (459, 434)
Screenshot: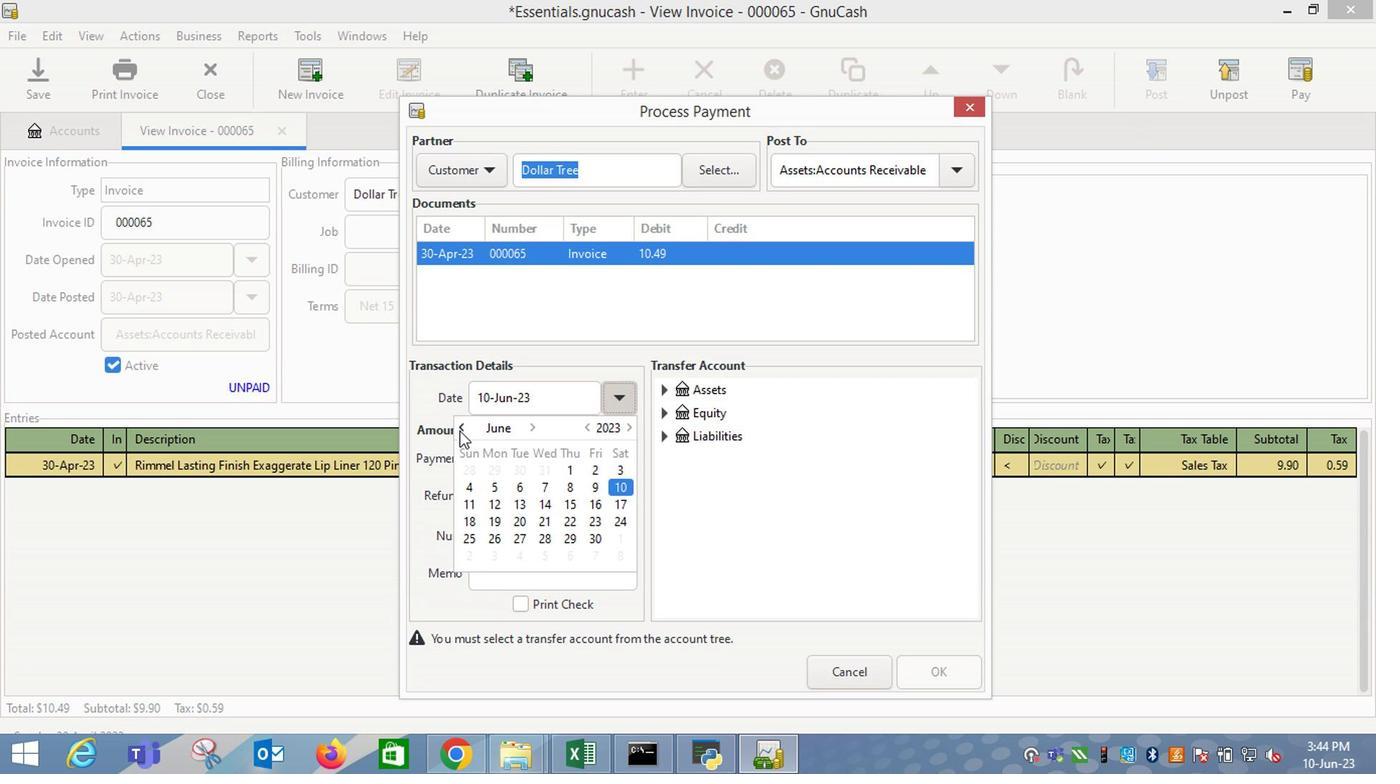 
Action: Mouse moved to (468, 514)
Screenshot: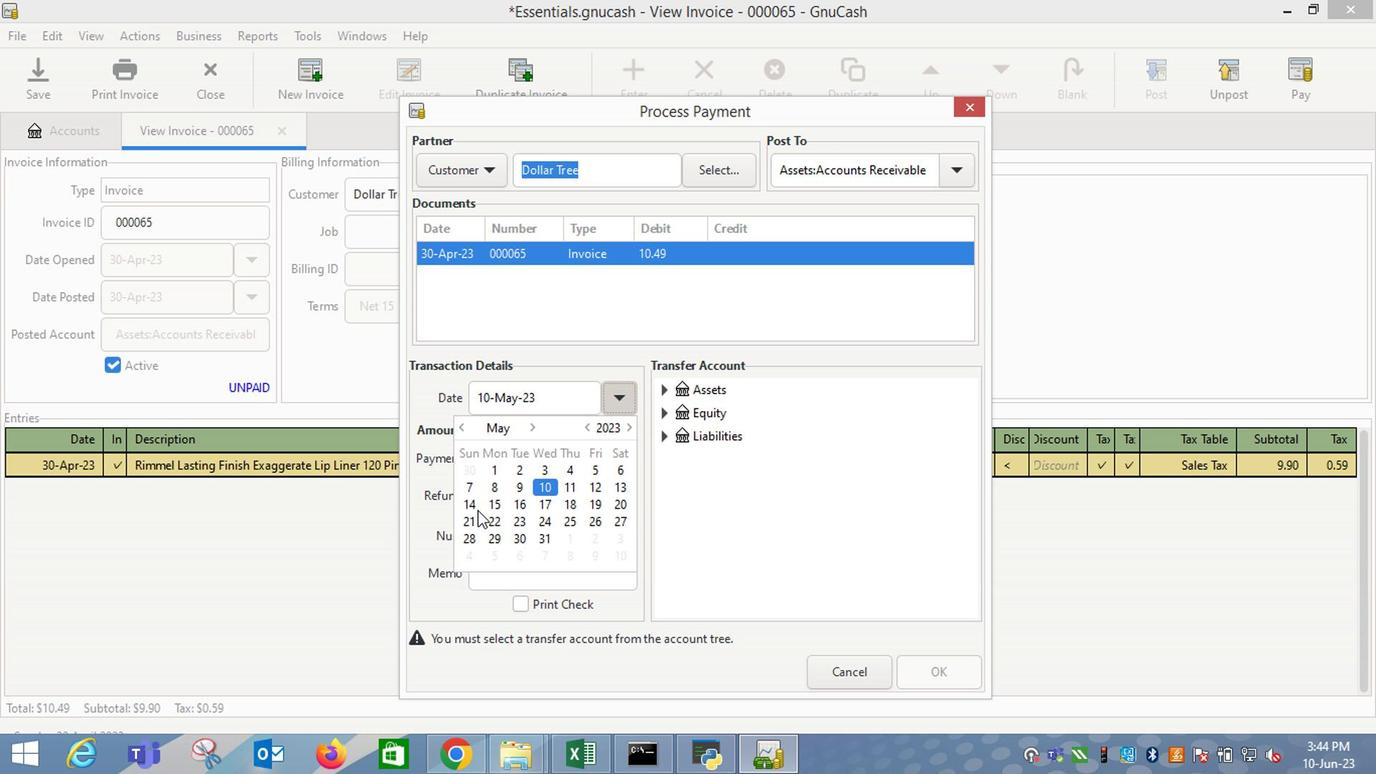 
Action: Mouse pressed left at (468, 514)
Screenshot: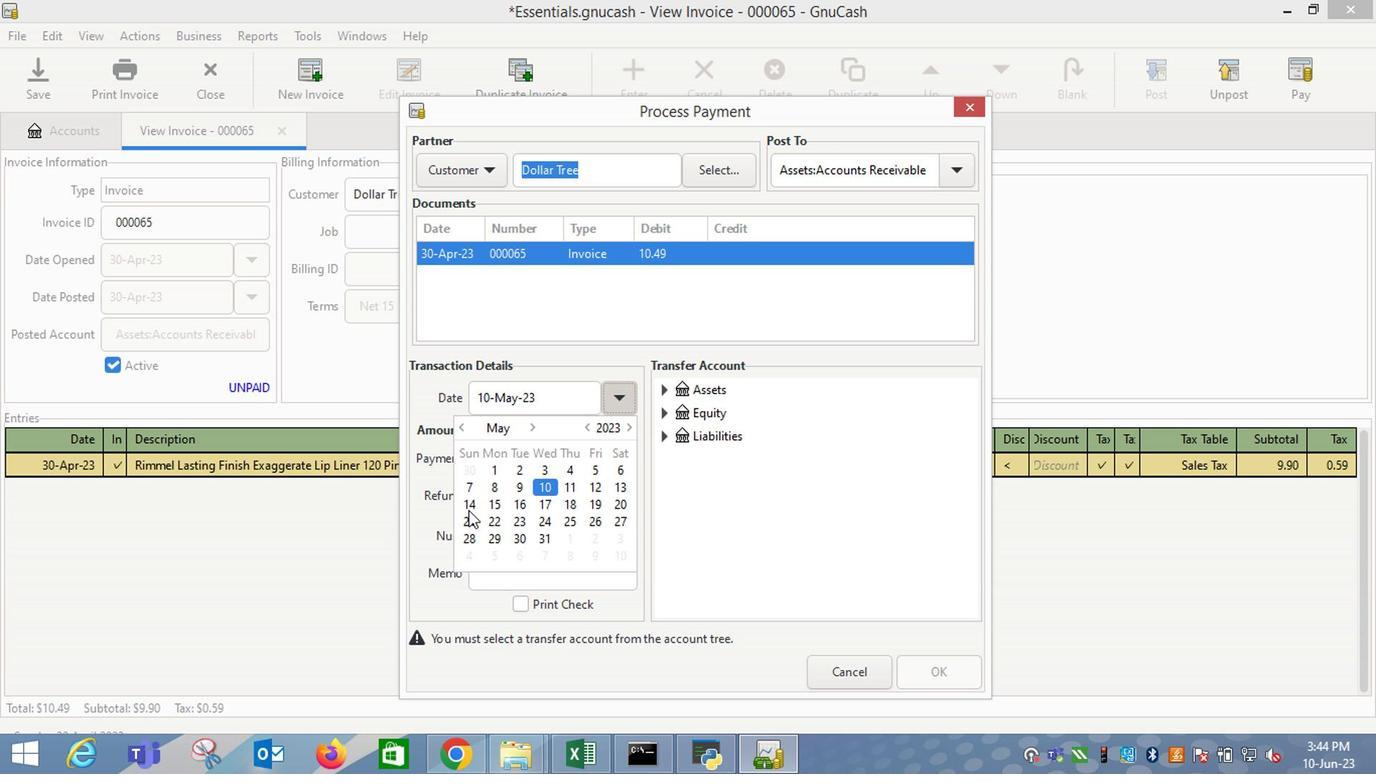 
Action: Mouse moved to (665, 503)
Screenshot: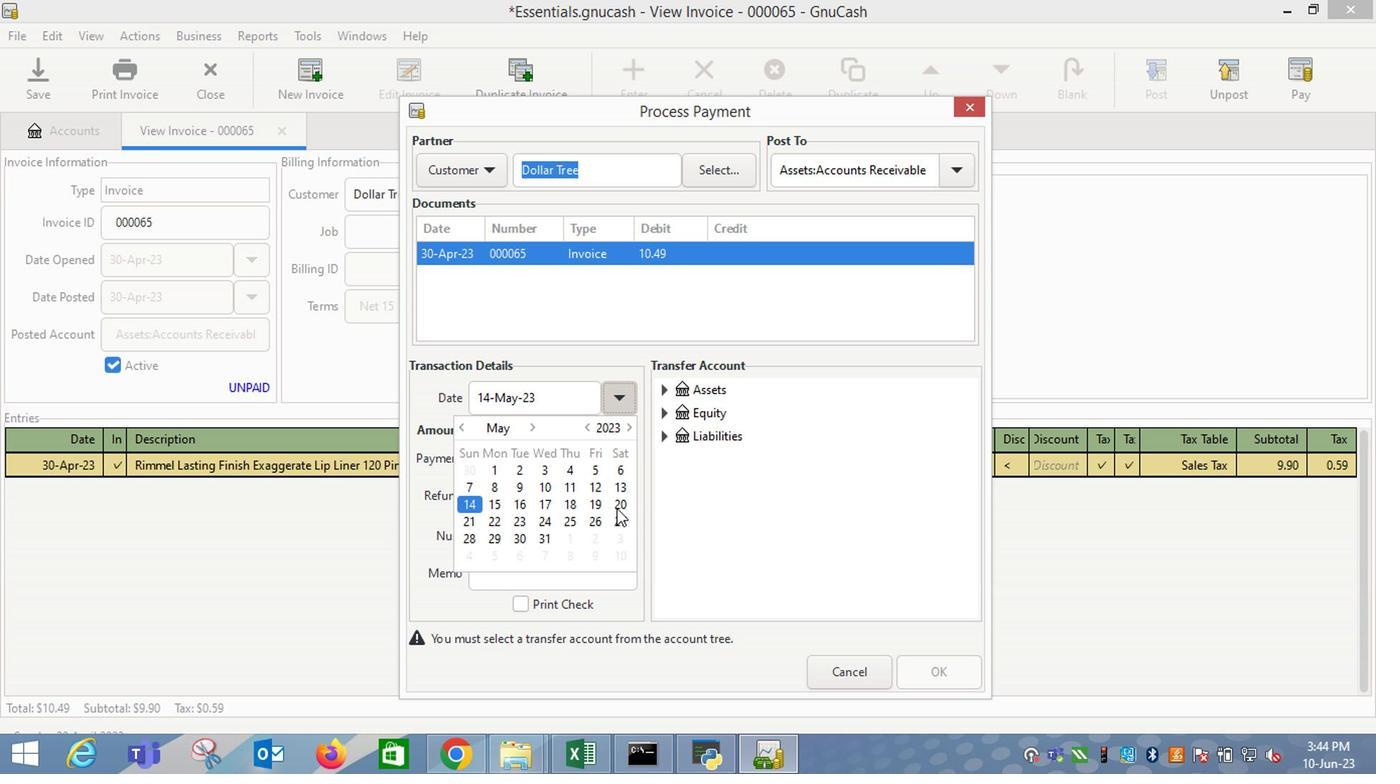 
Action: Mouse pressed left at (665, 503)
Screenshot: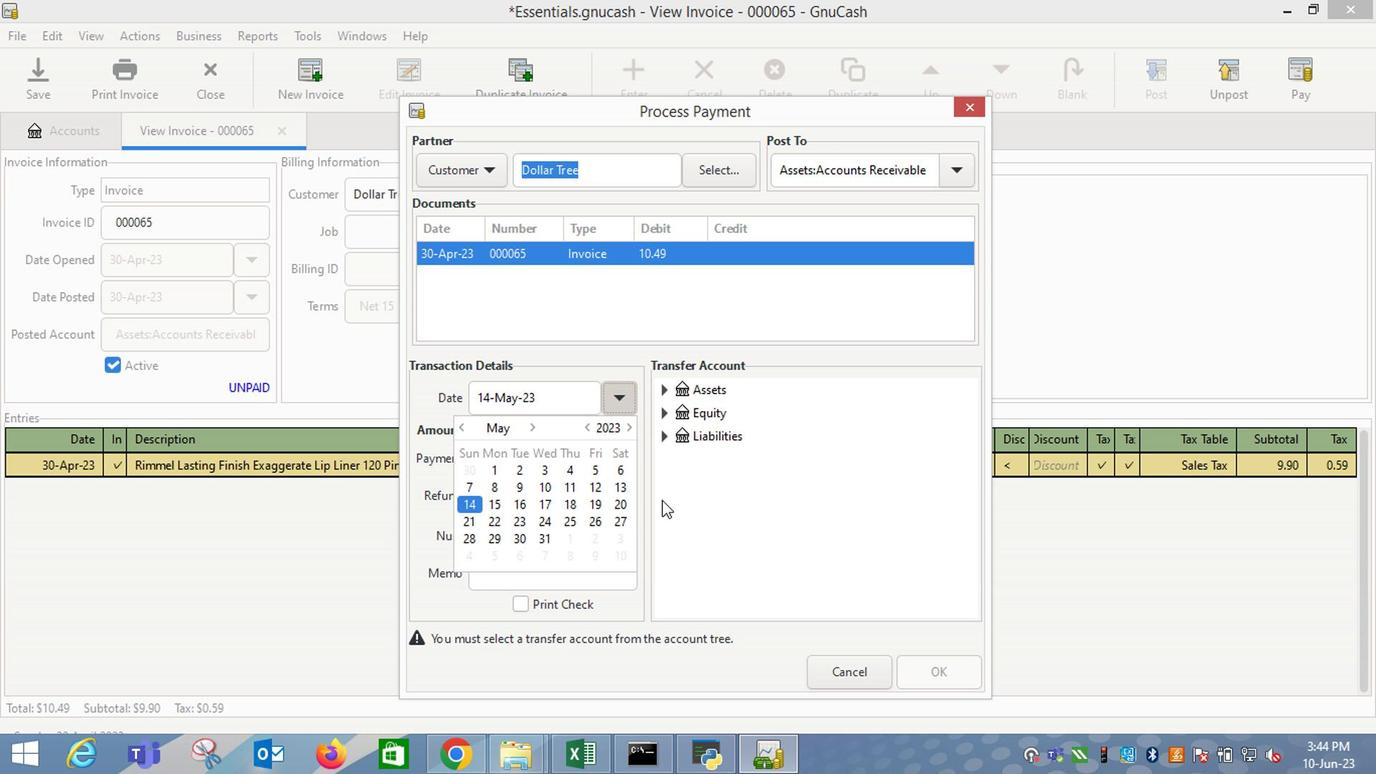 
Action: Mouse moved to (666, 390)
Screenshot: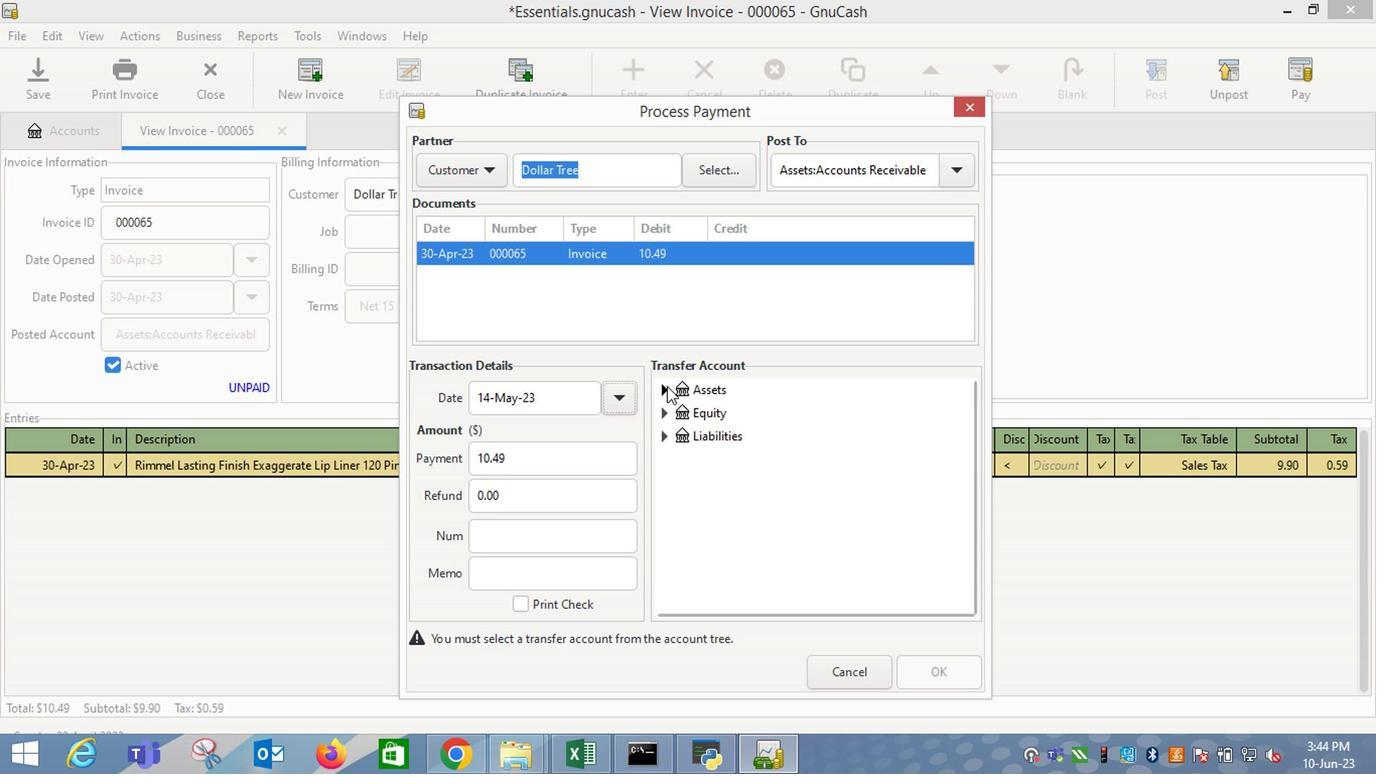 
Action: Mouse pressed left at (666, 390)
Screenshot: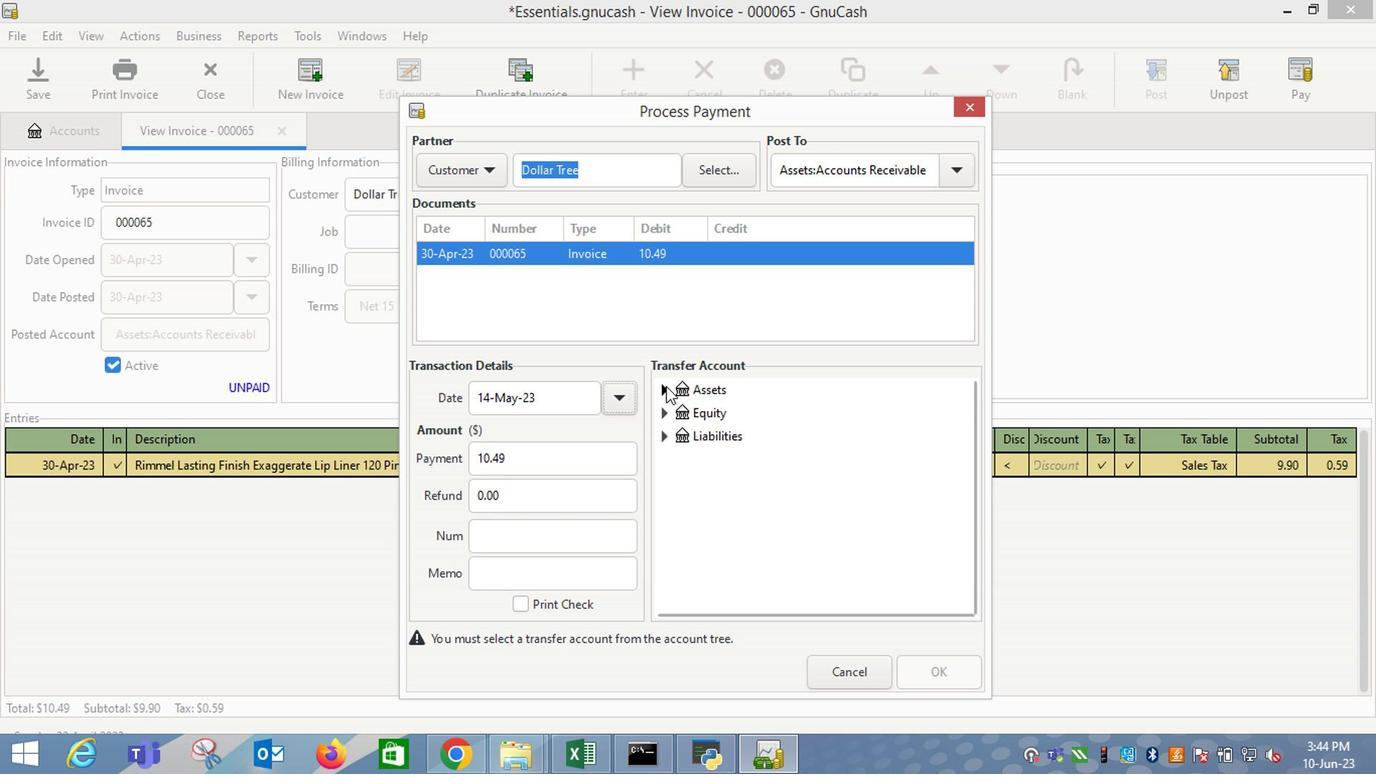 
Action: Mouse moved to (680, 422)
Screenshot: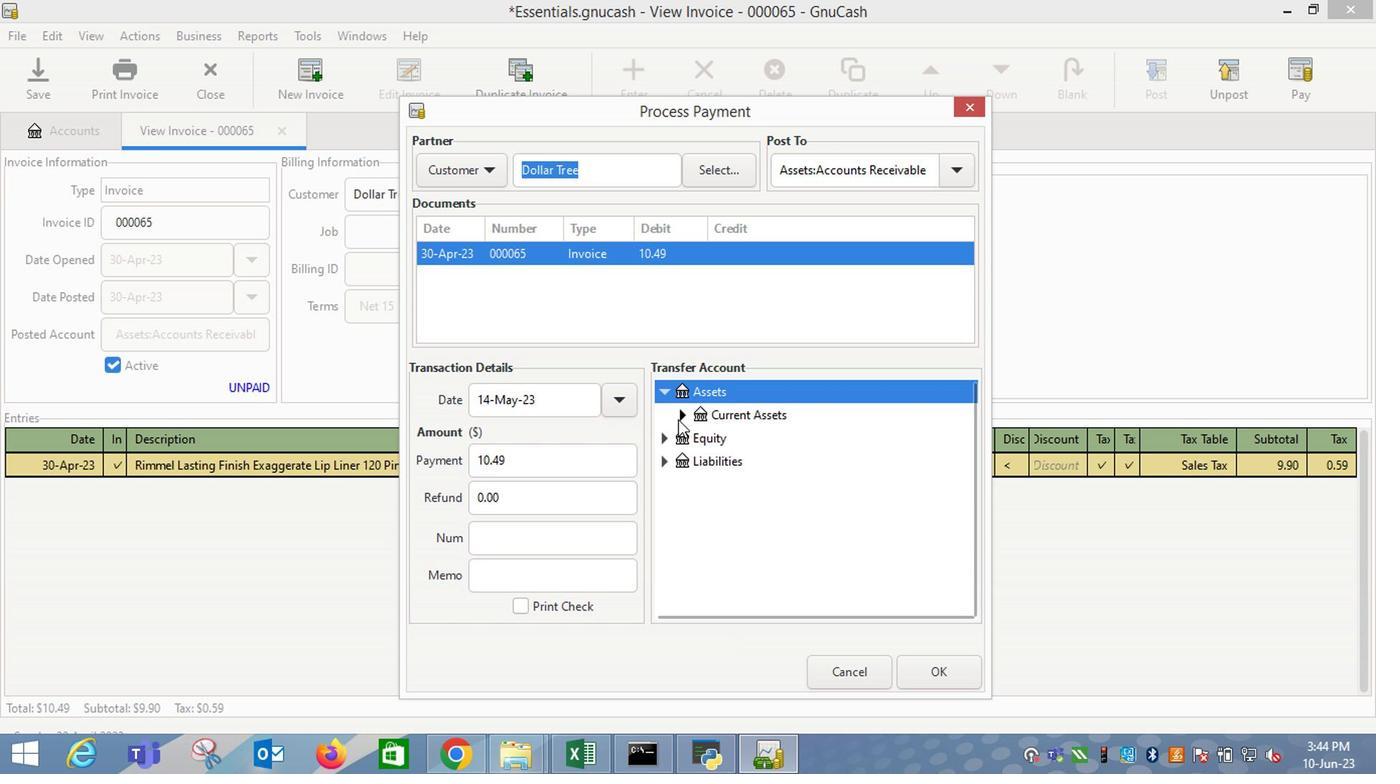 
Action: Mouse pressed left at (680, 422)
Screenshot: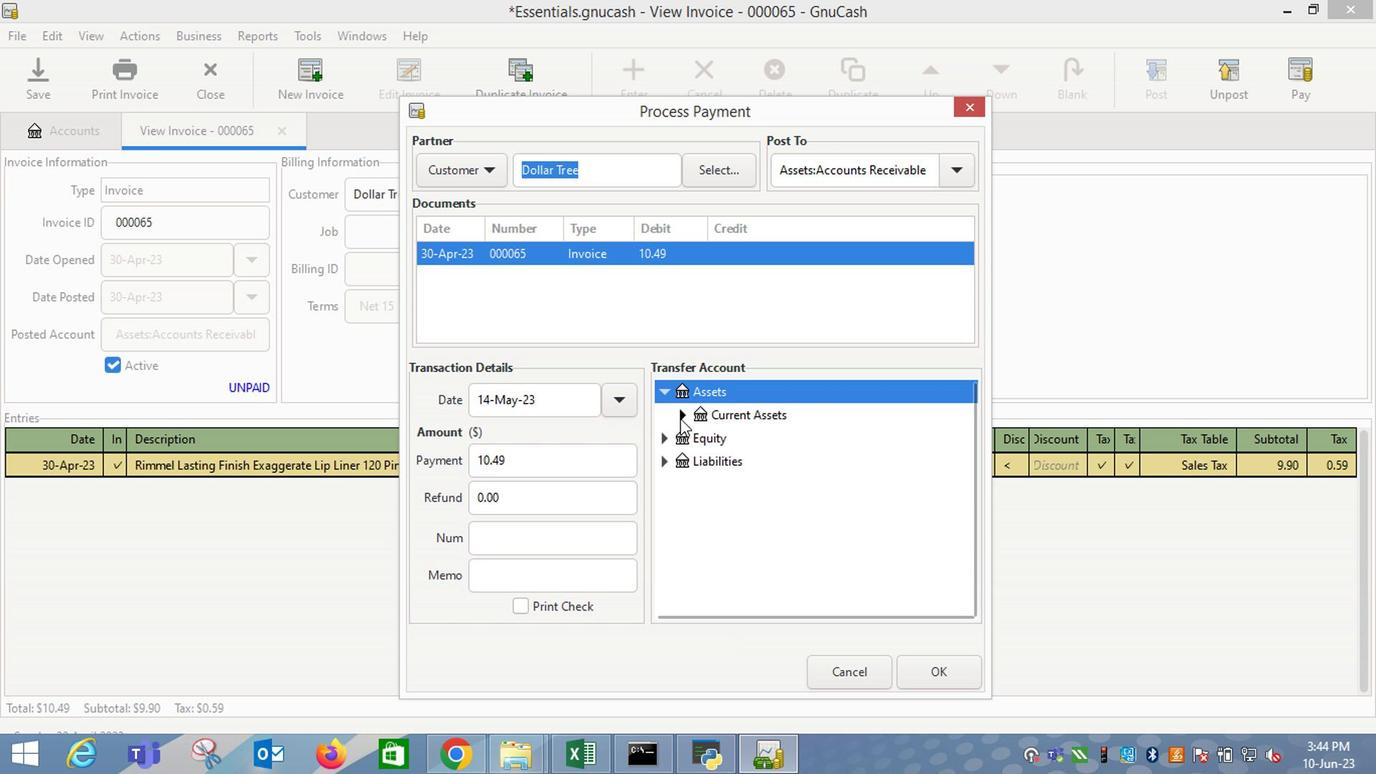 
Action: Mouse moved to (719, 439)
Screenshot: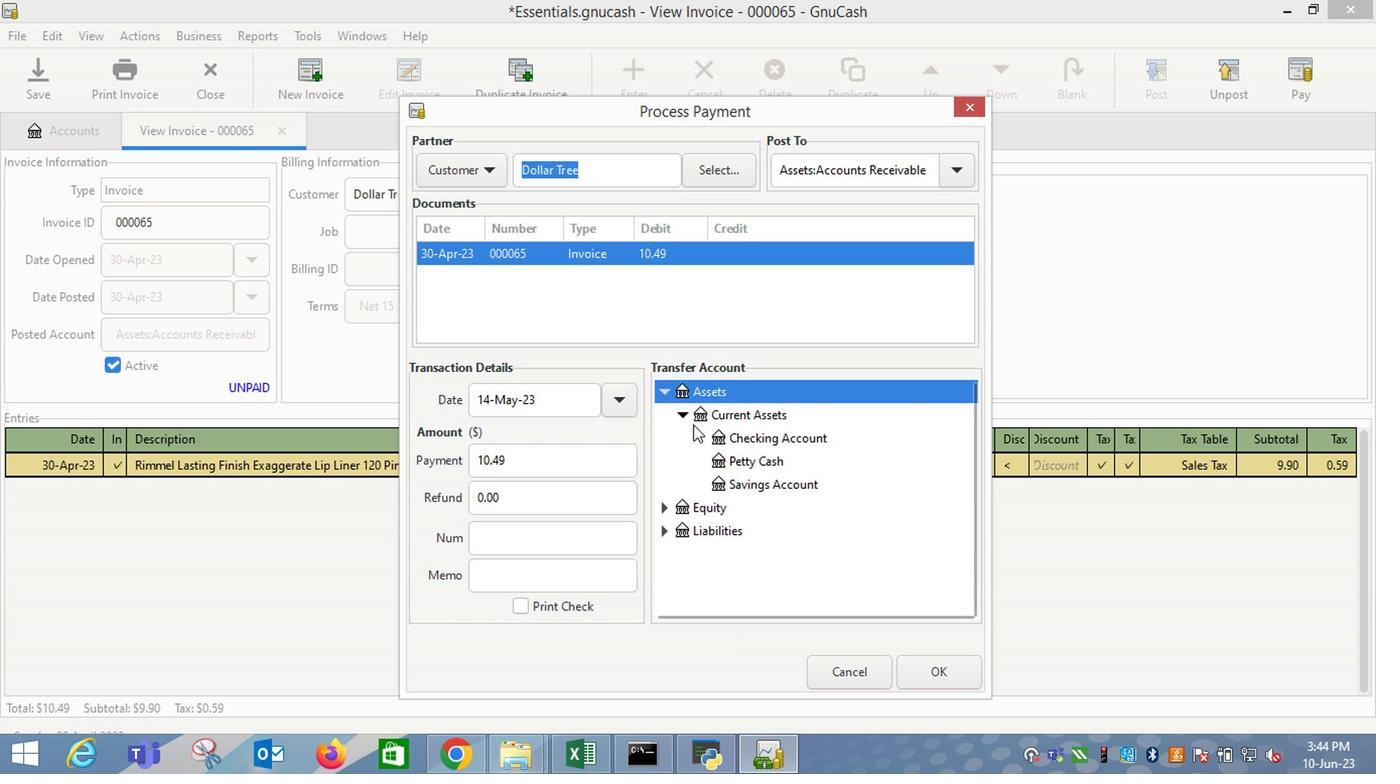 
Action: Mouse pressed left at (719, 439)
Screenshot: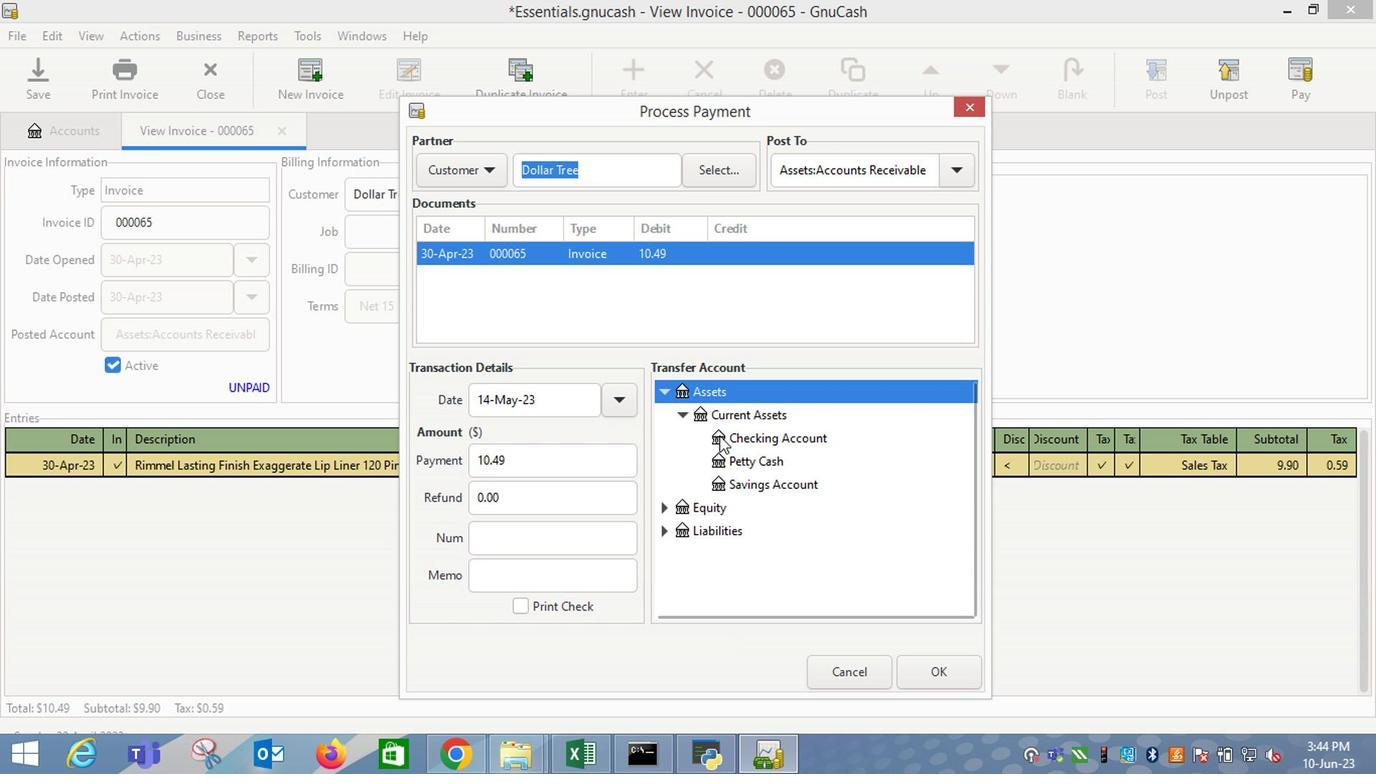 
Action: Mouse moved to (926, 677)
Screenshot: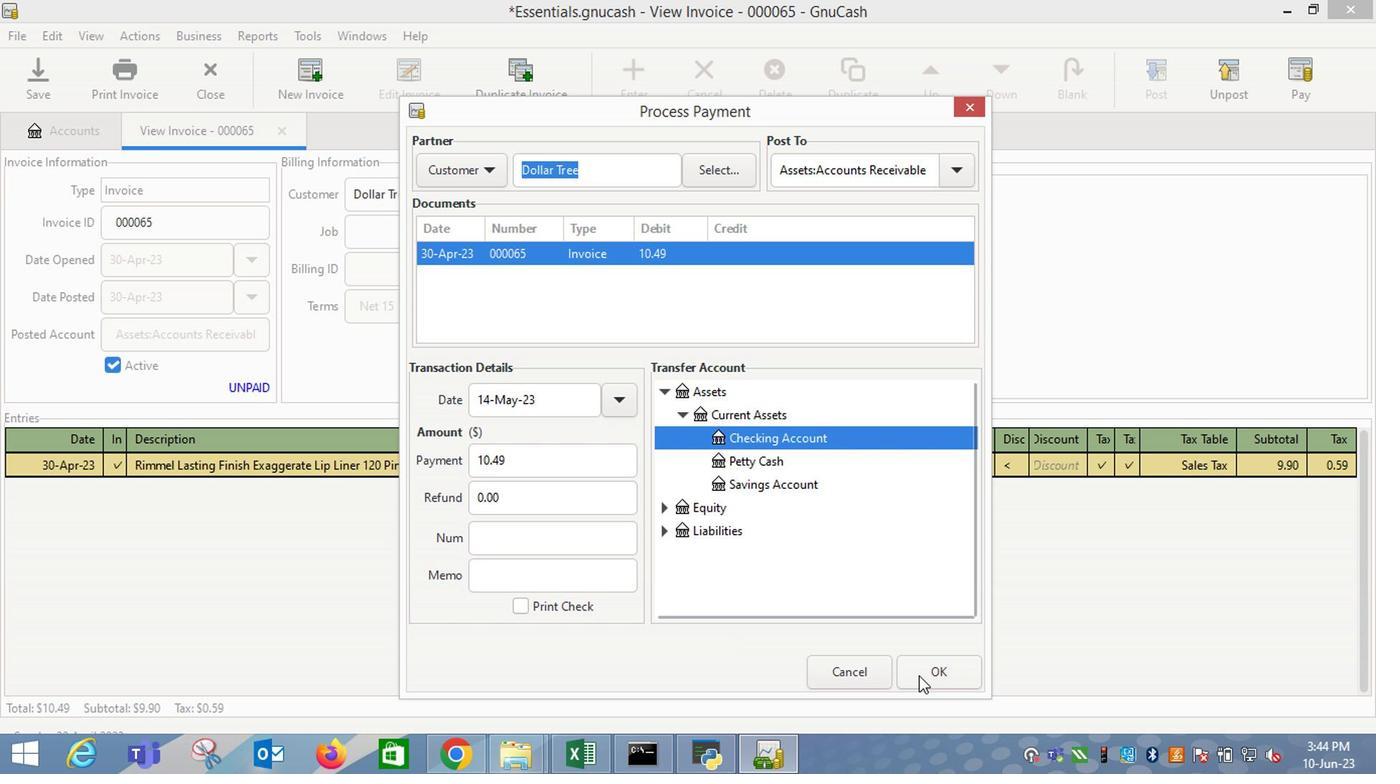 
Action: Mouse pressed left at (926, 677)
Screenshot: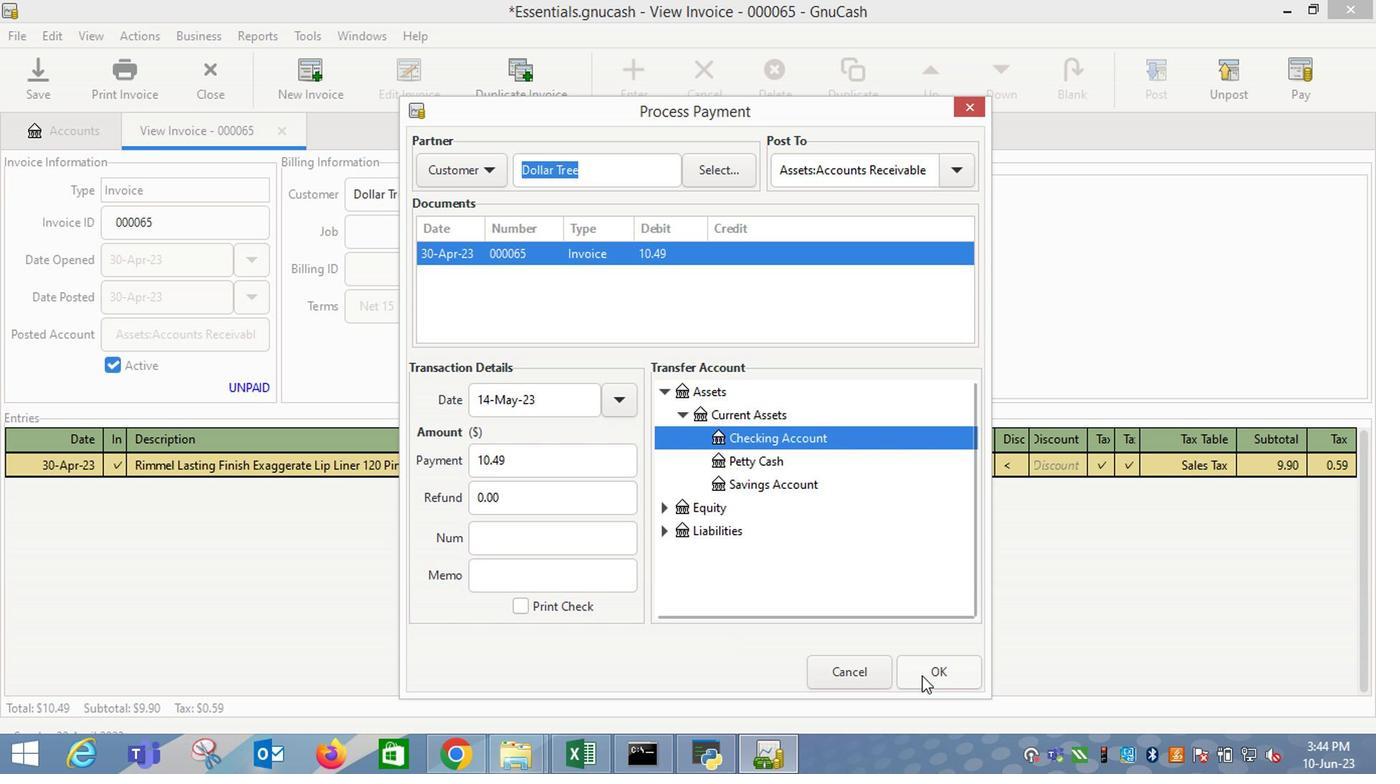 
Action: Mouse moved to (141, 88)
Screenshot: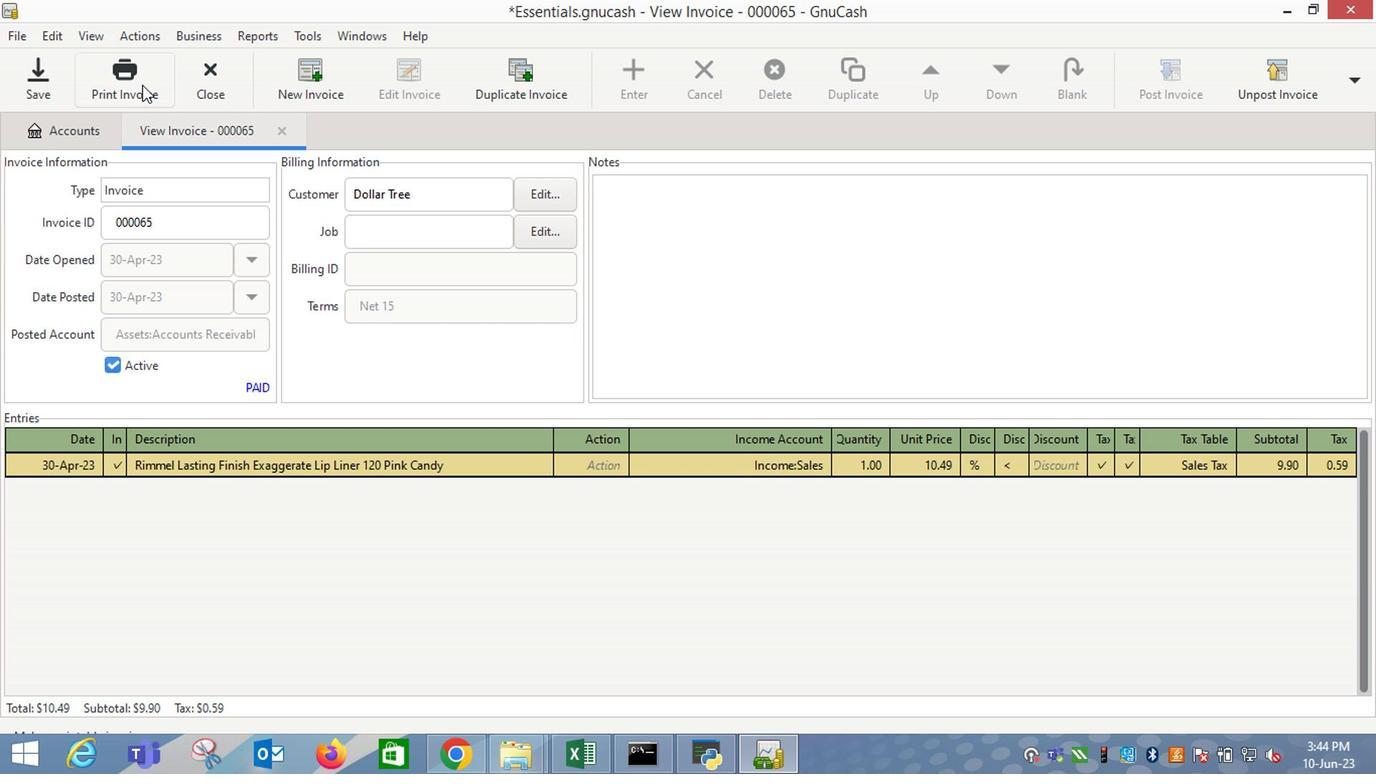 
Action: Mouse pressed left at (141, 88)
Screenshot: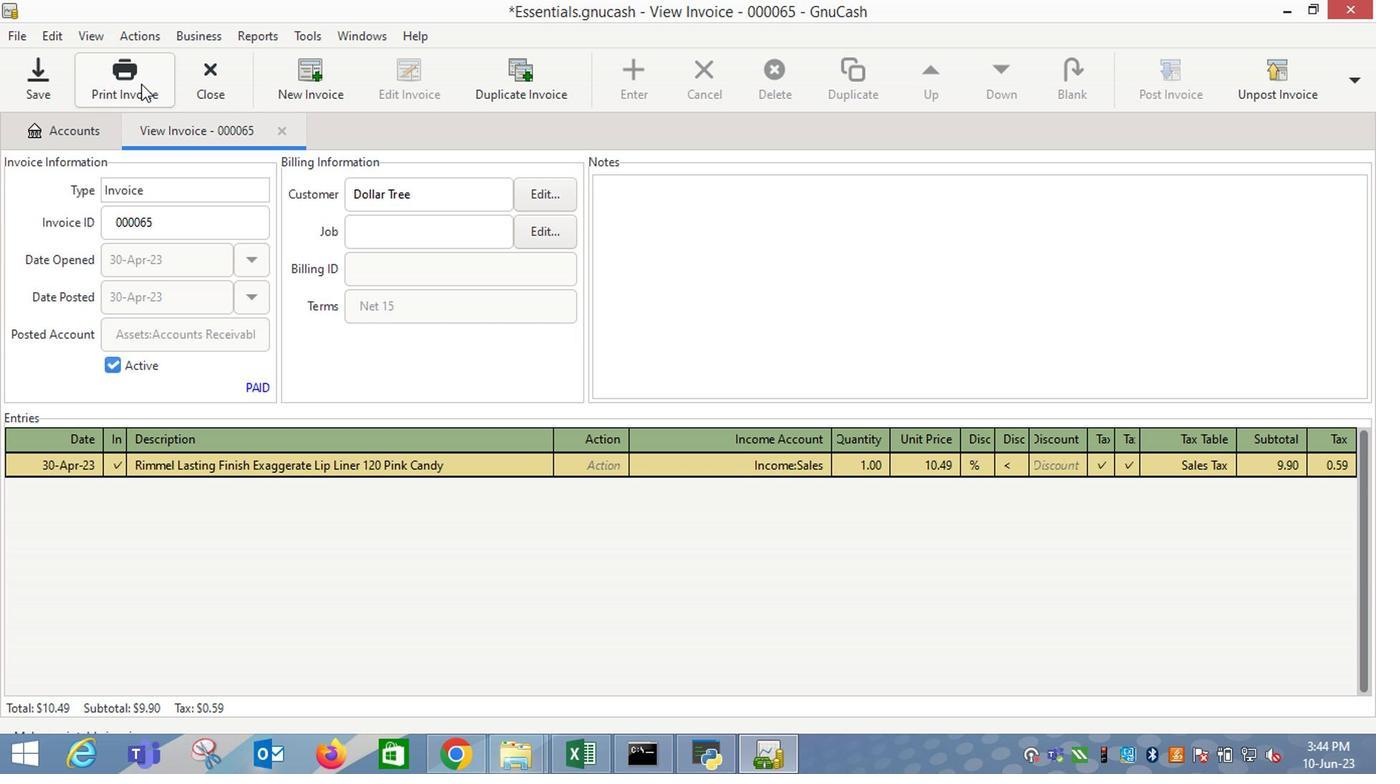
Action: Mouse moved to (877, 88)
Screenshot: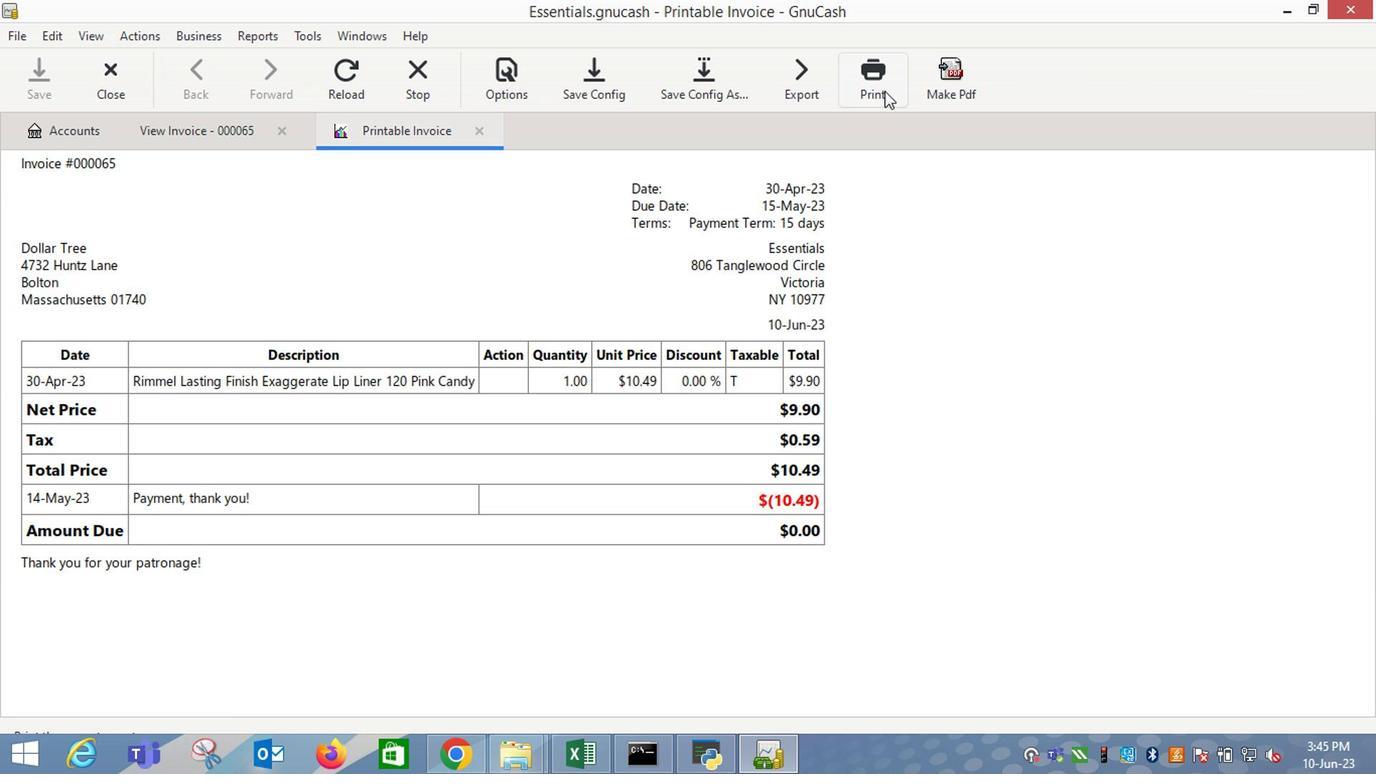 
Action: Mouse pressed left at (877, 88)
Screenshot: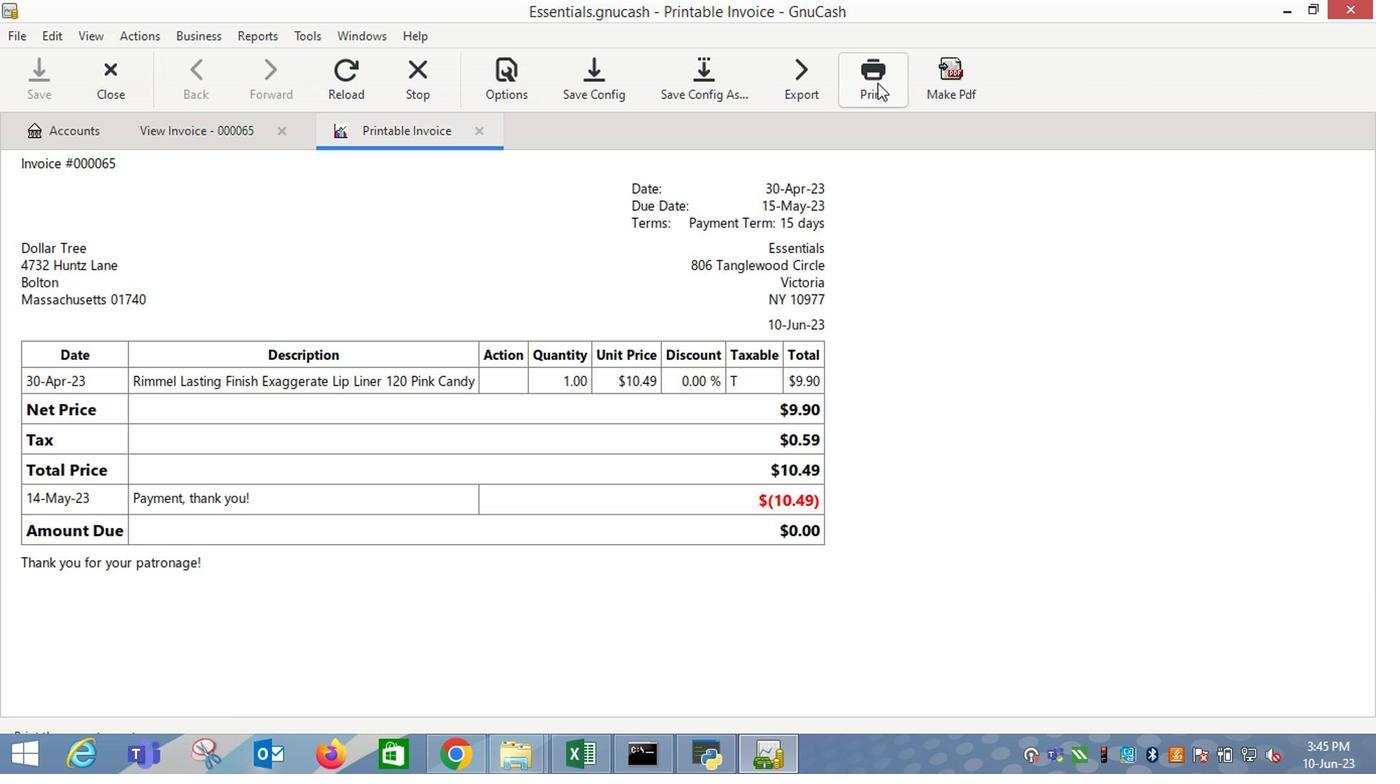 
Action: Mouse moved to (260, 418)
Screenshot: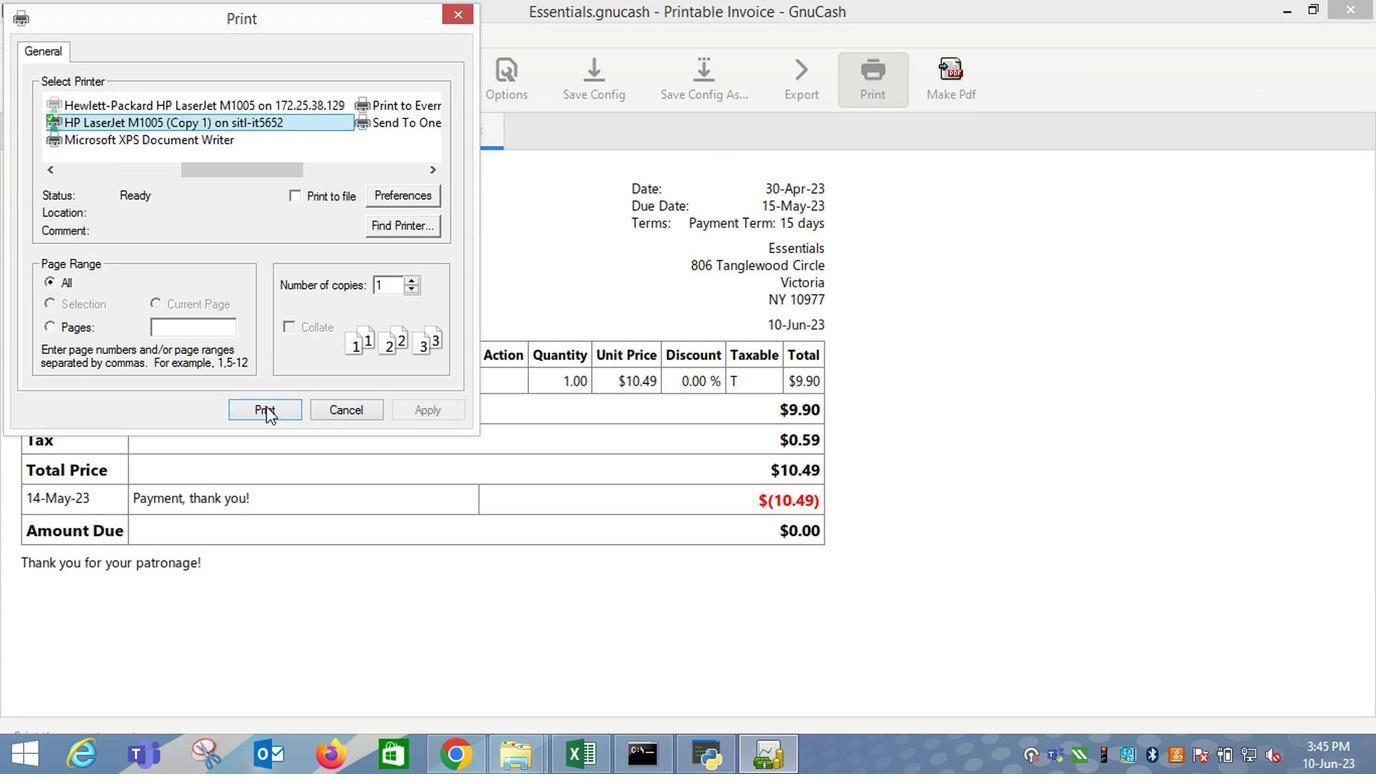 
Action: Mouse pressed left at (260, 418)
Screenshot: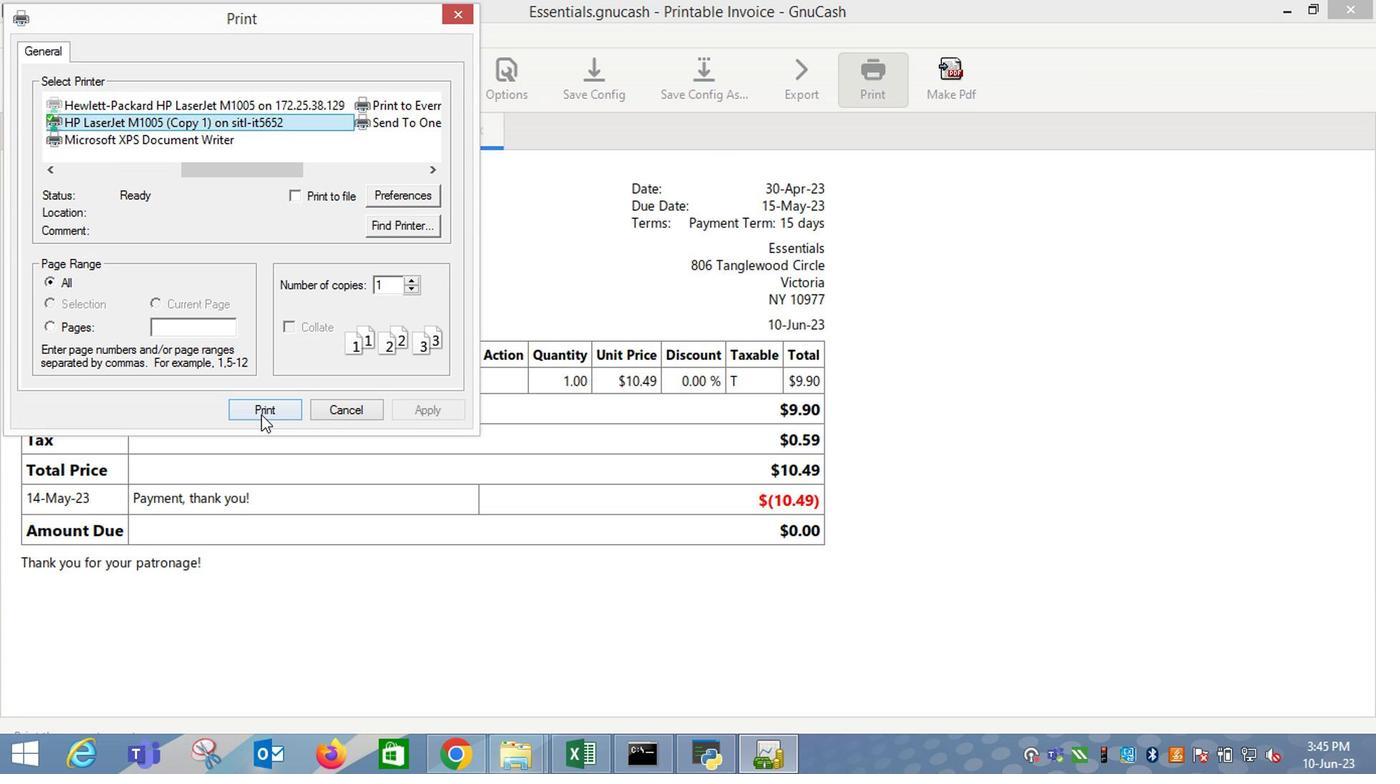 
Action: Mouse moved to (340, 395)
Screenshot: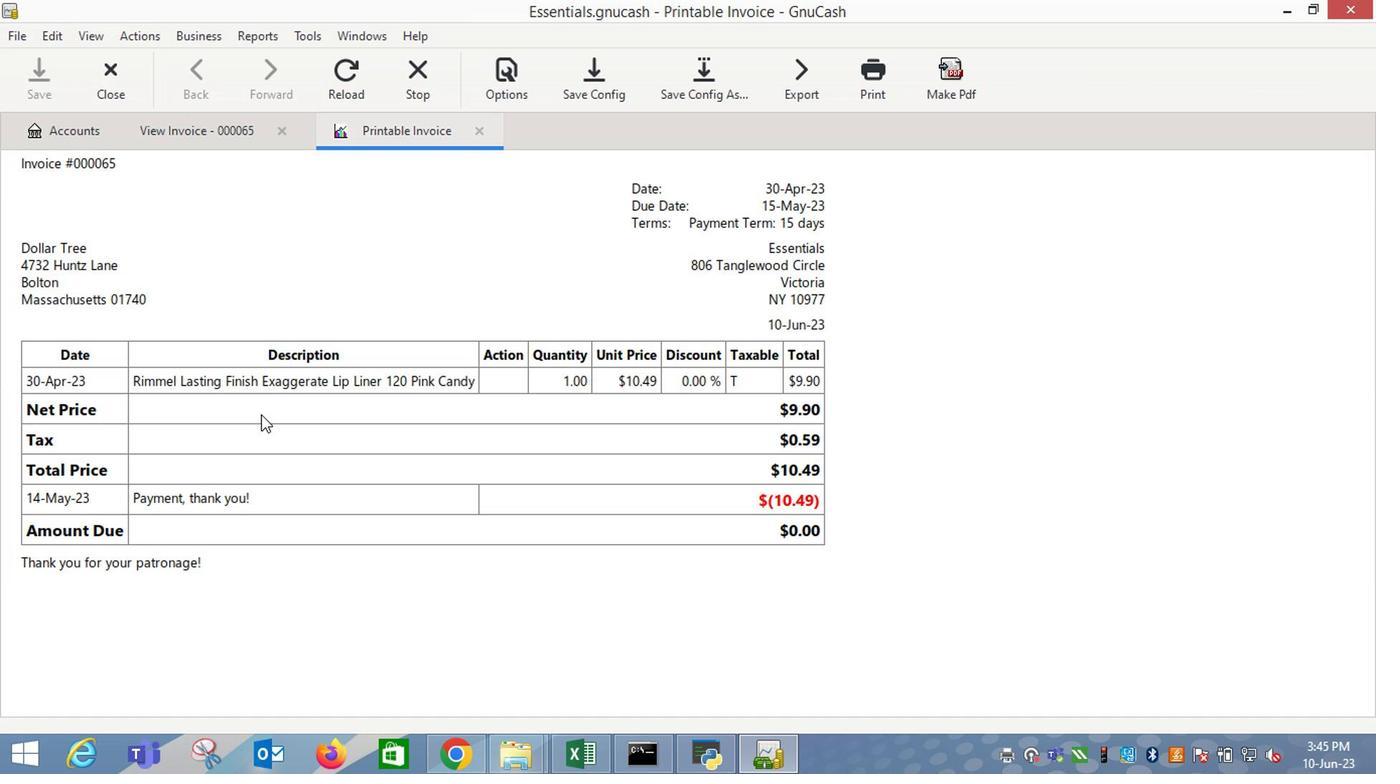 
